 Task: Set the location for the organization "Mark56771" to the United States of America.
Action: Mouse moved to (1197, 99)
Screenshot: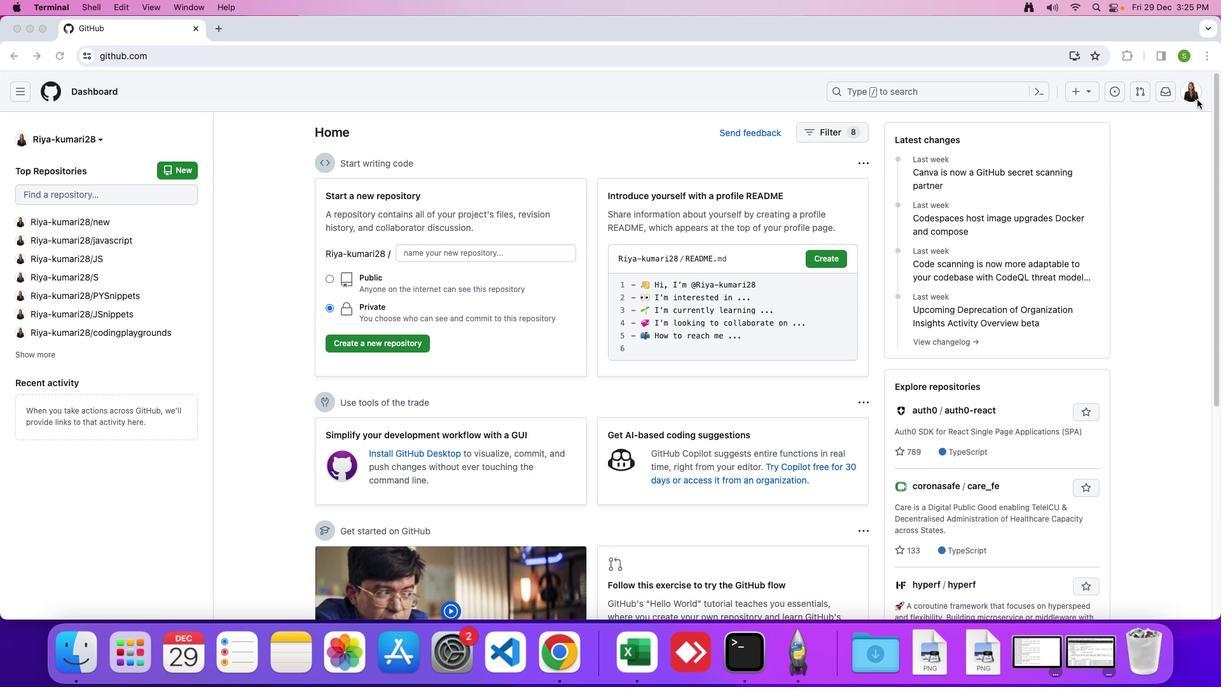 
Action: Mouse pressed left at (1197, 99)
Screenshot: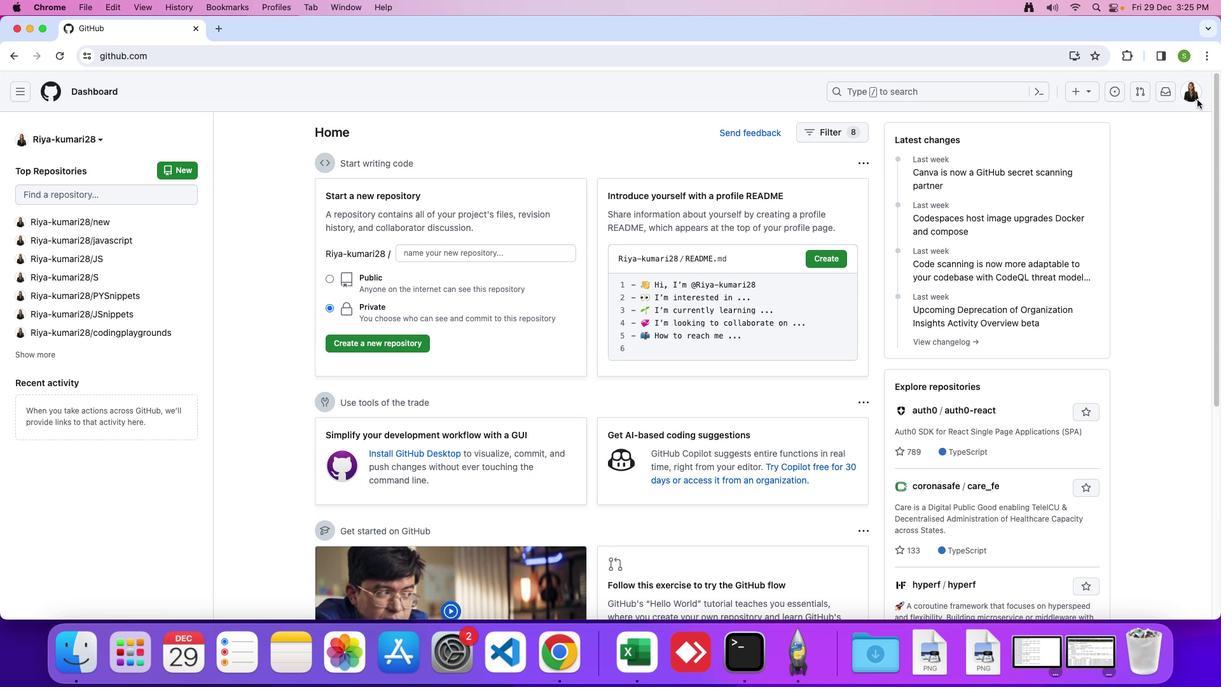 
Action: Mouse moved to (1194, 98)
Screenshot: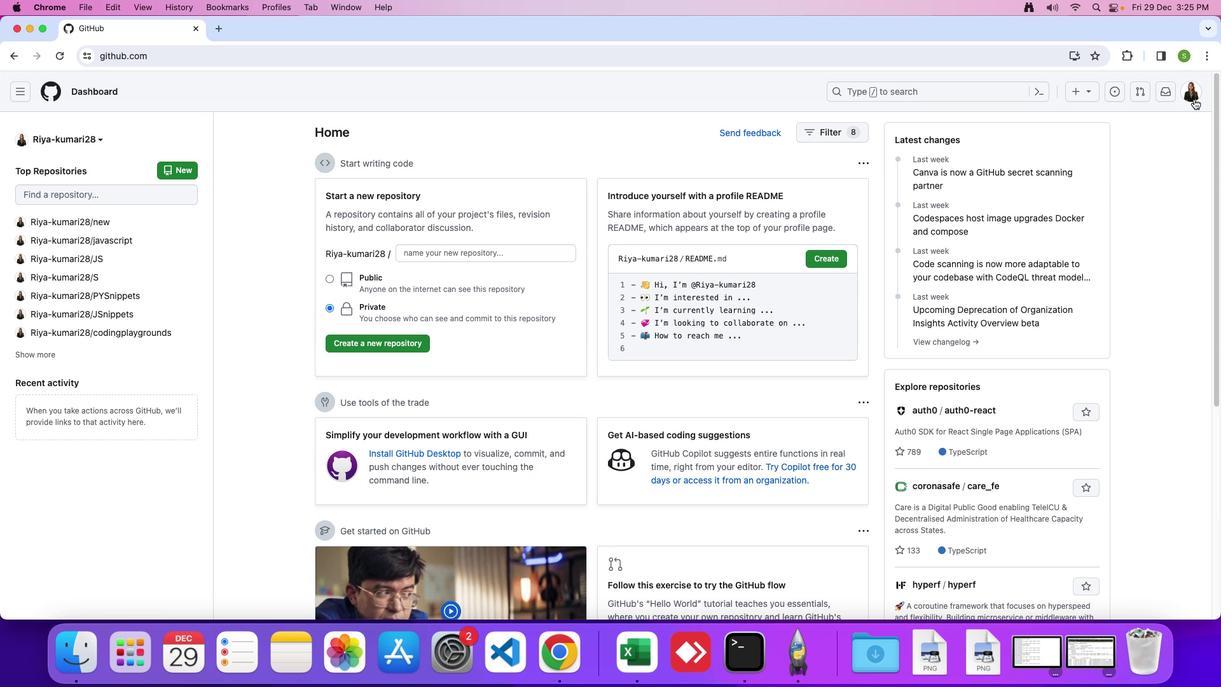
Action: Mouse pressed left at (1194, 98)
Screenshot: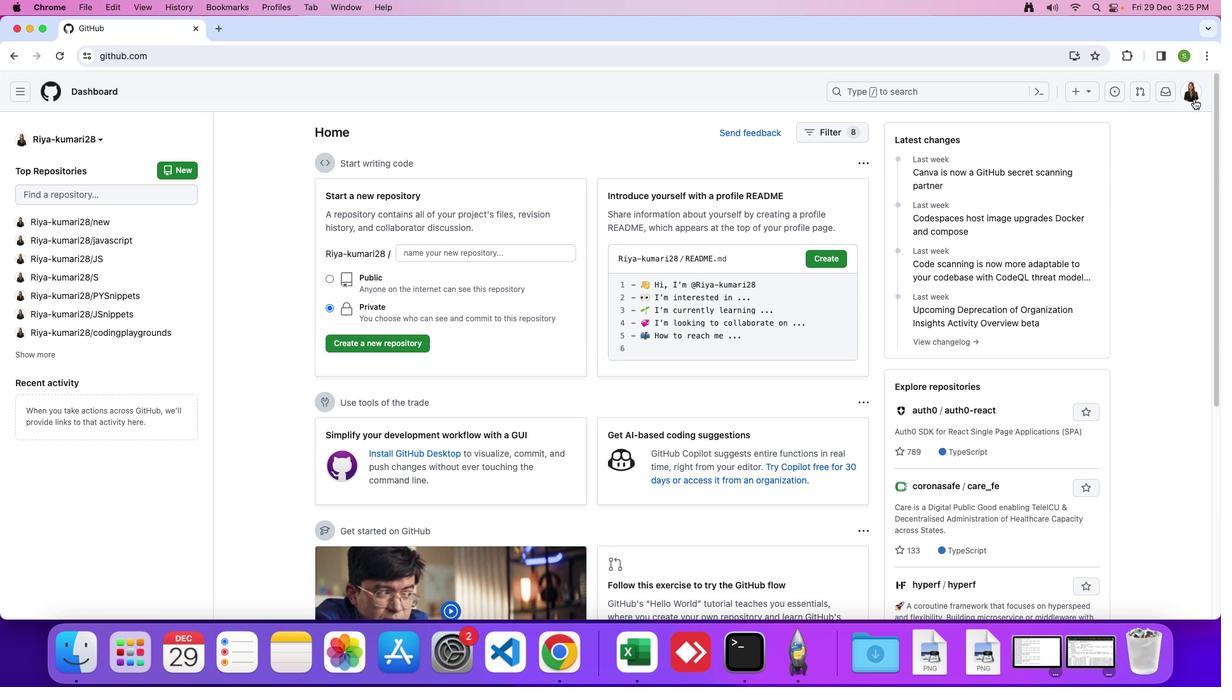 
Action: Mouse moved to (1112, 244)
Screenshot: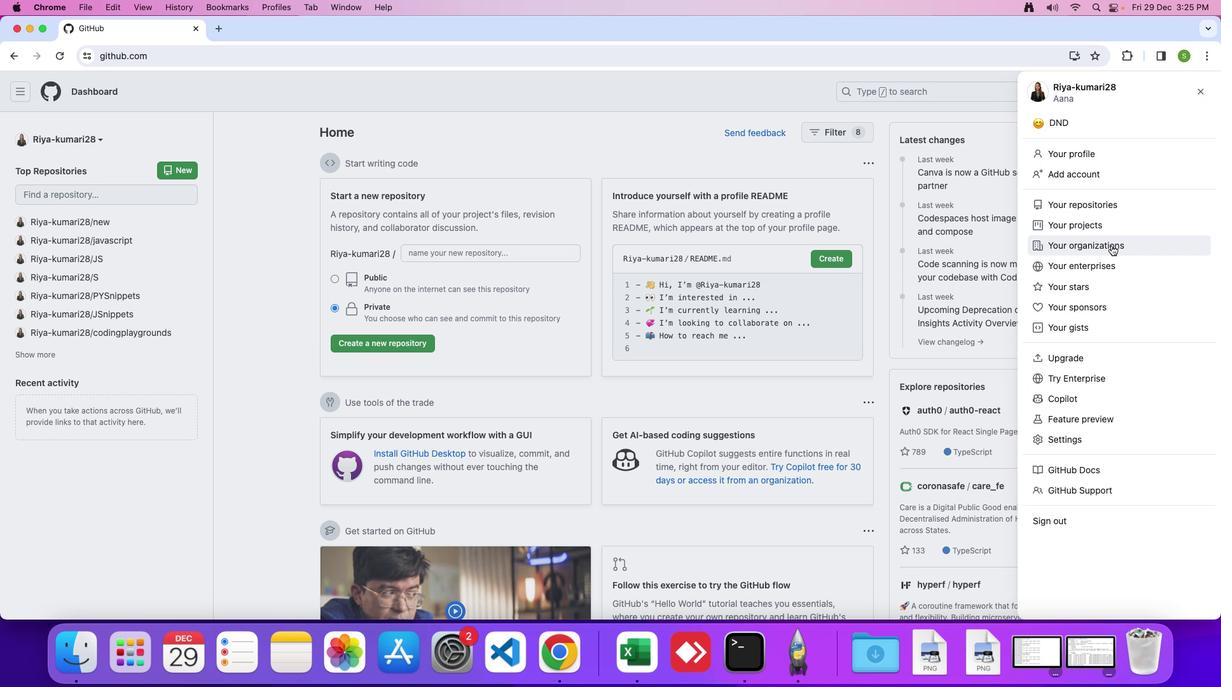 
Action: Mouse pressed left at (1112, 244)
Screenshot: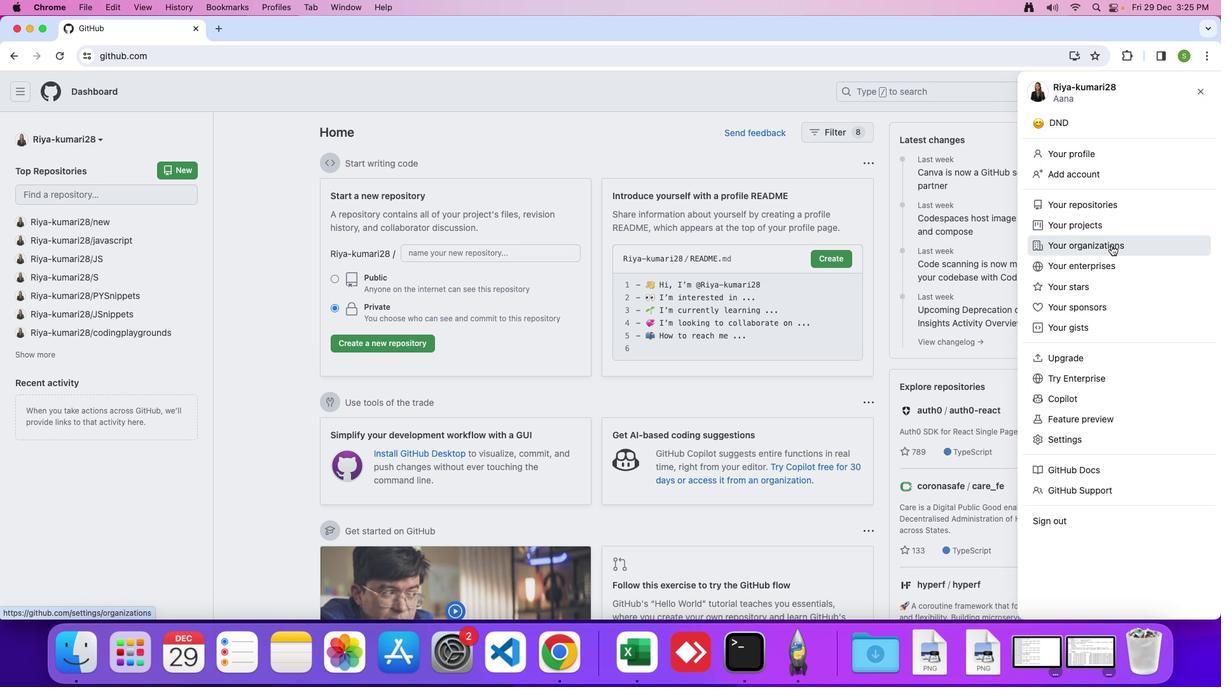 
Action: Mouse moved to (925, 266)
Screenshot: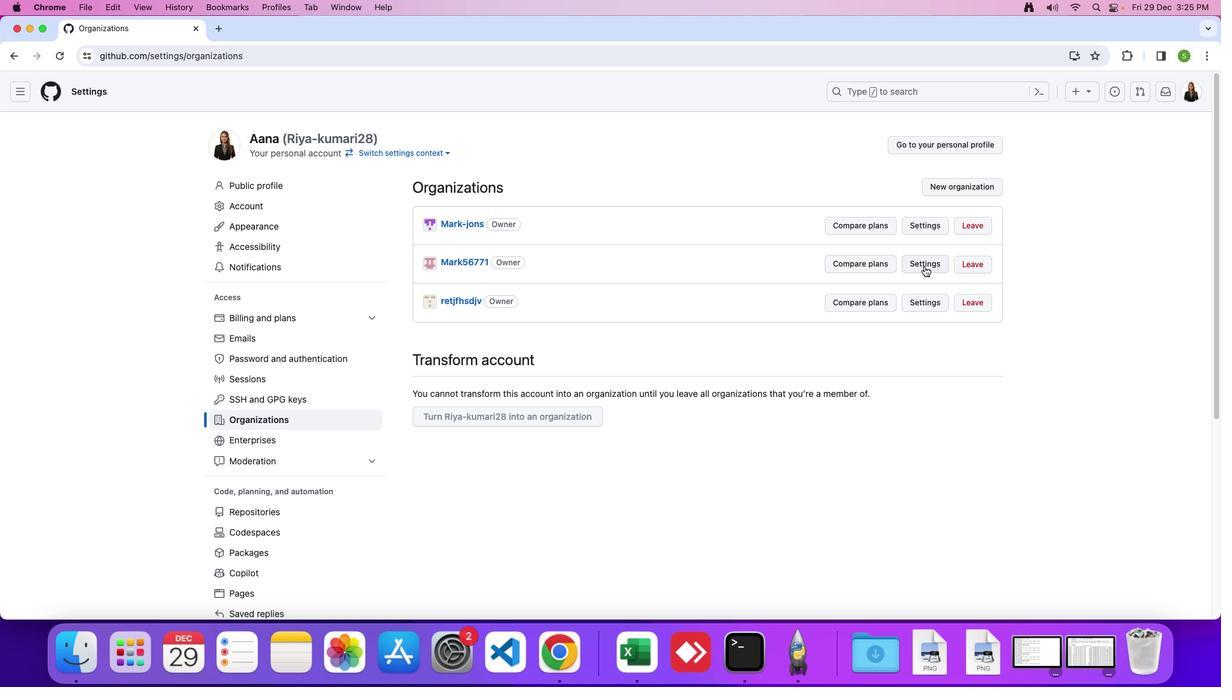 
Action: Mouse pressed left at (925, 266)
Screenshot: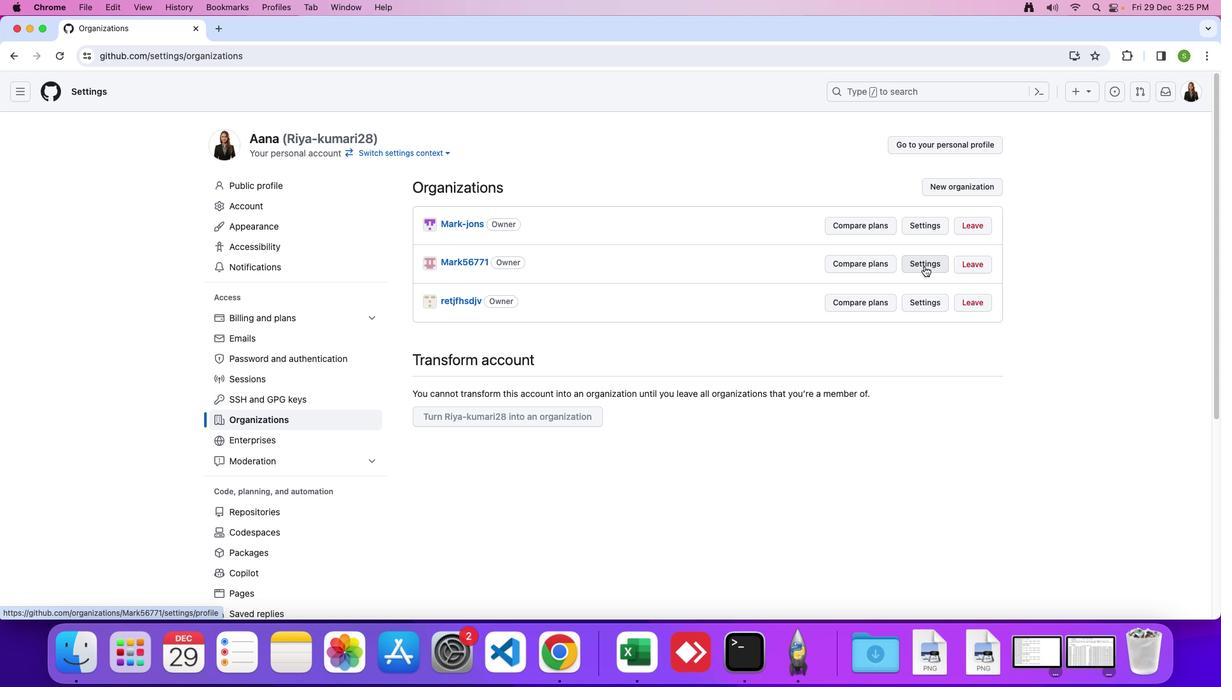 
Action: Mouse moved to (658, 375)
Screenshot: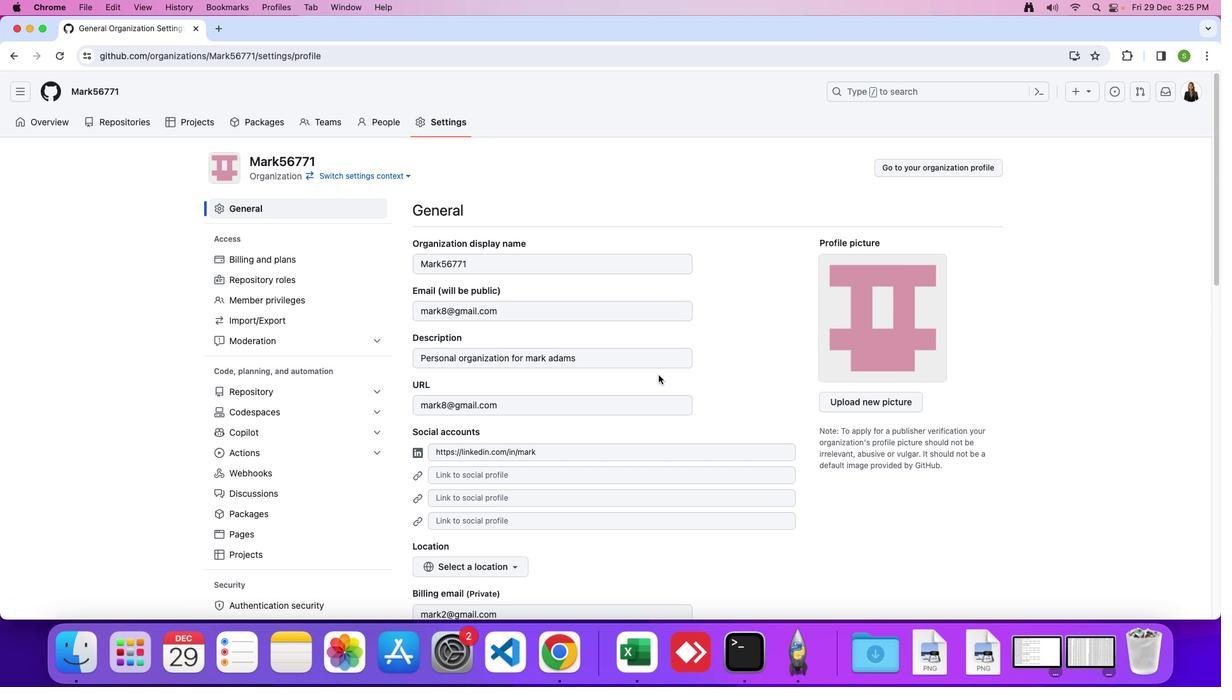 
Action: Mouse scrolled (658, 375) with delta (0, 0)
Screenshot: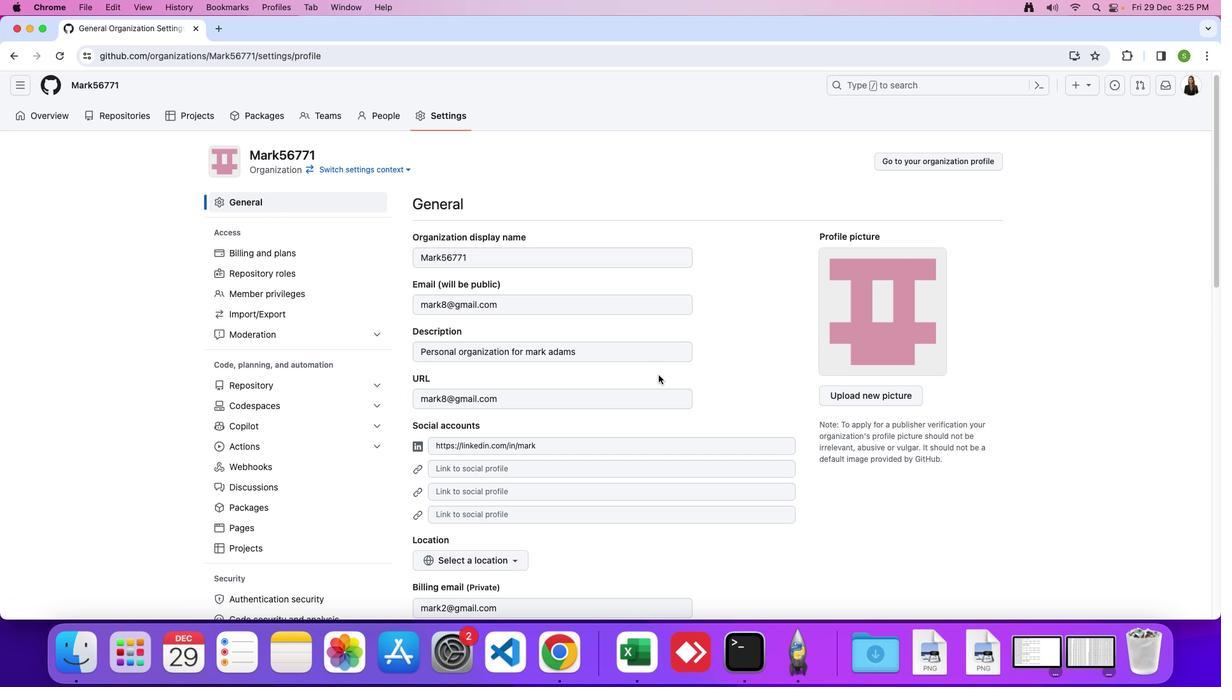 
Action: Mouse scrolled (658, 375) with delta (0, 0)
Screenshot: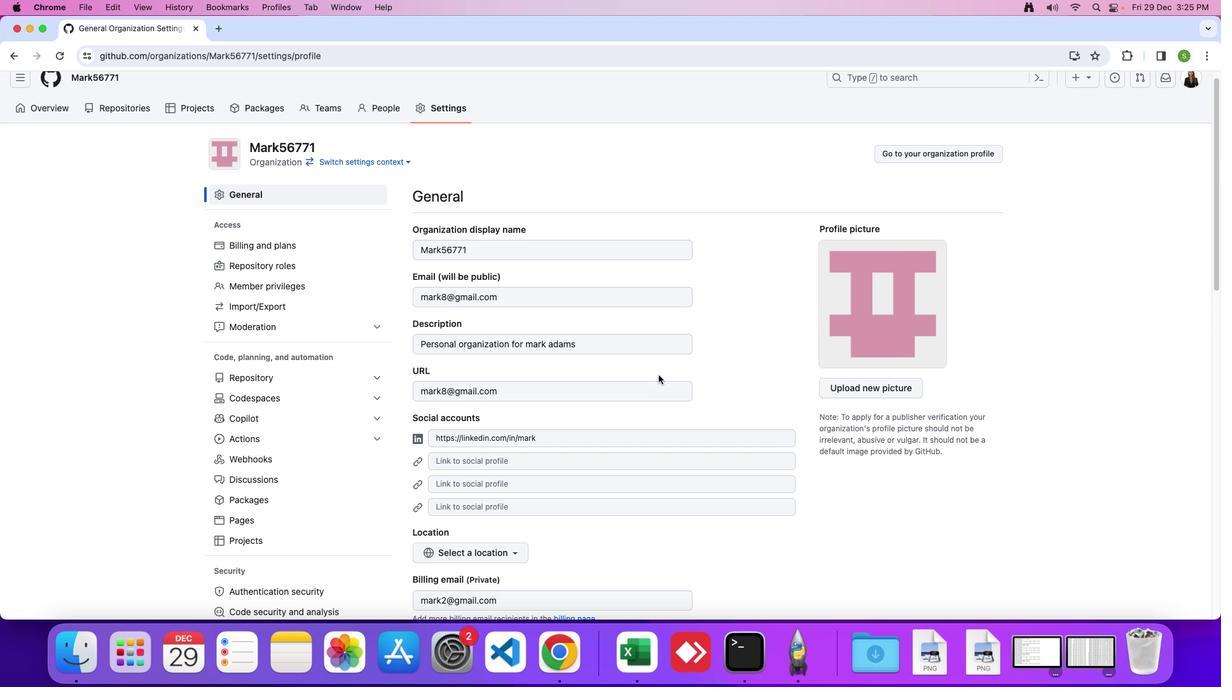 
Action: Mouse scrolled (658, 375) with delta (0, -1)
Screenshot: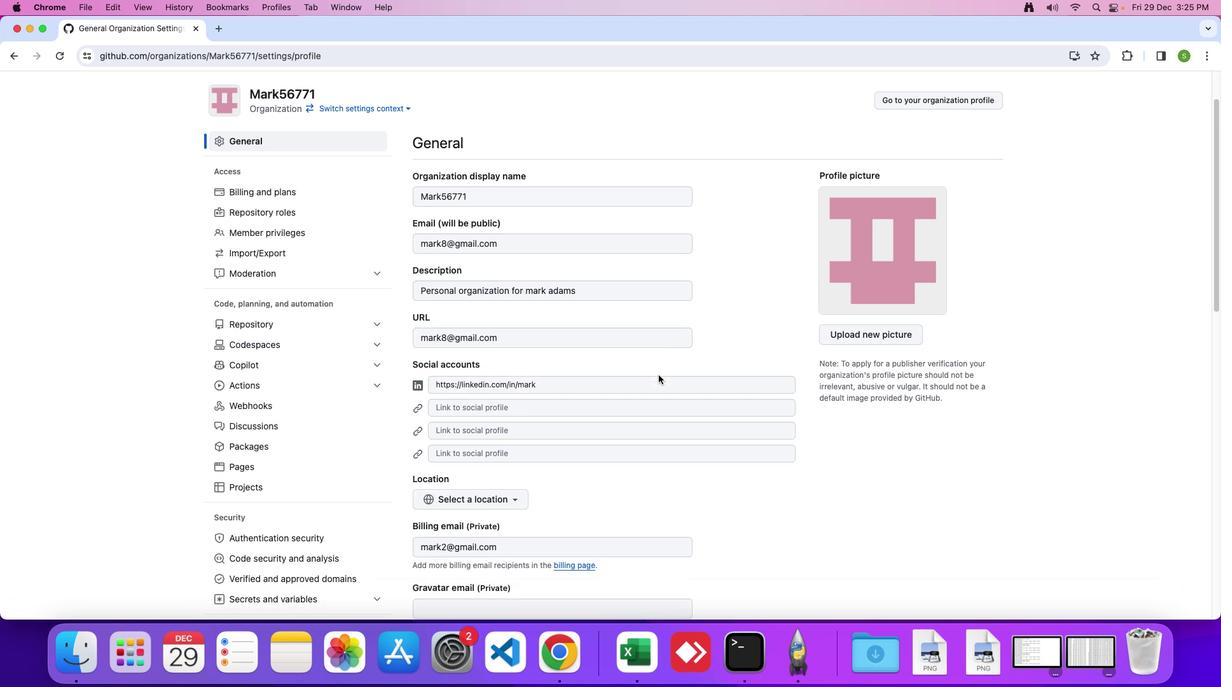 
Action: Mouse scrolled (658, 375) with delta (0, 0)
Screenshot: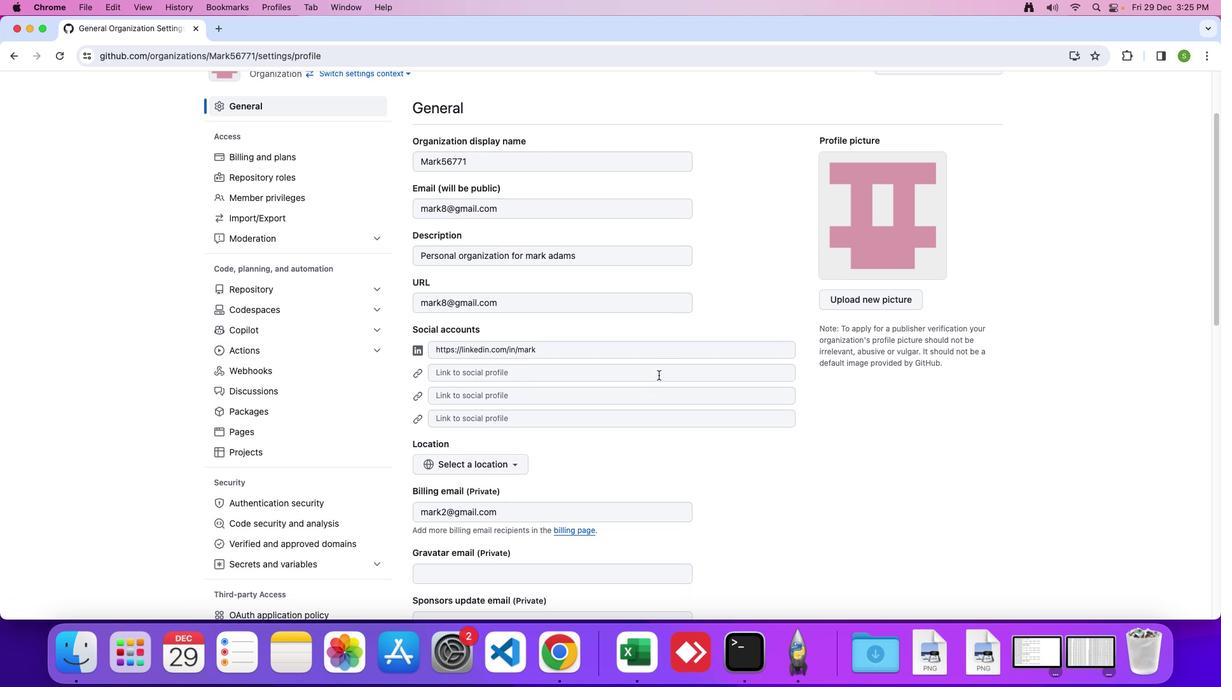 
Action: Mouse scrolled (658, 375) with delta (0, 0)
Screenshot: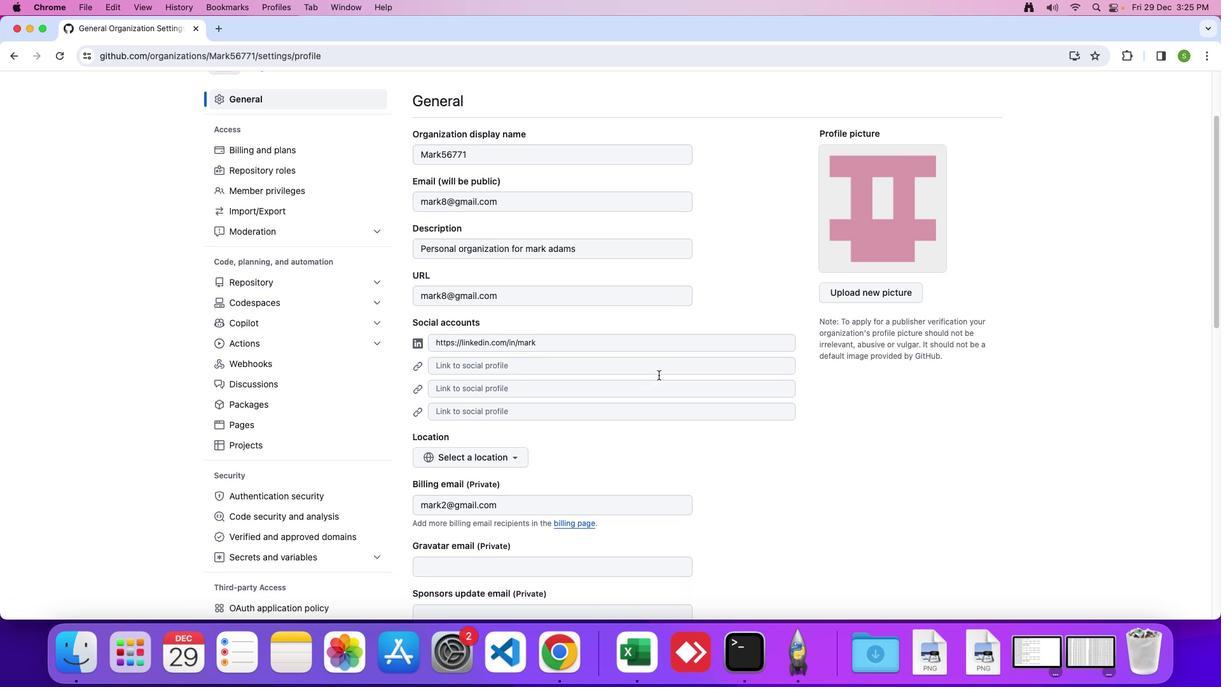 
Action: Mouse scrolled (658, 375) with delta (0, -1)
Screenshot: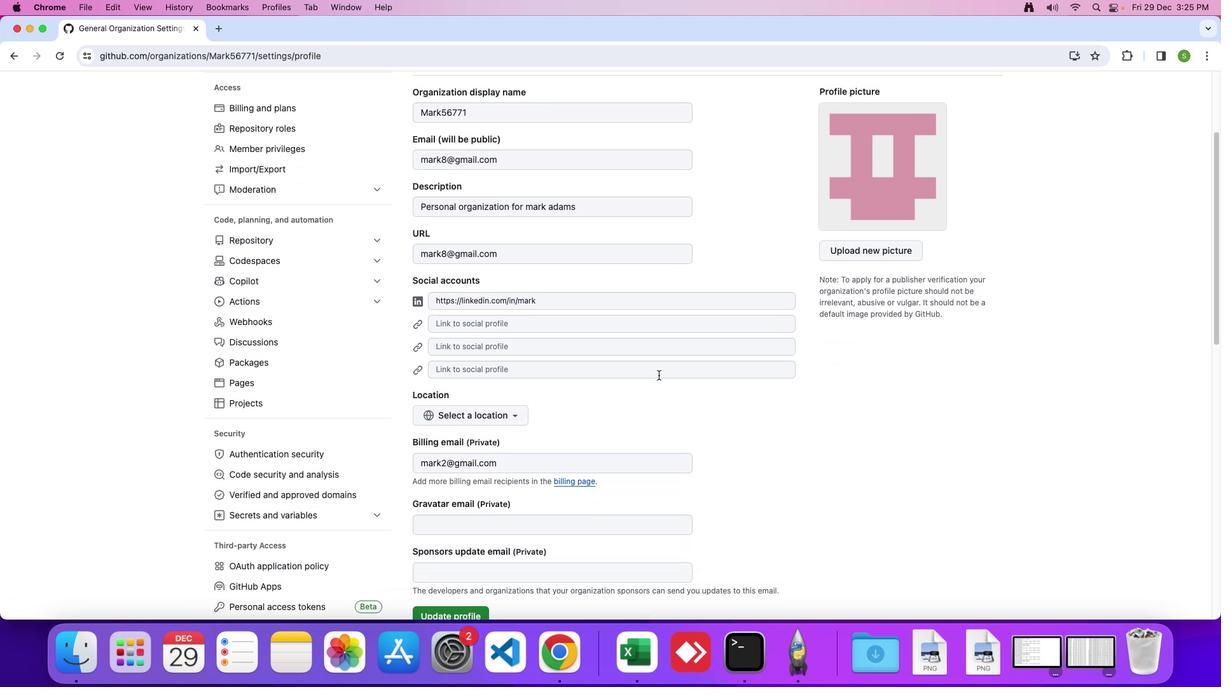 
Action: Mouse scrolled (658, 375) with delta (0, 0)
Screenshot: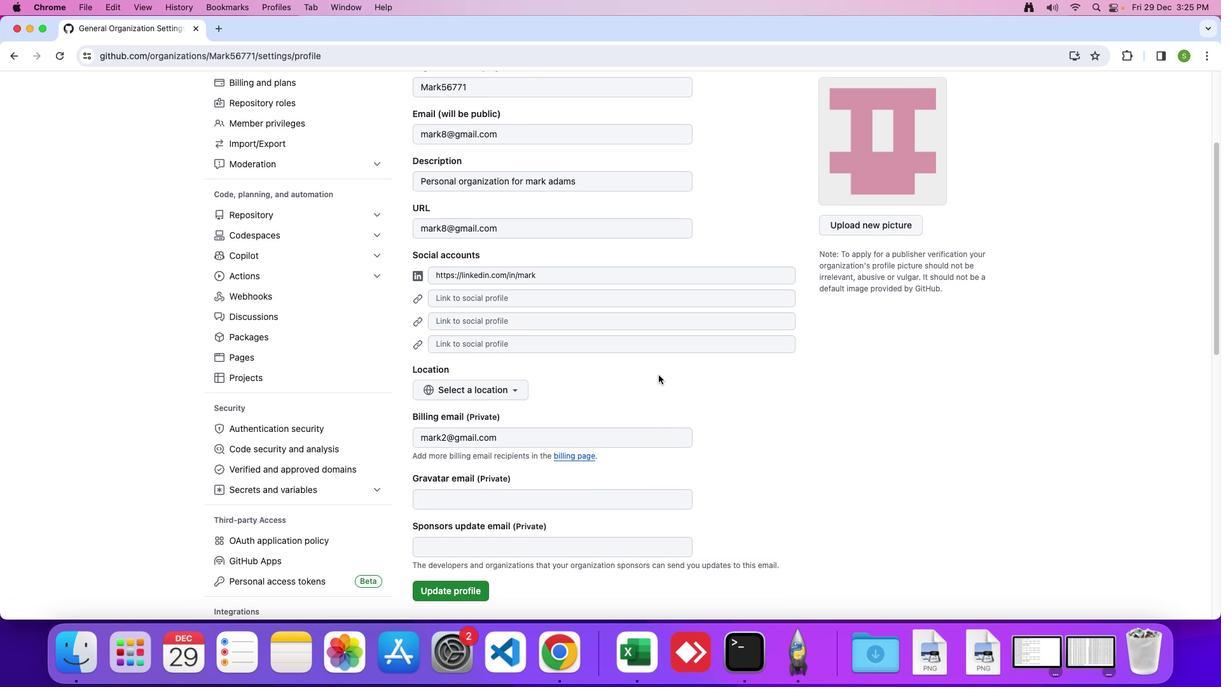 
Action: Mouse scrolled (658, 375) with delta (0, 0)
Screenshot: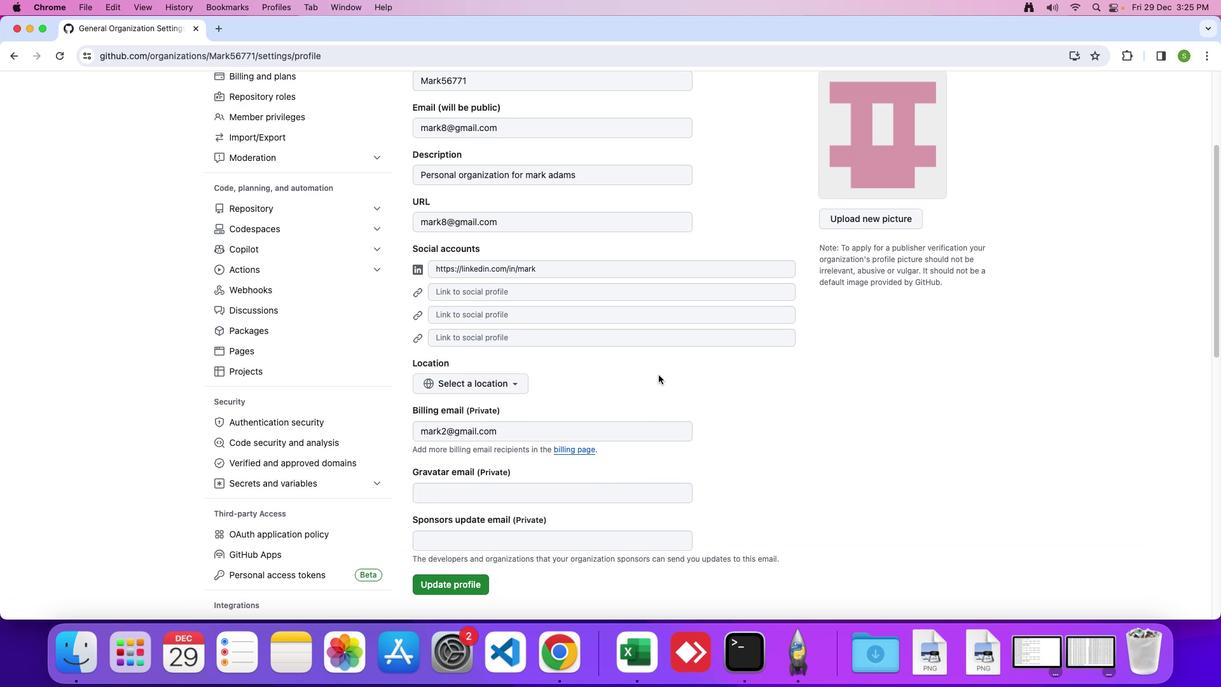 
Action: Mouse moved to (505, 378)
Screenshot: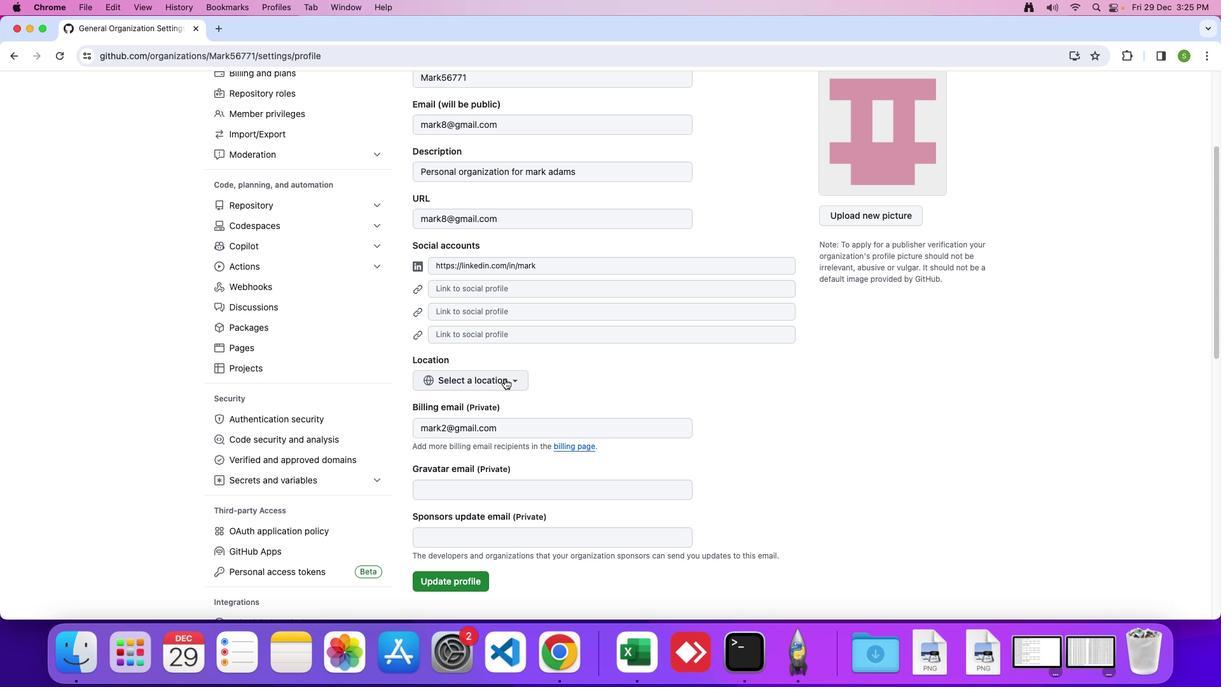 
Action: Mouse pressed left at (505, 378)
Screenshot: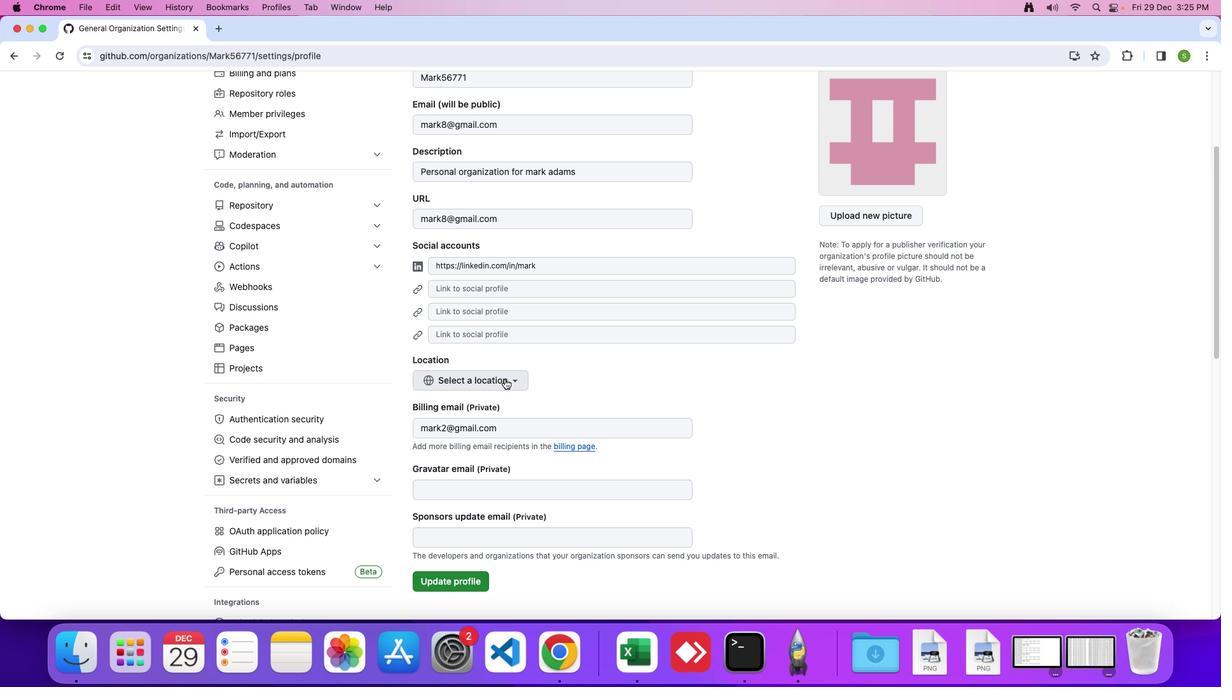 
Action: Mouse moved to (500, 447)
Screenshot: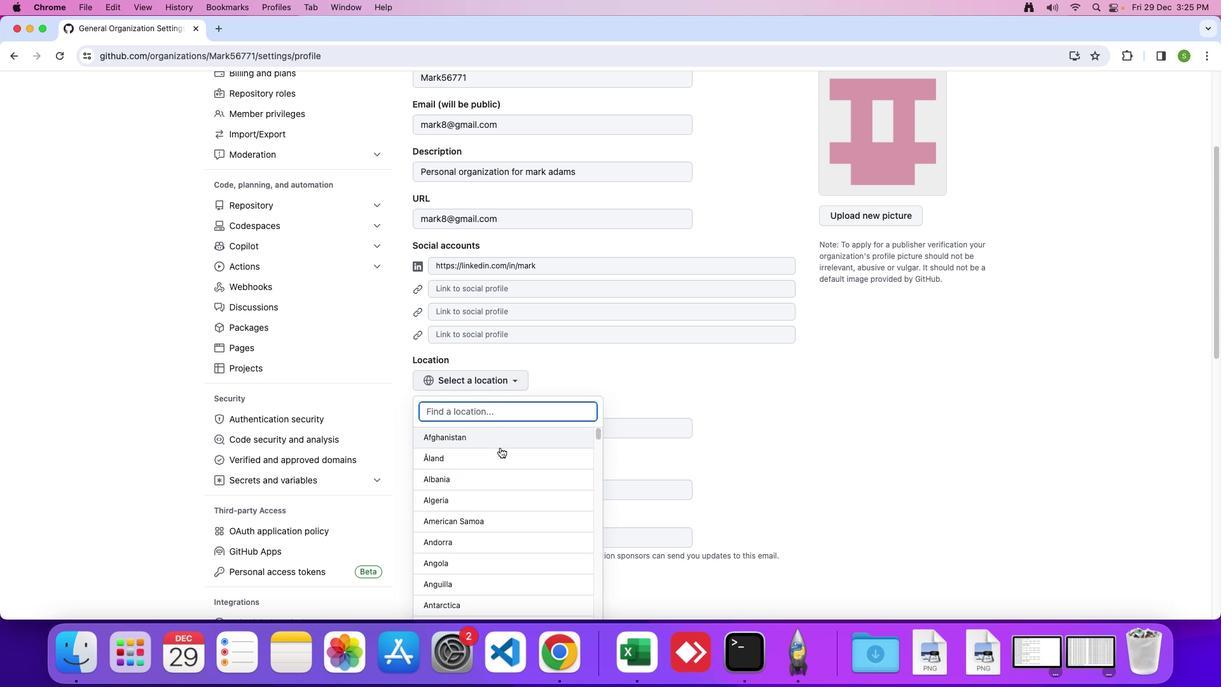 
Action: Mouse scrolled (500, 447) with delta (0, 0)
Screenshot: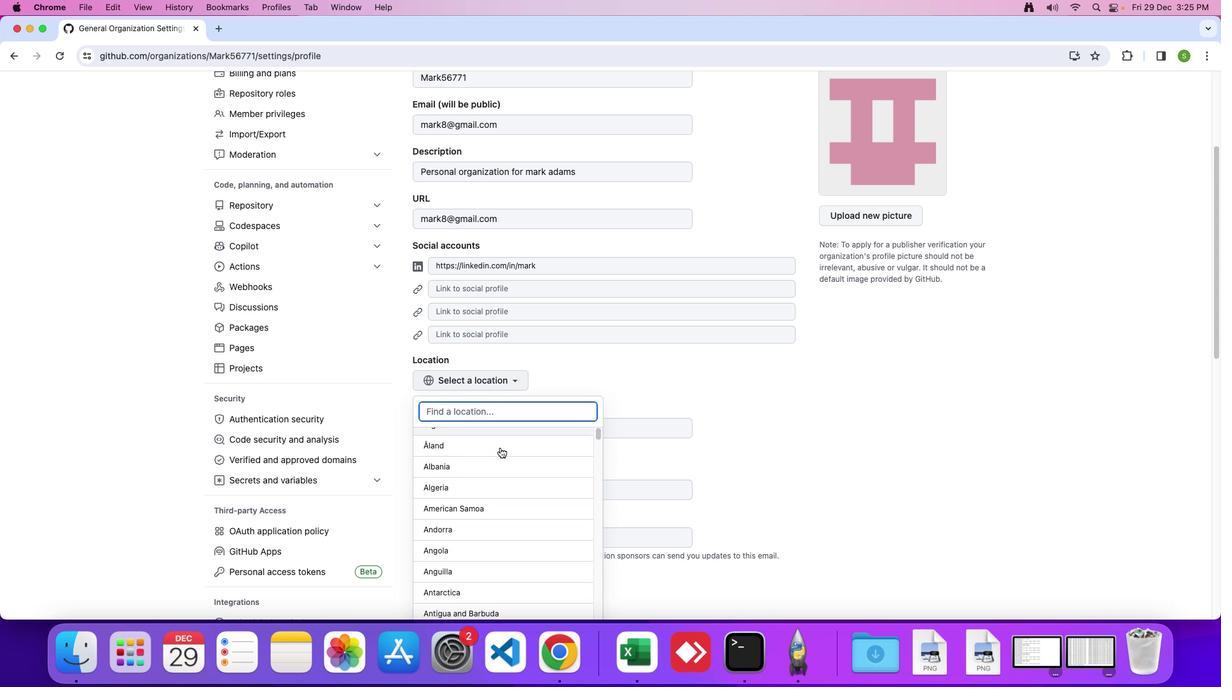 
Action: Mouse scrolled (500, 447) with delta (0, 0)
Screenshot: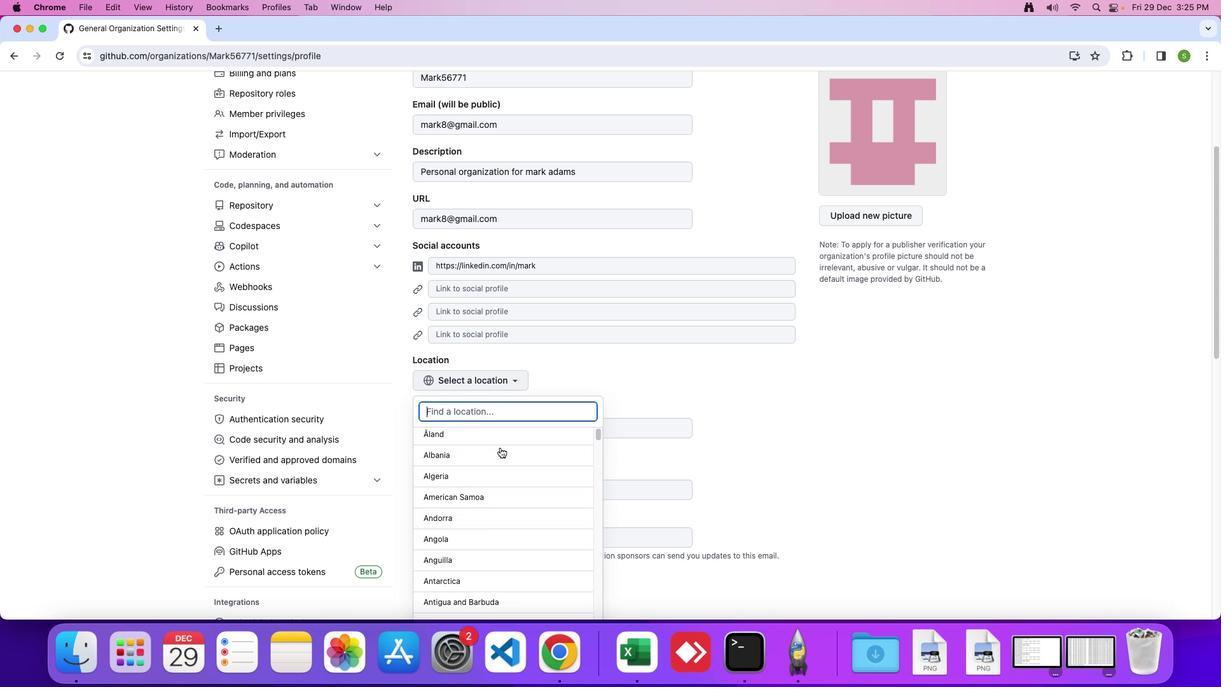 
Action: Mouse scrolled (500, 447) with delta (0, -1)
Screenshot: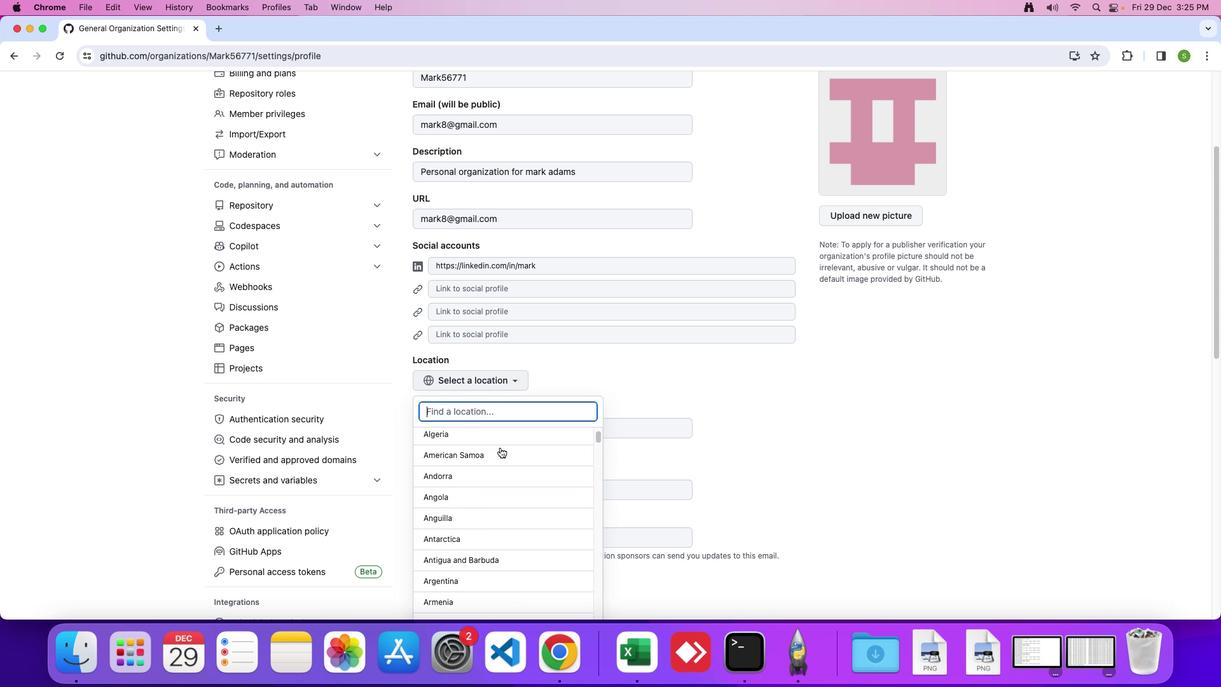
Action: Mouse scrolled (500, 447) with delta (0, 0)
Screenshot: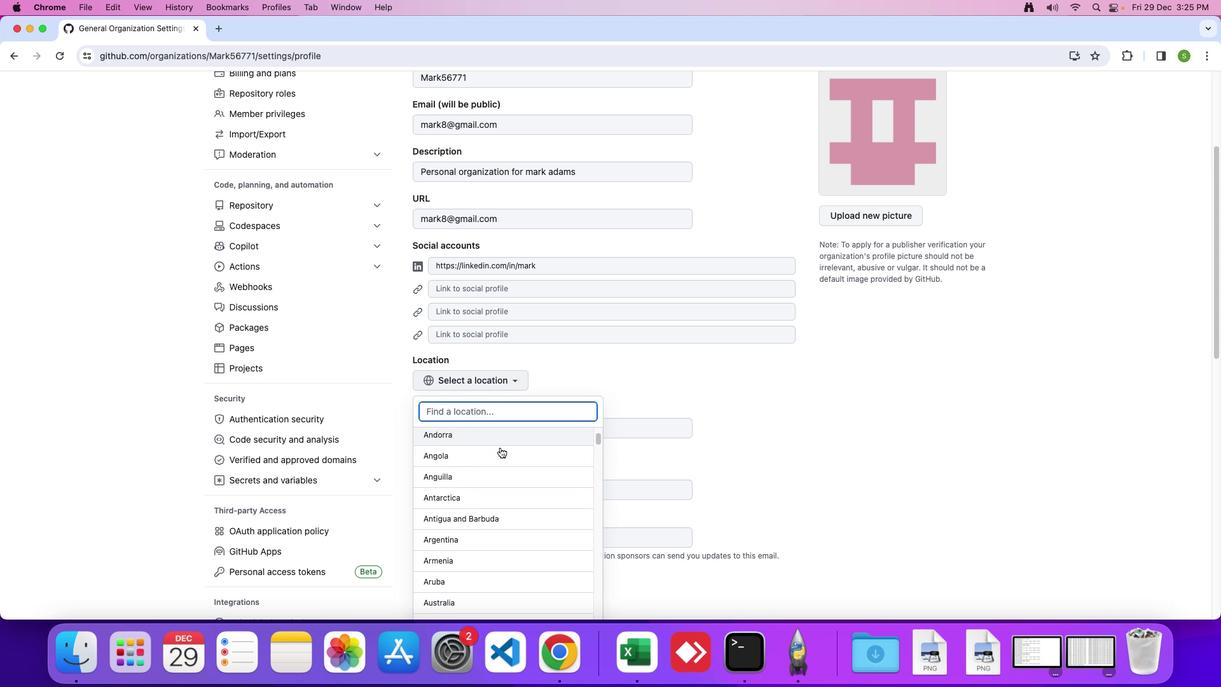 
Action: Mouse scrolled (500, 447) with delta (0, 0)
Screenshot: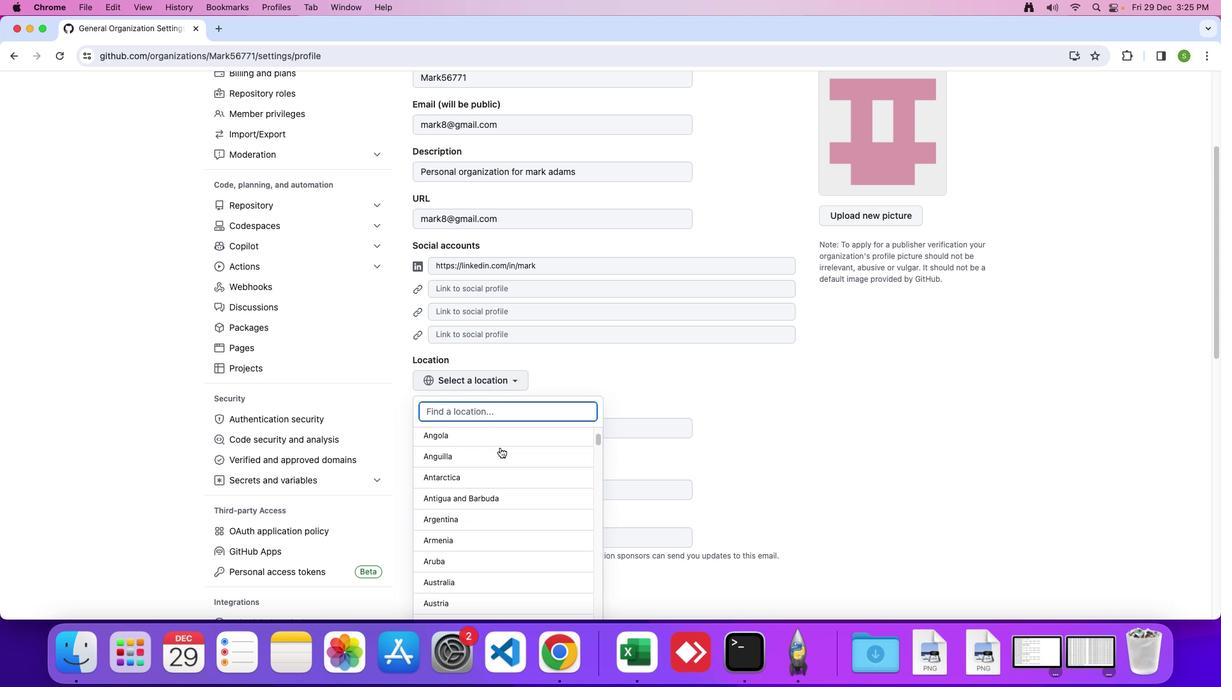 
Action: Mouse scrolled (500, 447) with delta (0, -1)
Screenshot: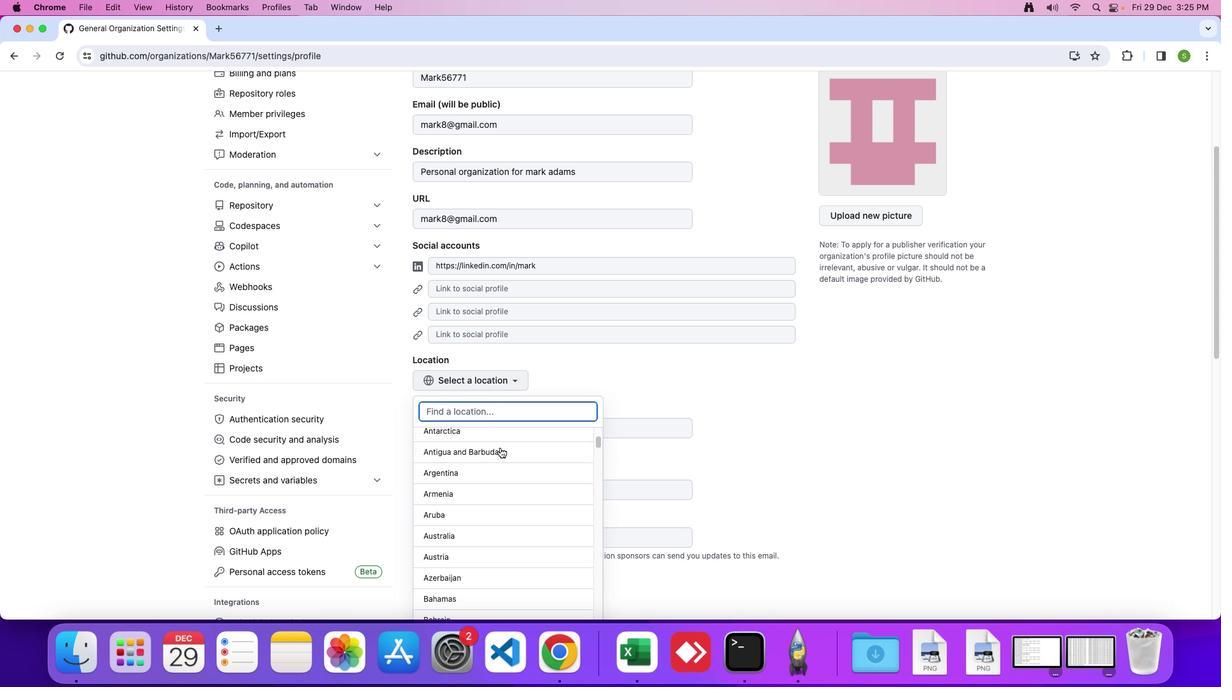 
Action: Mouse scrolled (500, 447) with delta (0, 0)
Screenshot: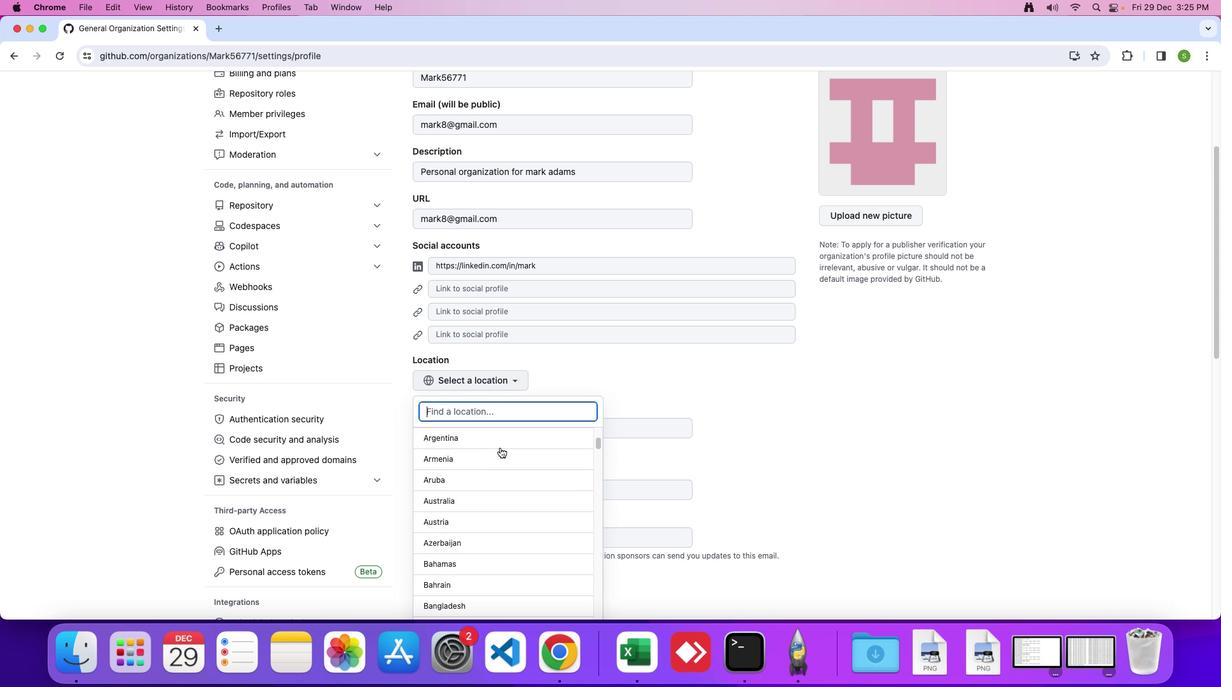 
Action: Mouse scrolled (500, 447) with delta (0, 0)
Screenshot: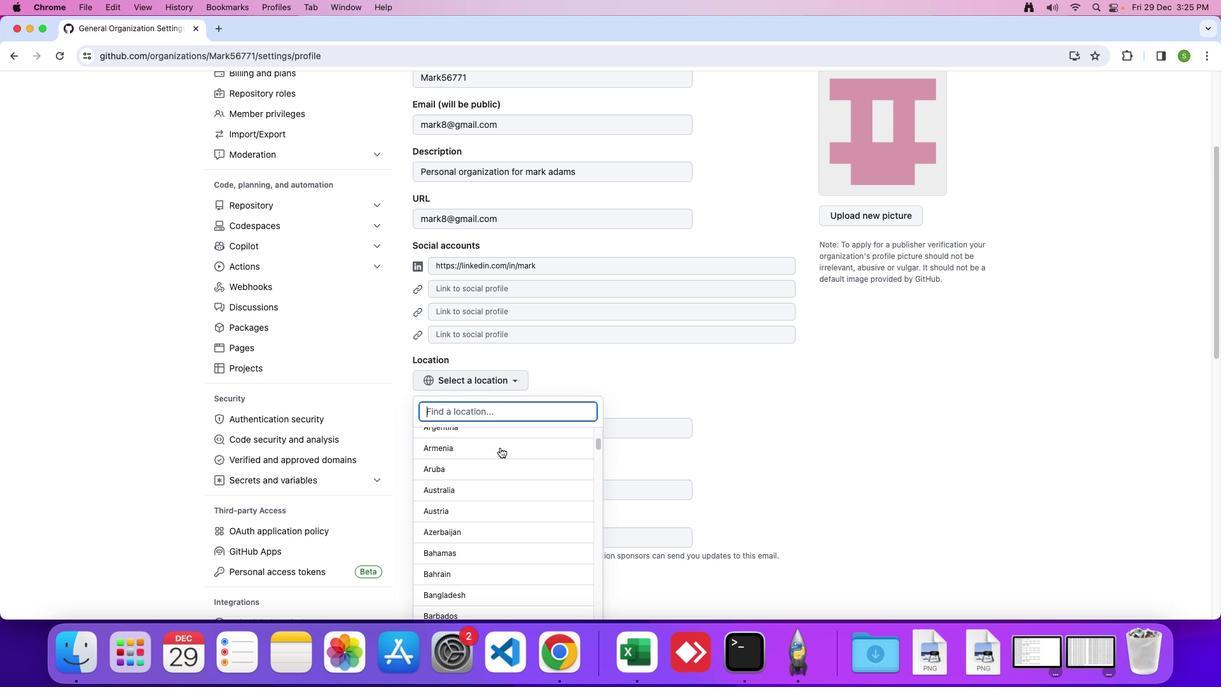 
Action: Mouse scrolled (500, 447) with delta (0, -1)
Screenshot: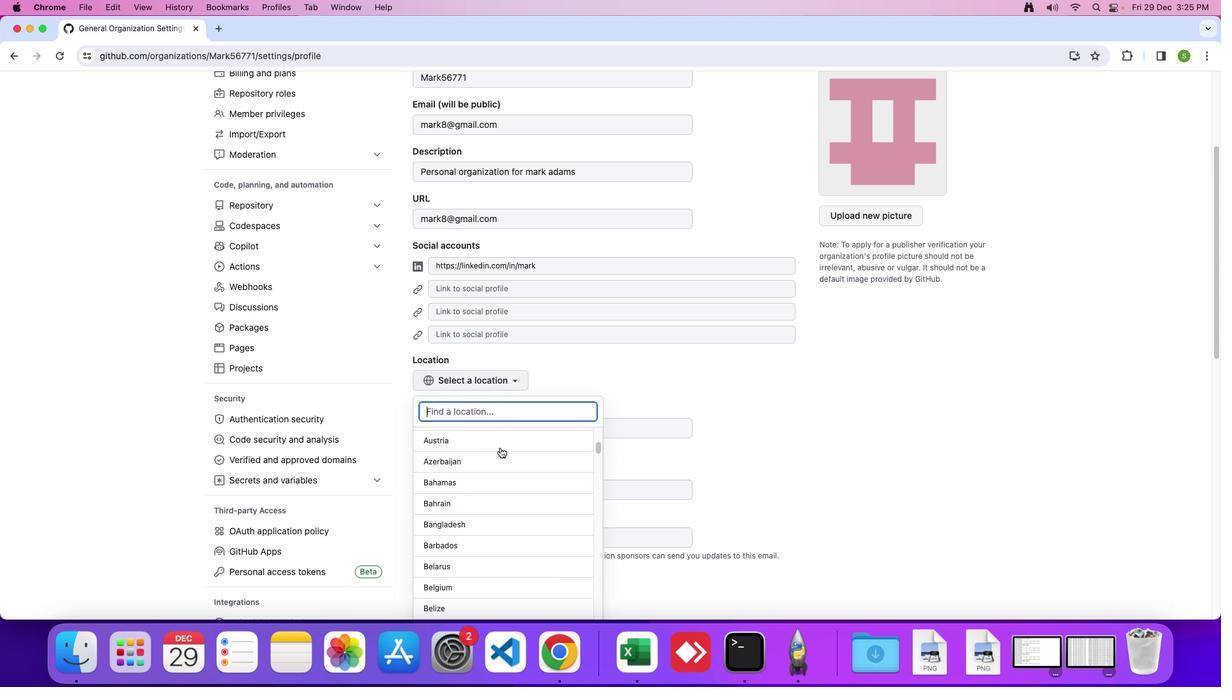 
Action: Mouse scrolled (500, 447) with delta (0, 0)
Screenshot: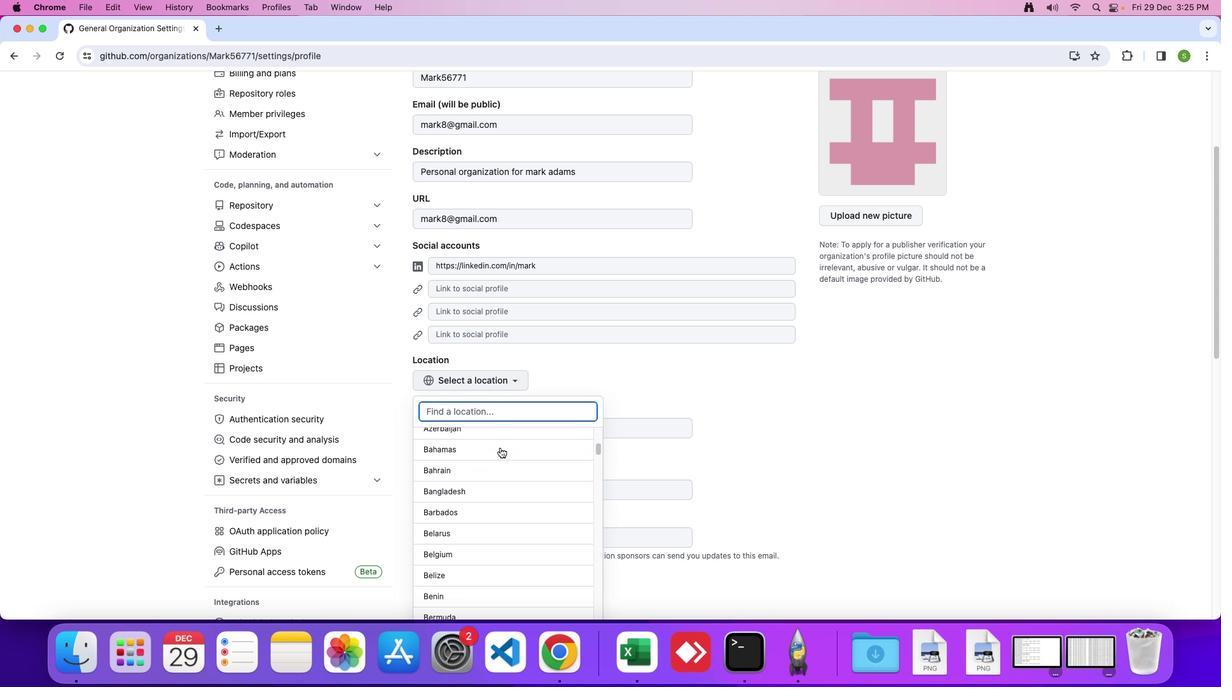 
Action: Mouse scrolled (500, 447) with delta (0, 0)
Screenshot: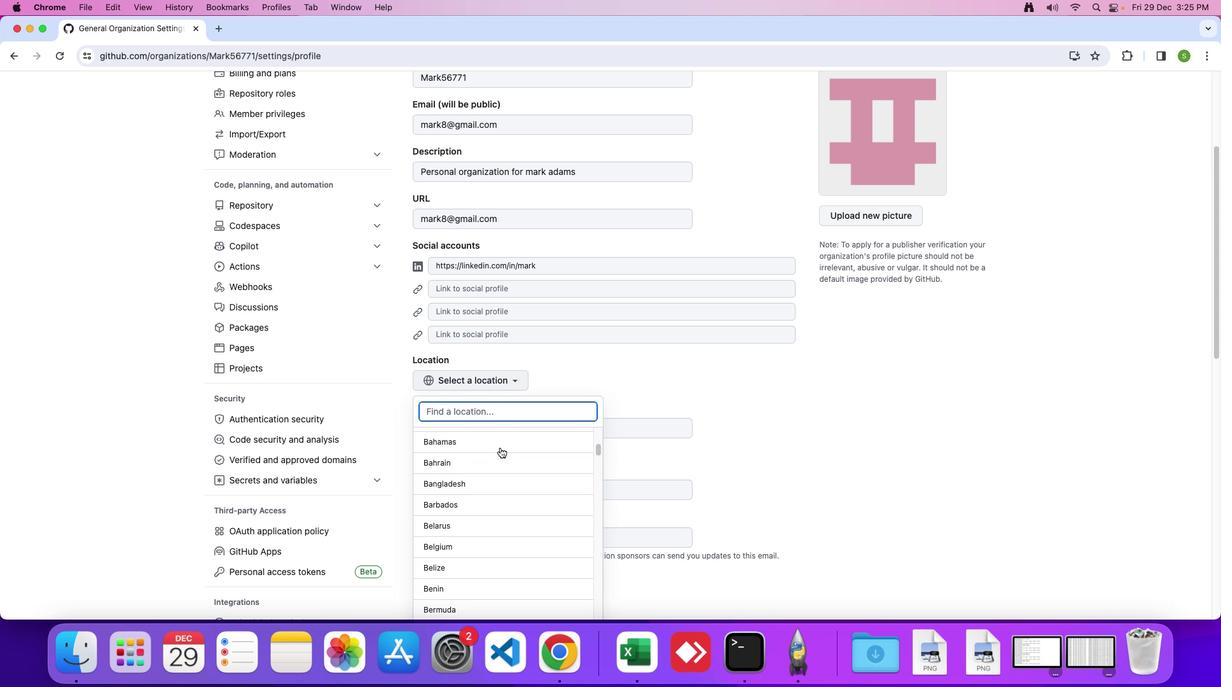 
Action: Mouse scrolled (500, 447) with delta (0, -1)
Screenshot: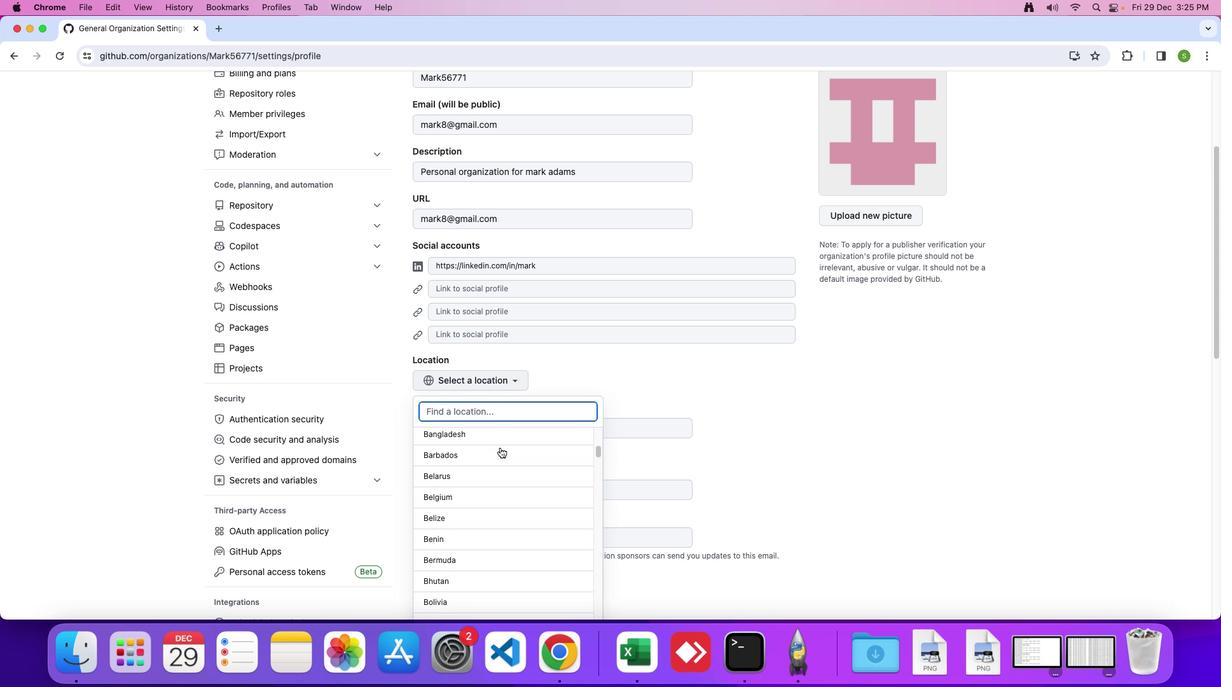 
Action: Mouse scrolled (500, 447) with delta (0, 0)
Screenshot: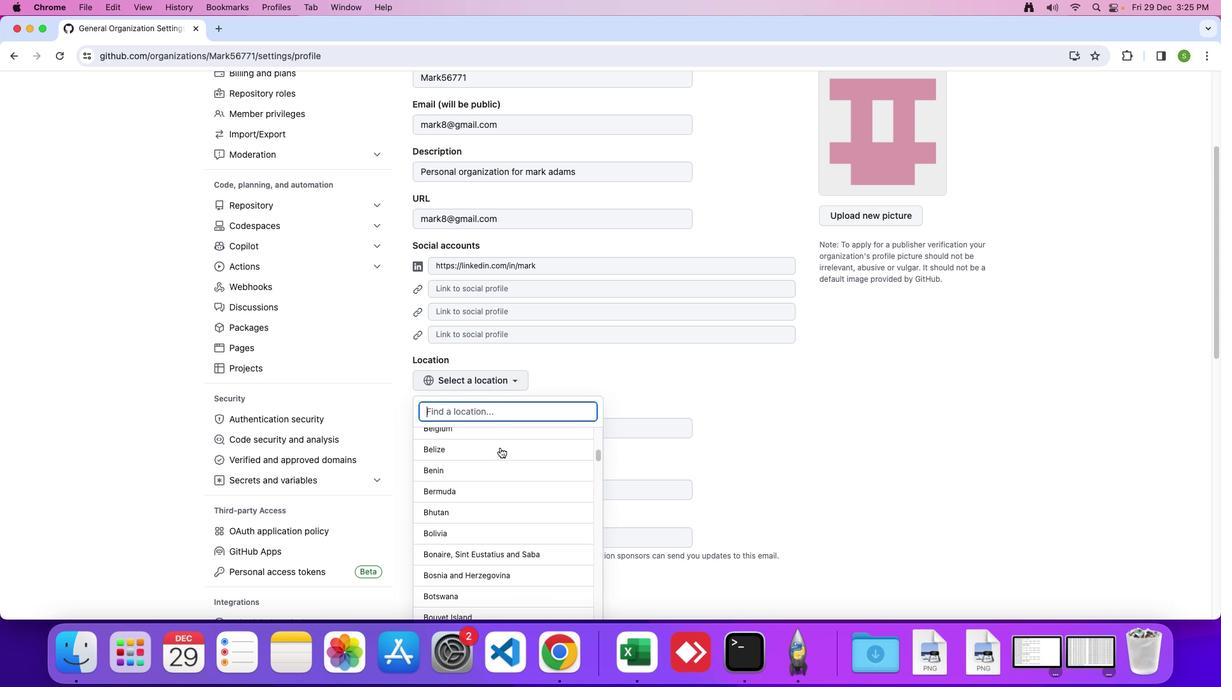 
Action: Mouse scrolled (500, 447) with delta (0, 0)
Screenshot: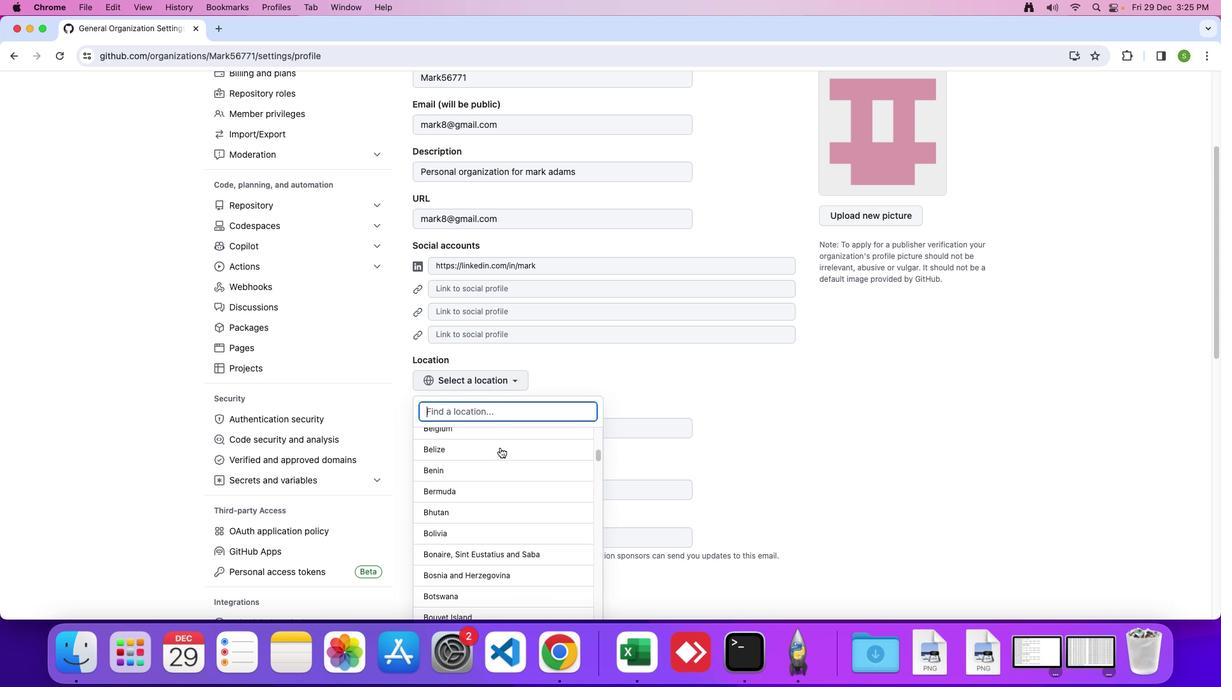 
Action: Mouse scrolled (500, 447) with delta (0, -1)
Screenshot: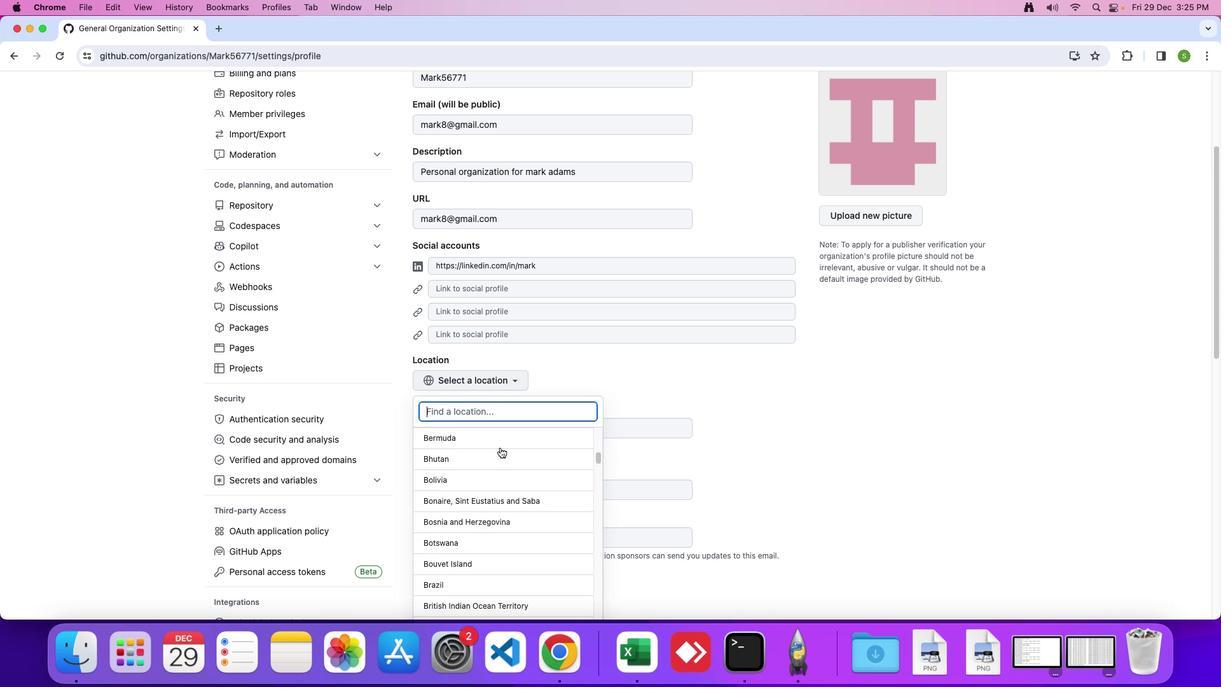 
Action: Mouse scrolled (500, 447) with delta (0, 0)
Screenshot: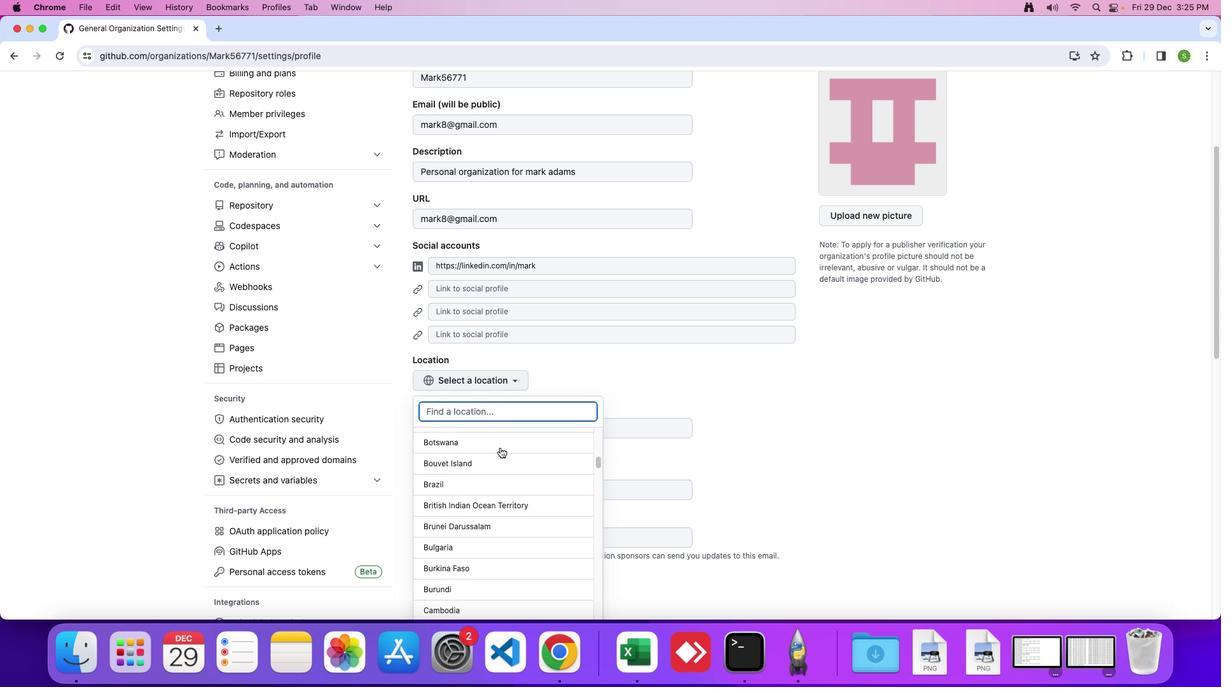 
Action: Mouse scrolled (500, 447) with delta (0, 0)
Screenshot: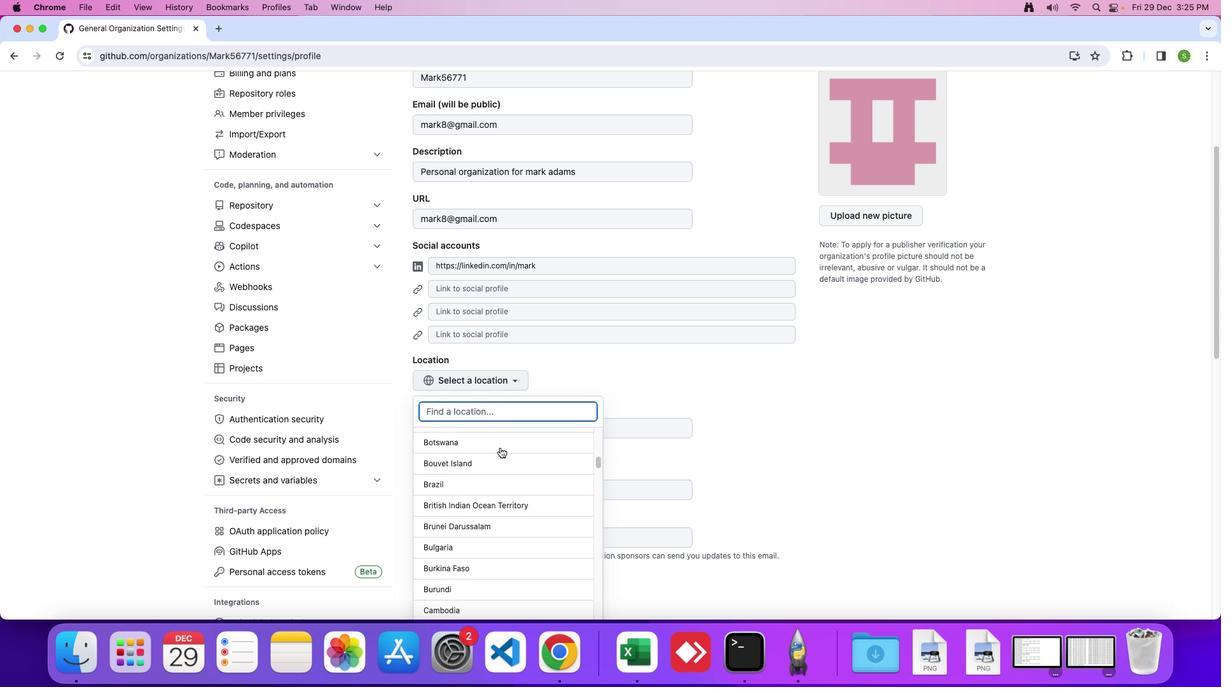
Action: Mouse scrolled (500, 447) with delta (0, -2)
Screenshot: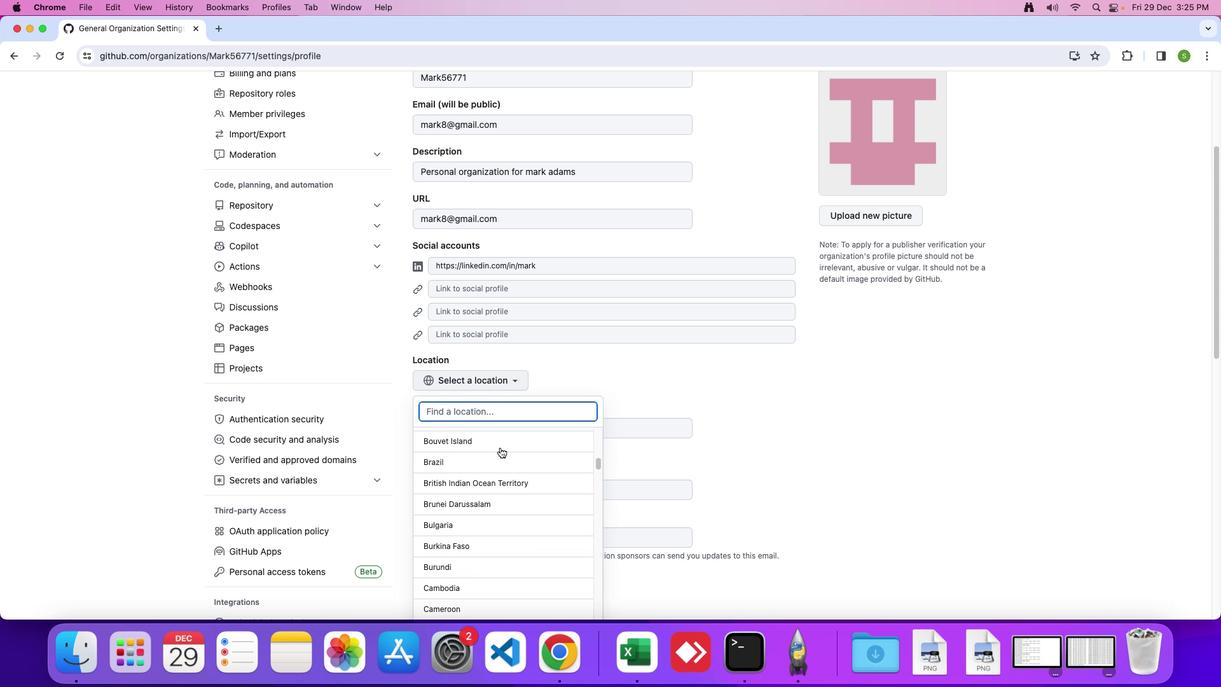 
Action: Mouse scrolled (500, 447) with delta (0, 0)
Screenshot: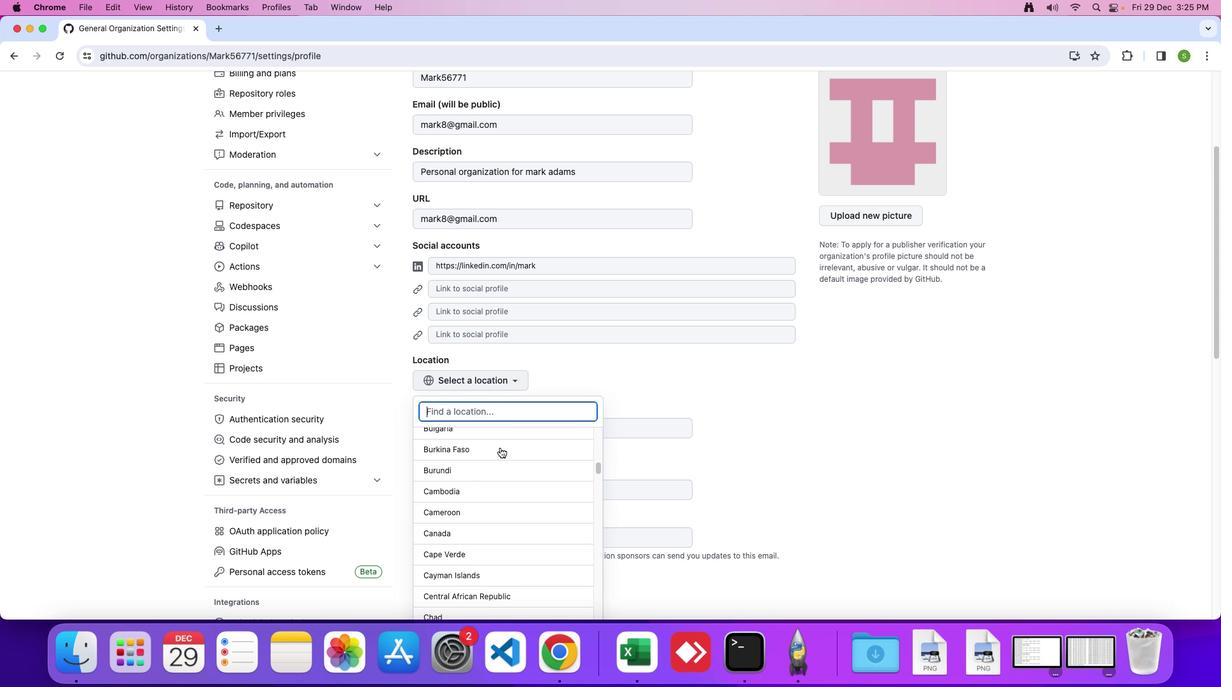 
Action: Mouse scrolled (500, 447) with delta (0, 0)
Screenshot: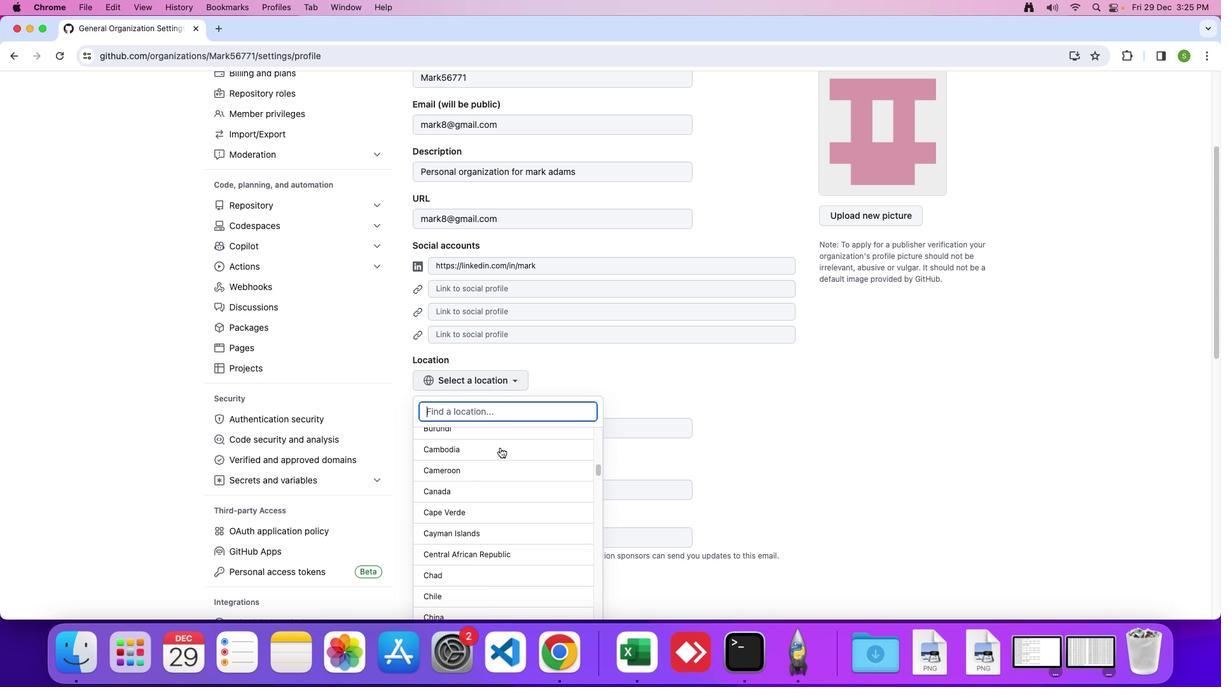 
Action: Mouse scrolled (500, 447) with delta (0, -2)
Screenshot: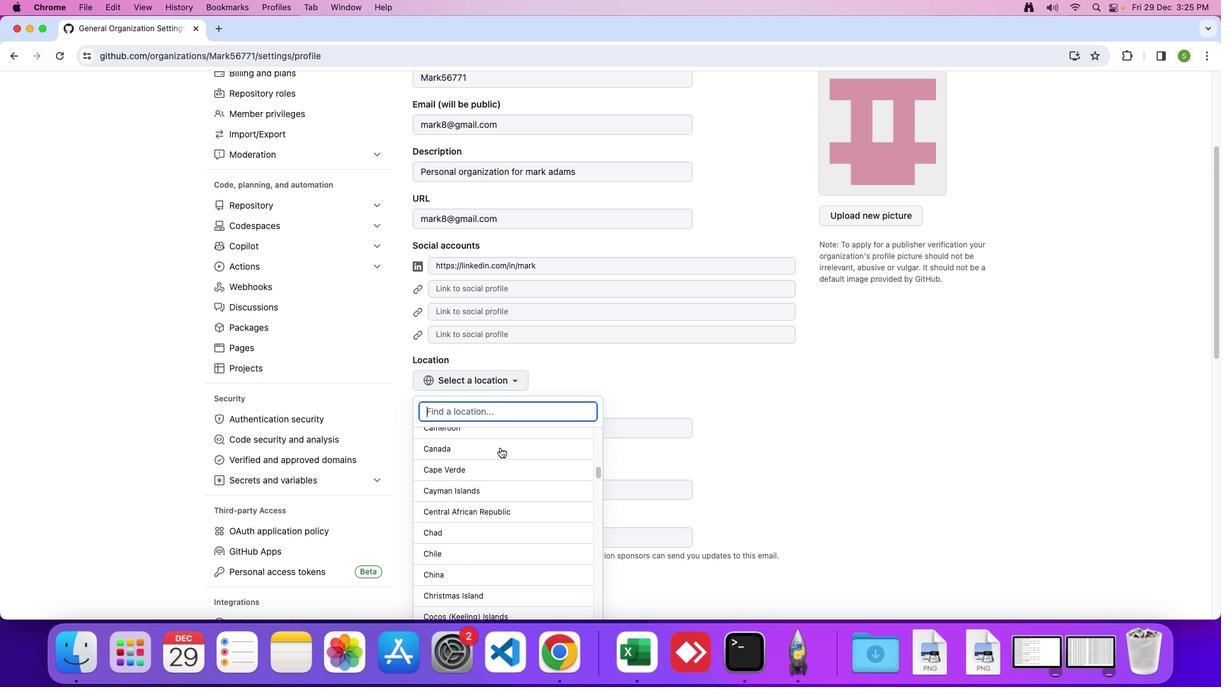 
Action: Mouse scrolled (500, 447) with delta (0, 0)
Screenshot: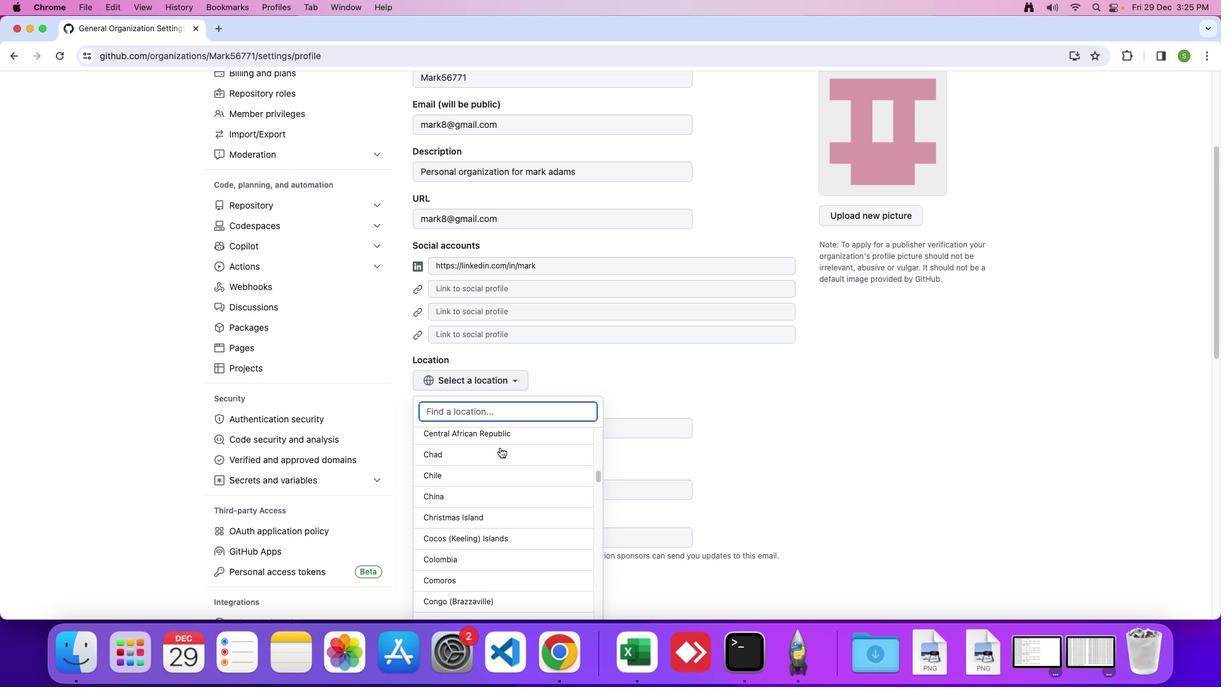 
Action: Mouse scrolled (500, 447) with delta (0, 0)
Screenshot: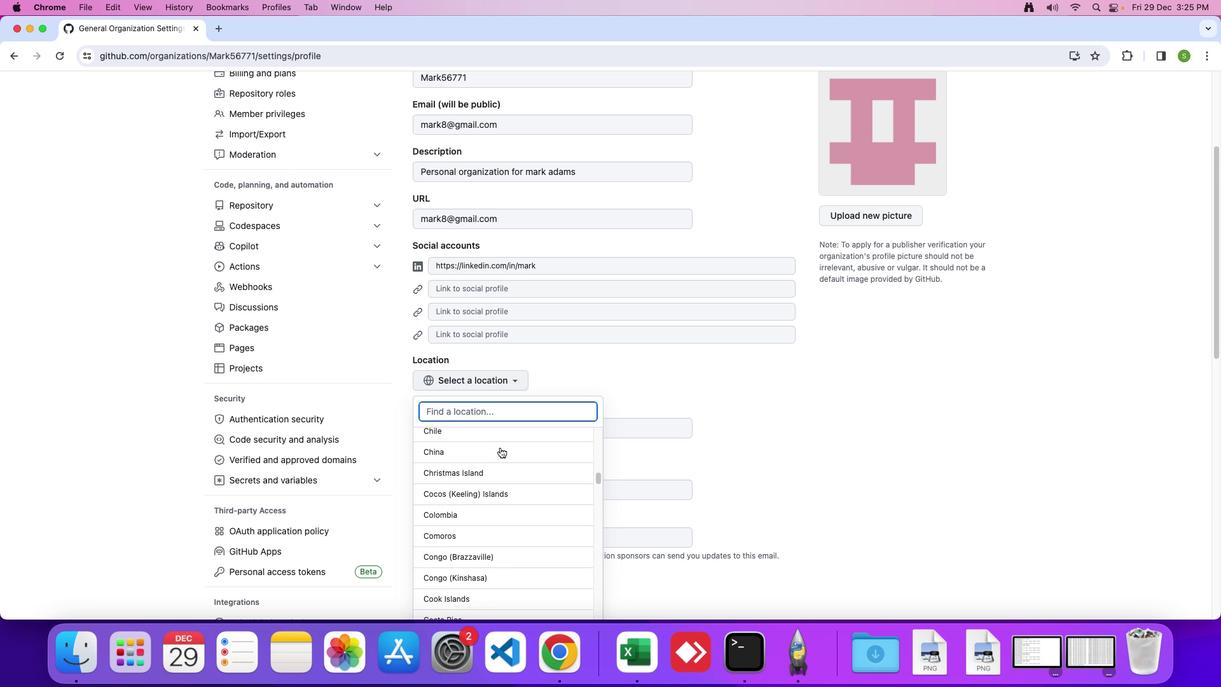 
Action: Mouse scrolled (500, 447) with delta (0, -2)
Screenshot: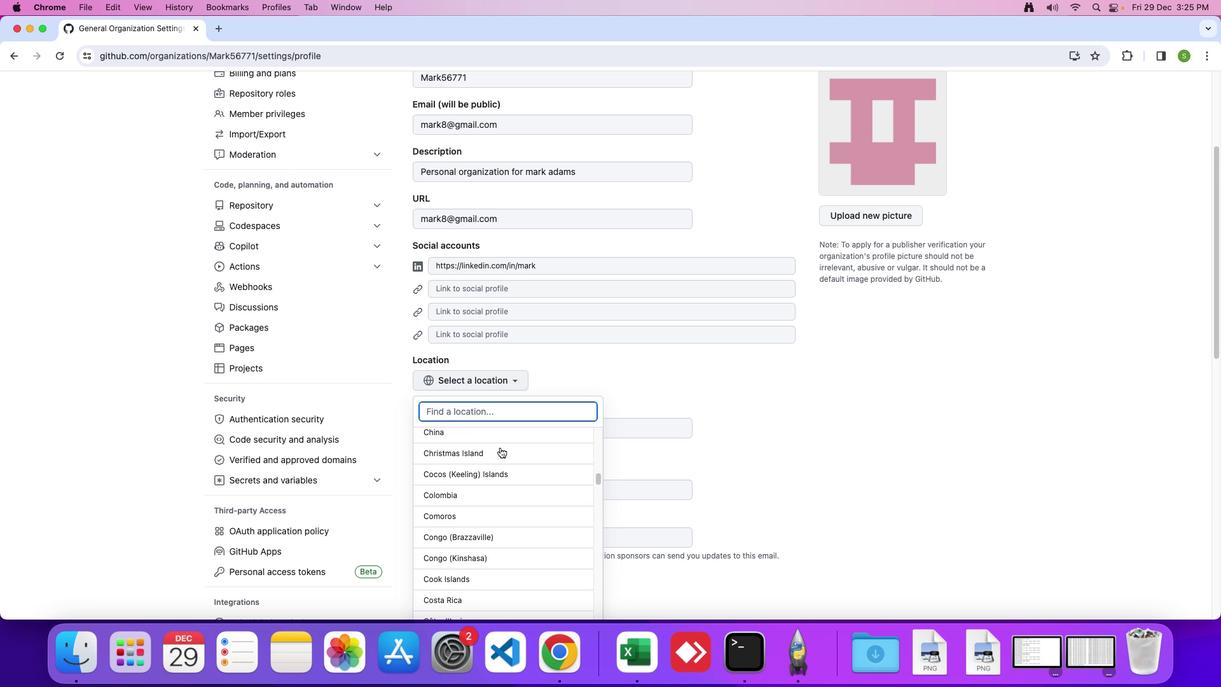 
Action: Mouse scrolled (500, 447) with delta (0, 0)
Screenshot: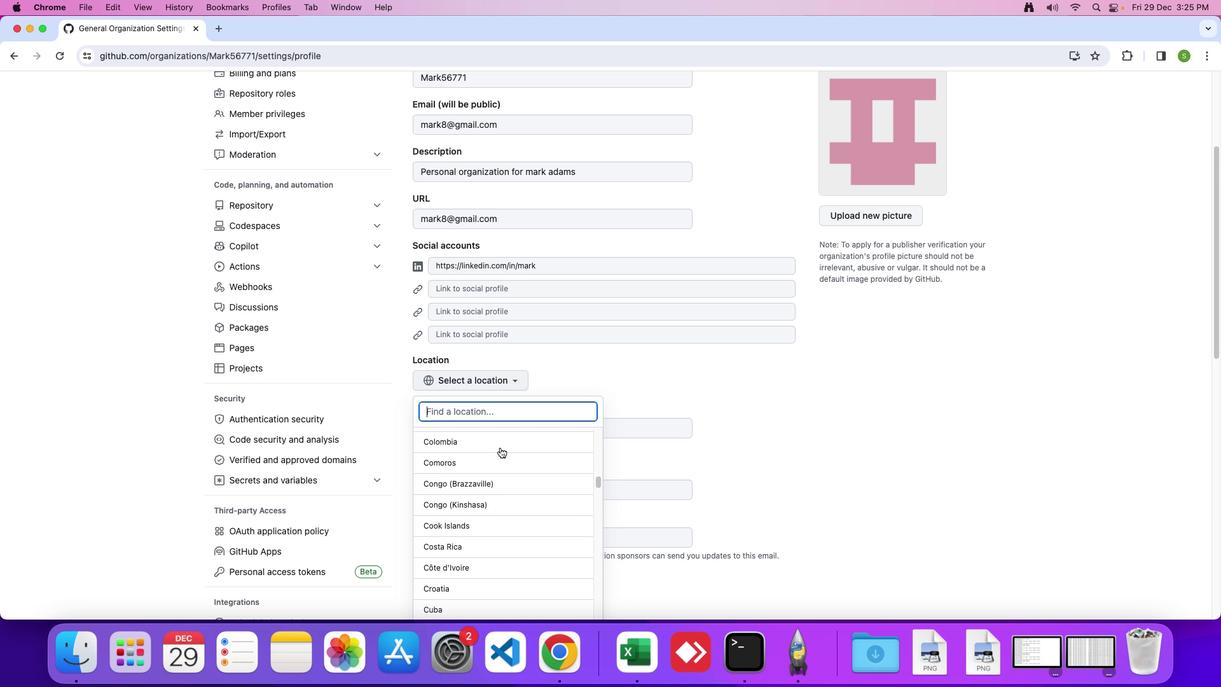 
Action: Mouse scrolled (500, 447) with delta (0, 0)
Screenshot: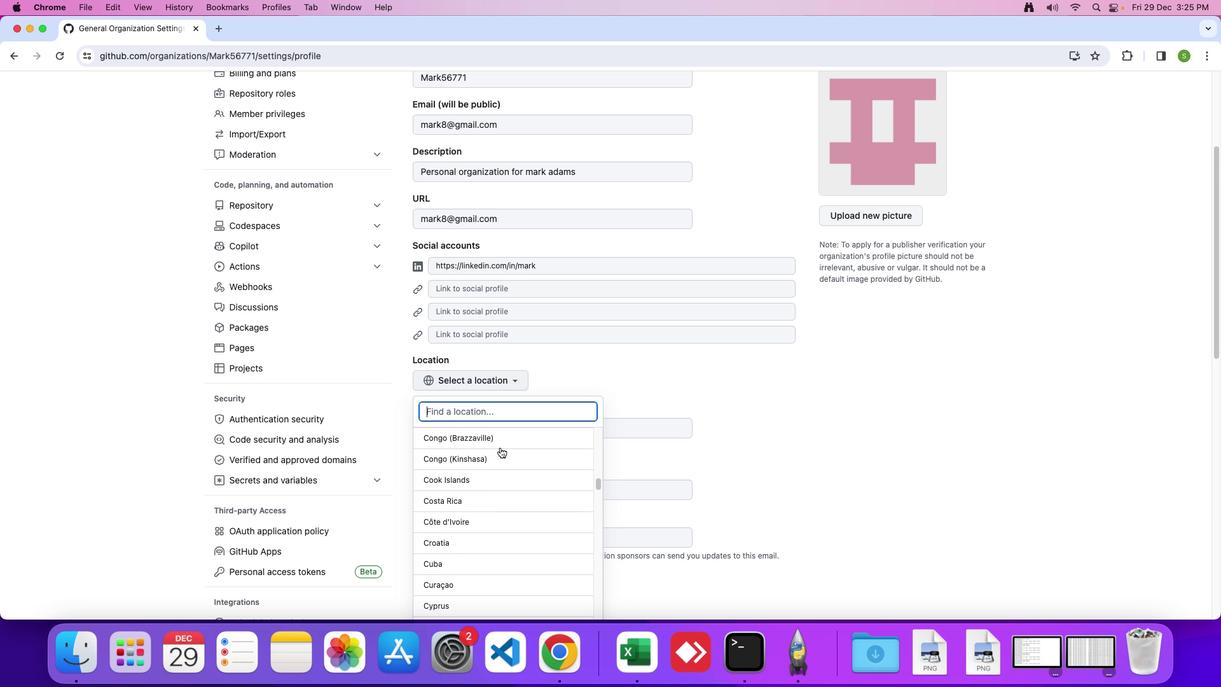 
Action: Mouse scrolled (500, 447) with delta (0, -2)
Screenshot: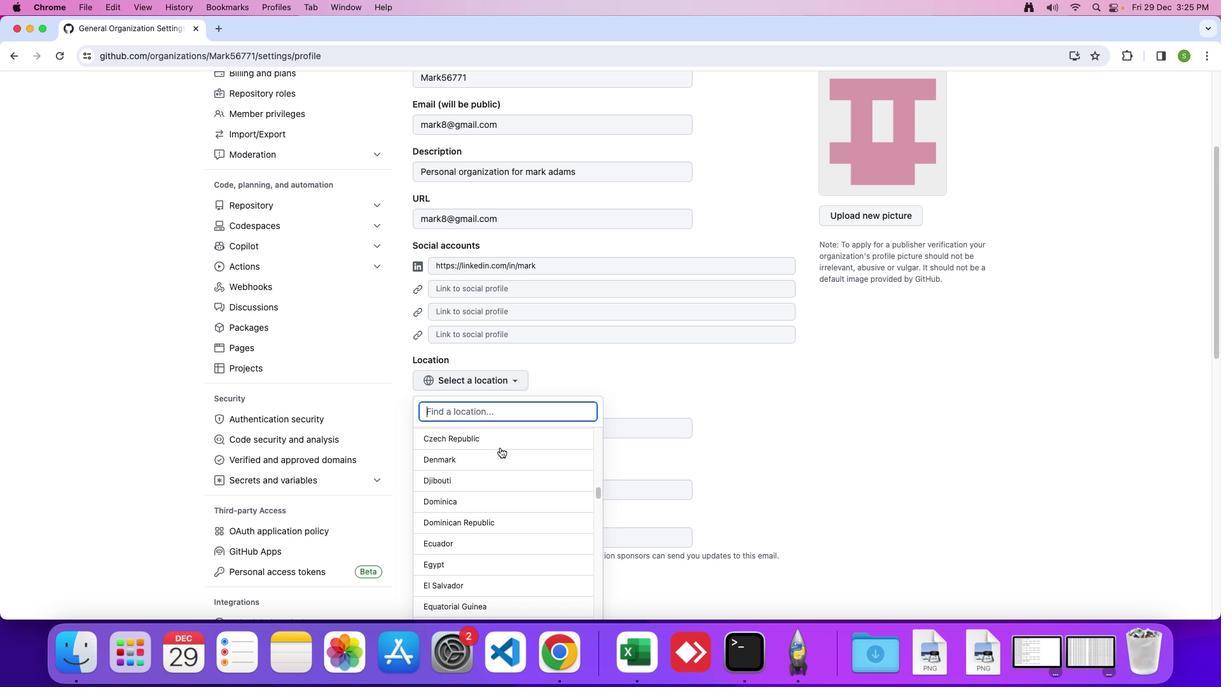 
Action: Mouse scrolled (500, 447) with delta (0, -3)
Screenshot: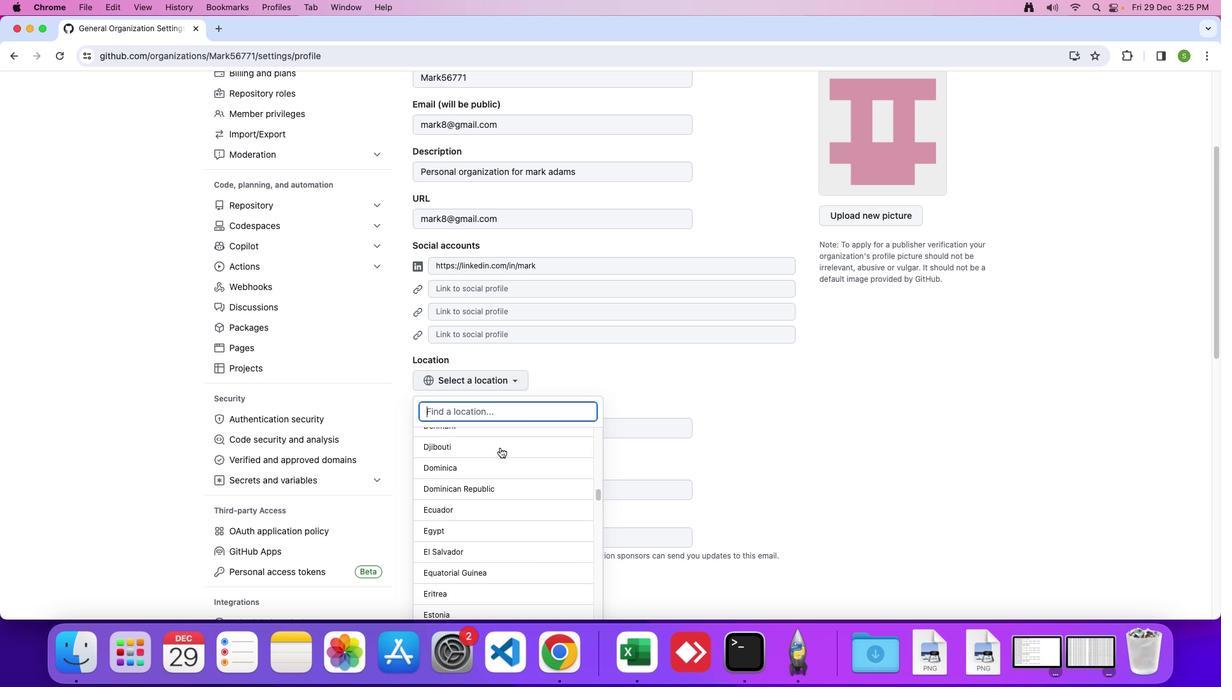 
Action: Mouse scrolled (500, 447) with delta (0, 0)
Screenshot: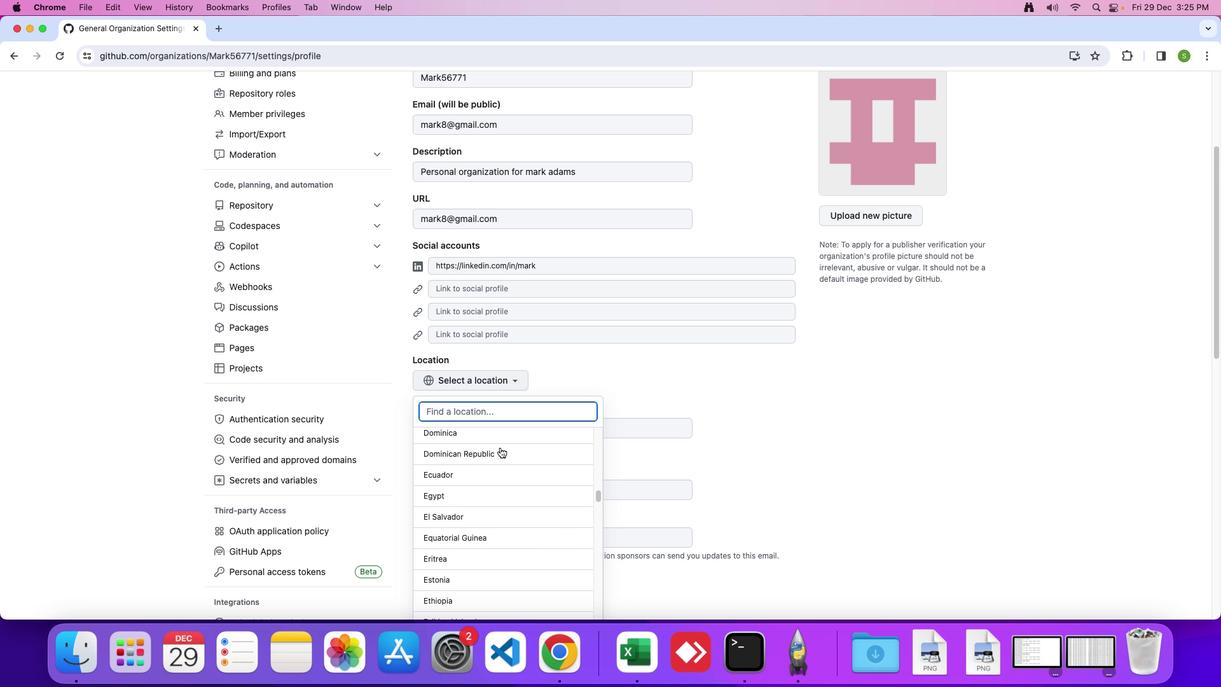 
Action: Mouse scrolled (500, 447) with delta (0, 0)
Screenshot: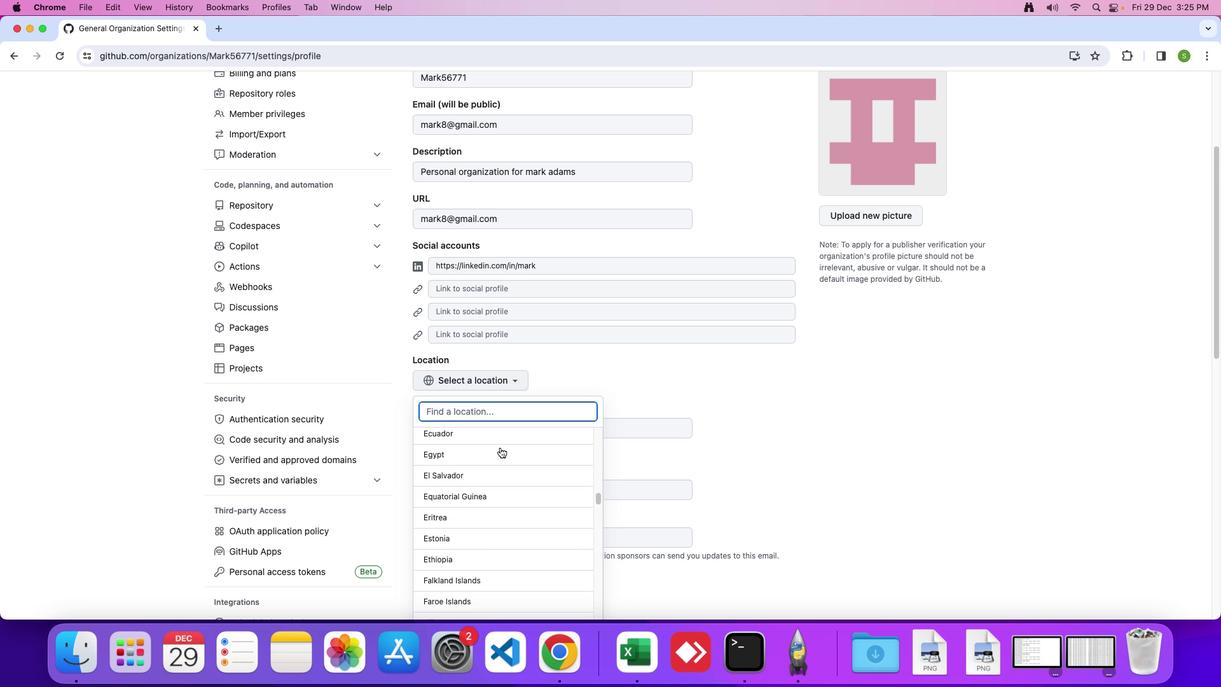 
Action: Mouse scrolled (500, 447) with delta (0, -2)
Screenshot: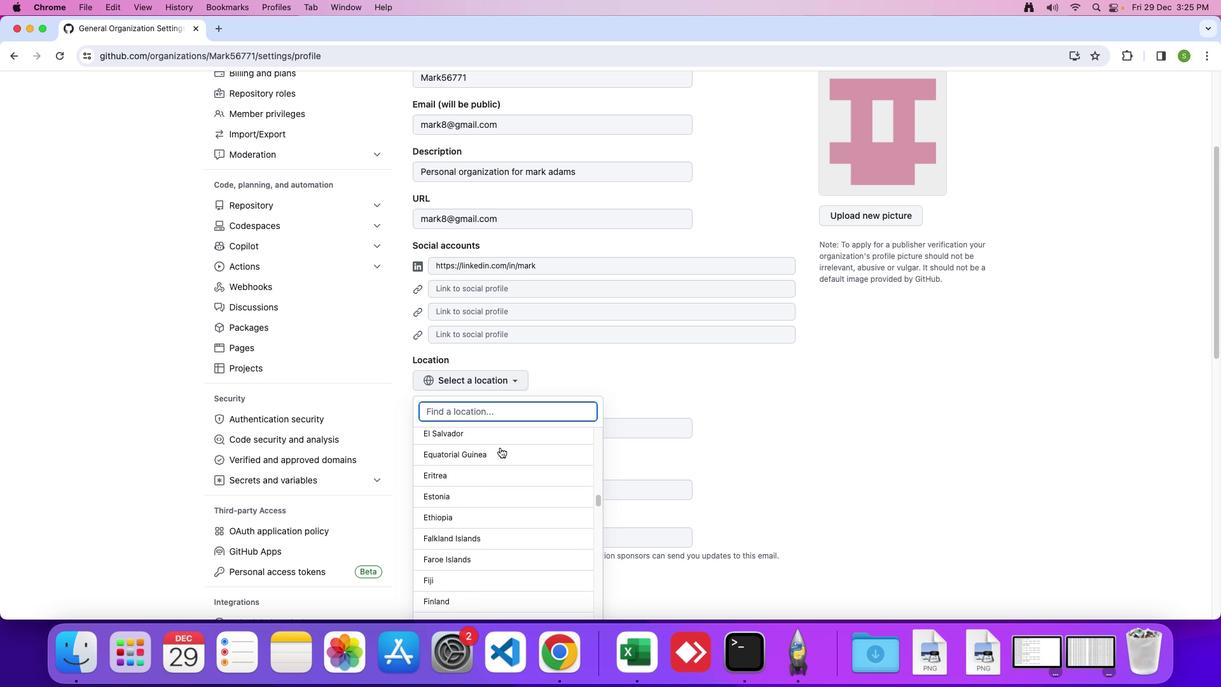 
Action: Mouse scrolled (500, 447) with delta (0, 0)
Screenshot: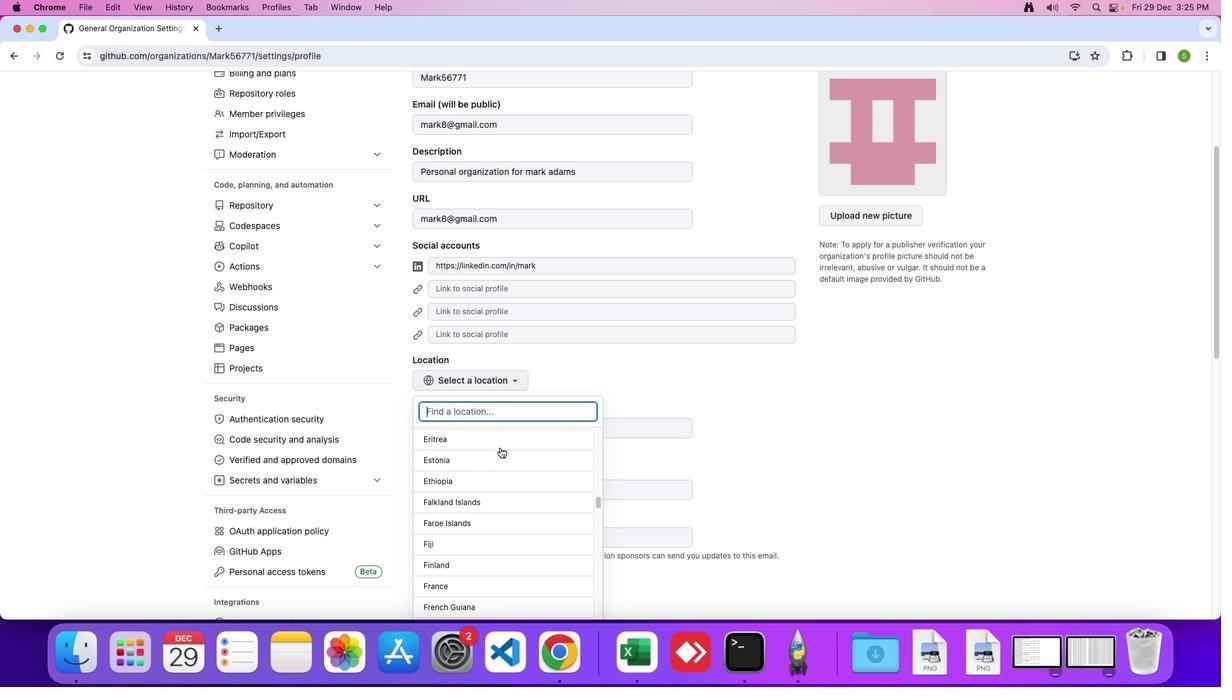 
Action: Mouse scrolled (500, 447) with delta (0, 0)
Screenshot: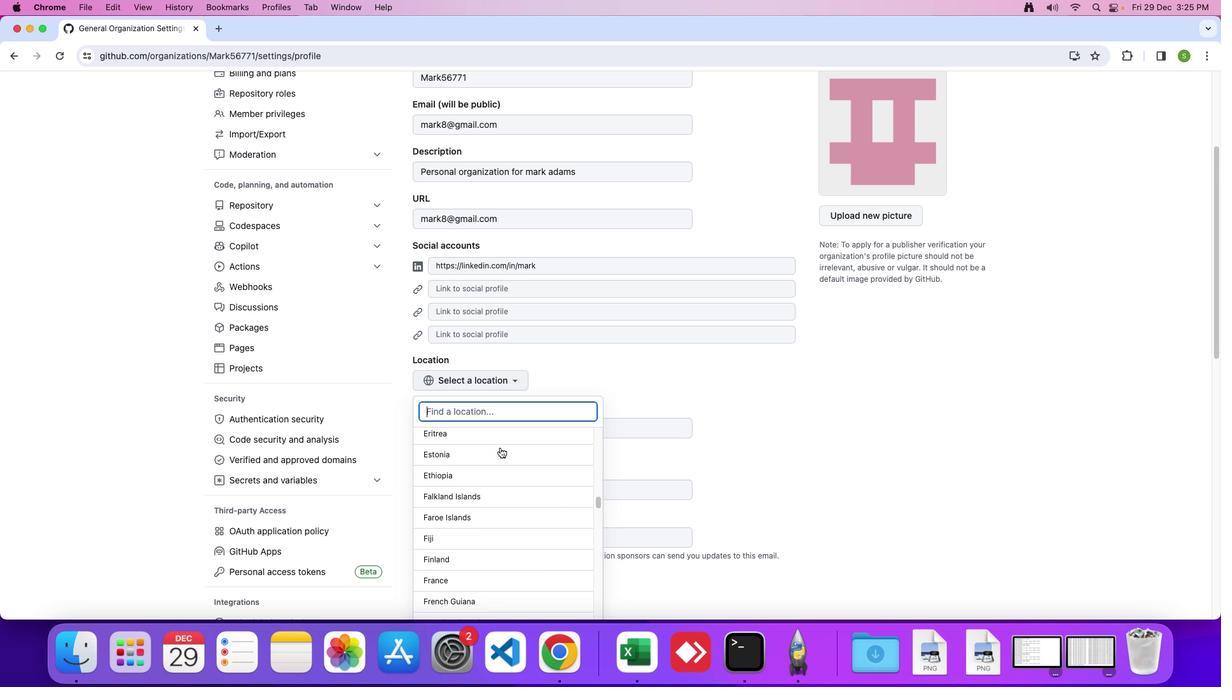 
Action: Mouse scrolled (500, 447) with delta (0, 0)
Screenshot: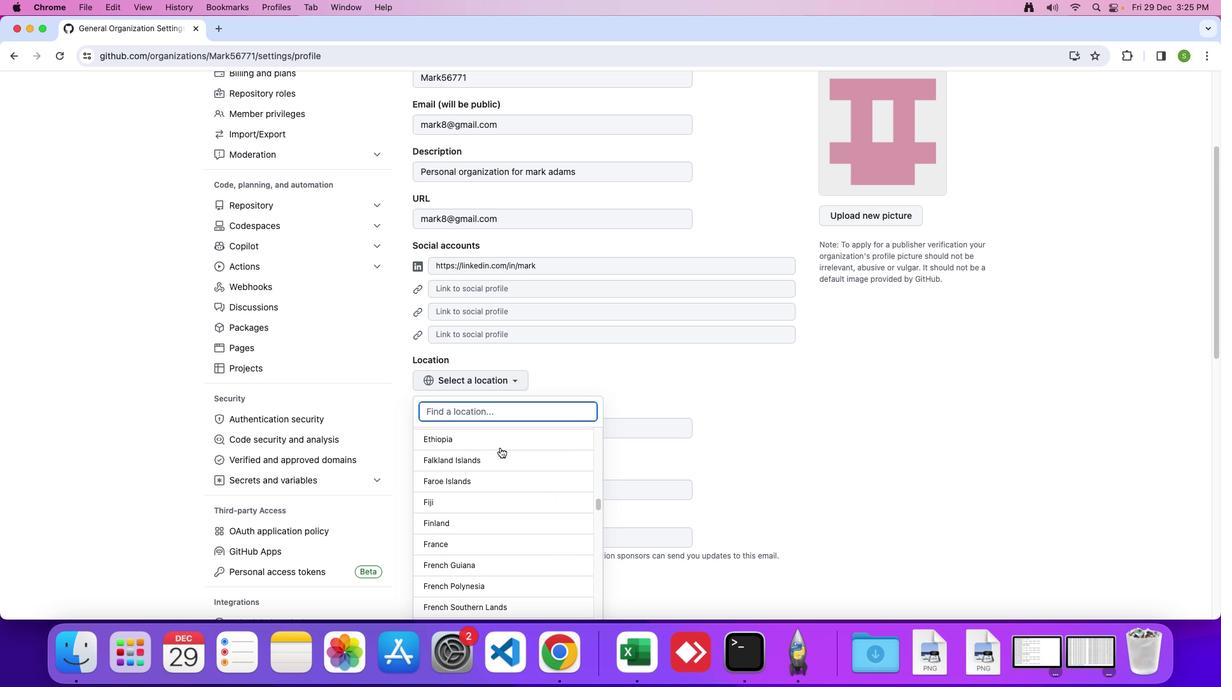 
Action: Mouse scrolled (500, 447) with delta (0, 0)
Screenshot: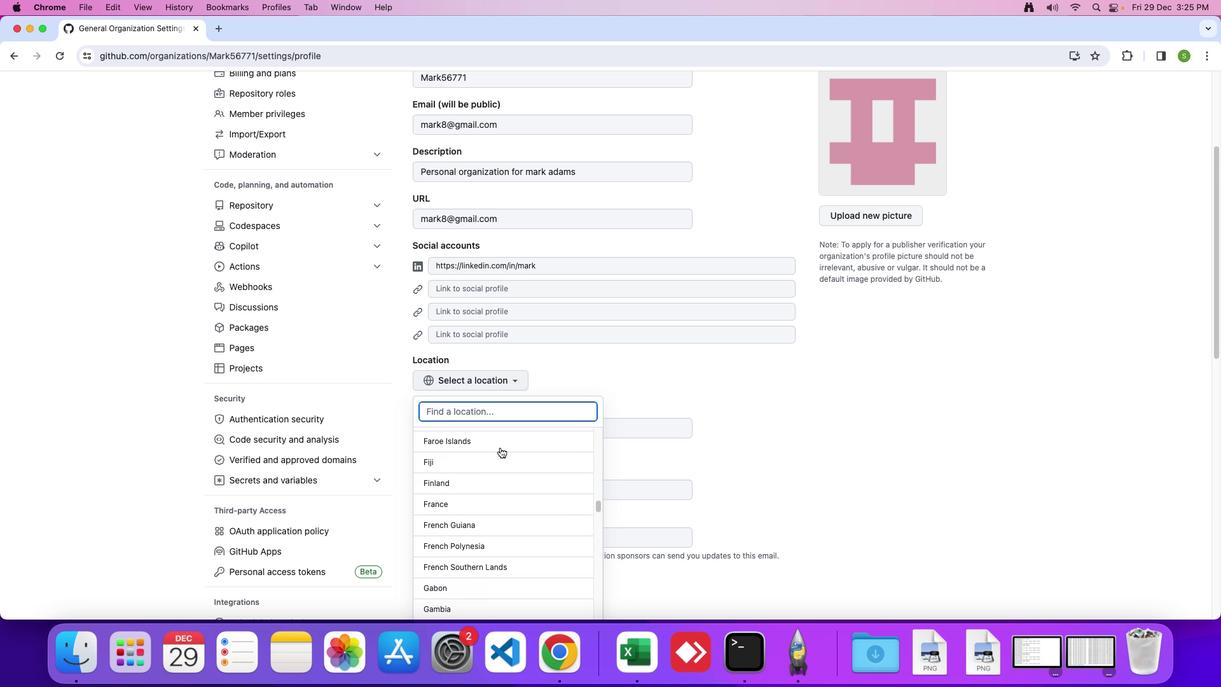 
Action: Mouse scrolled (500, 447) with delta (0, -2)
Screenshot: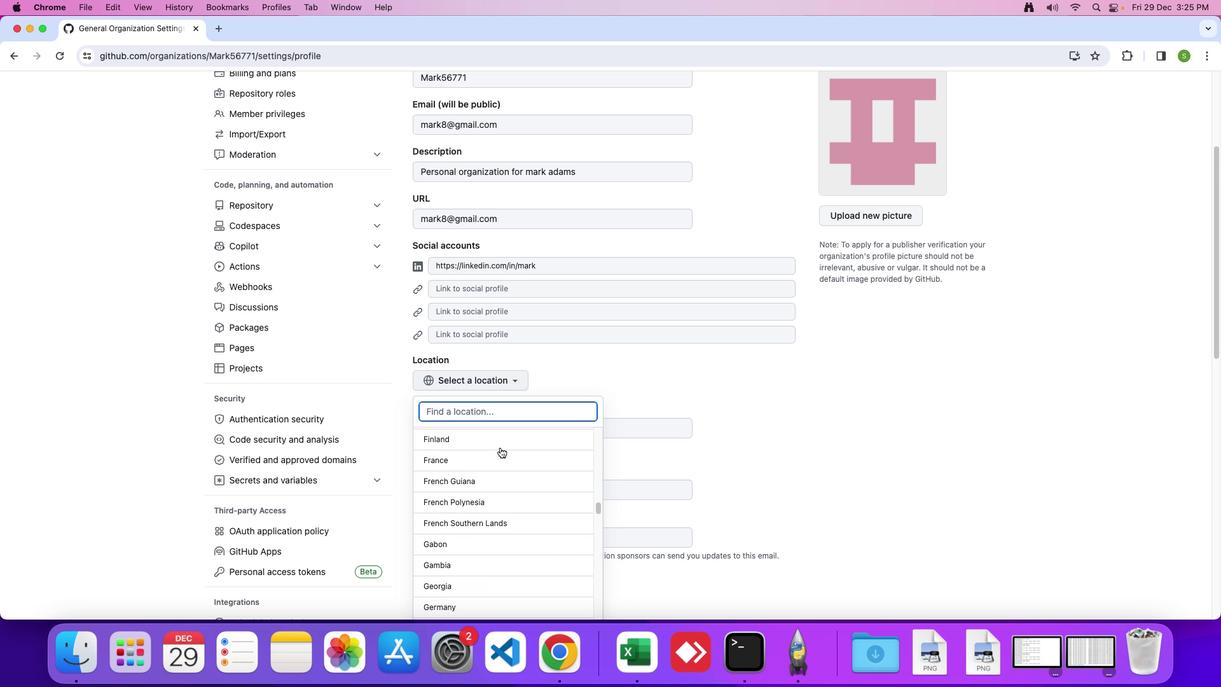 
Action: Mouse scrolled (500, 447) with delta (0, 0)
Screenshot: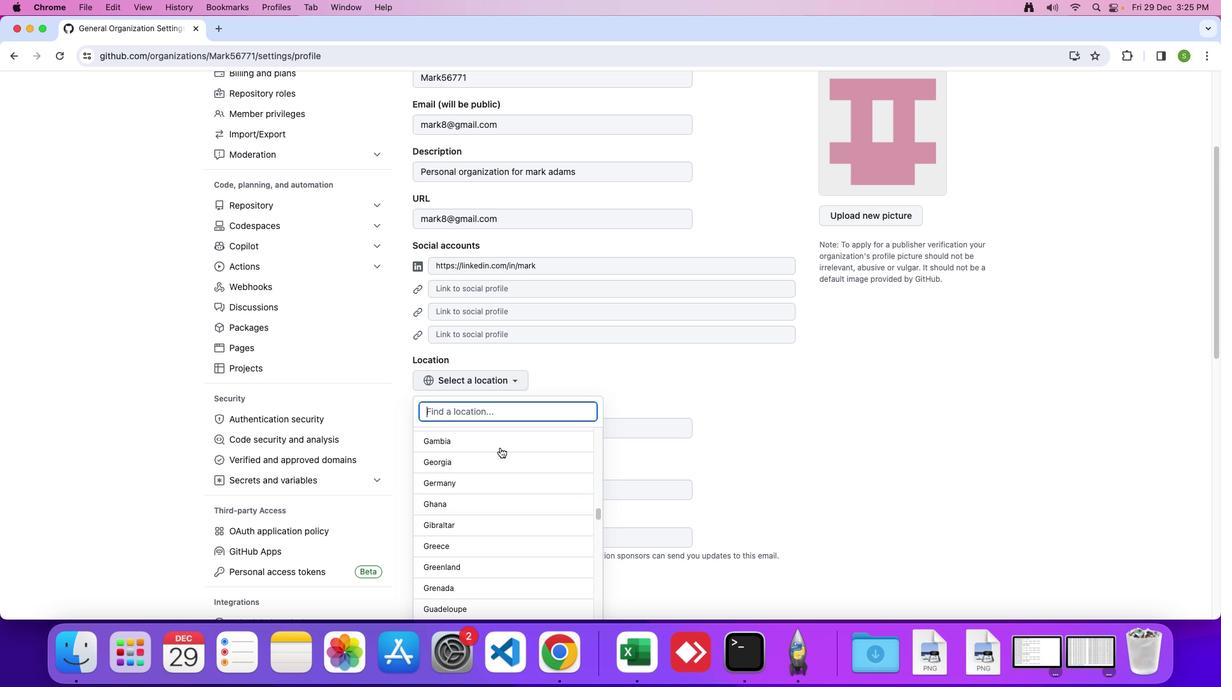 
Action: Mouse scrolled (500, 447) with delta (0, 0)
Screenshot: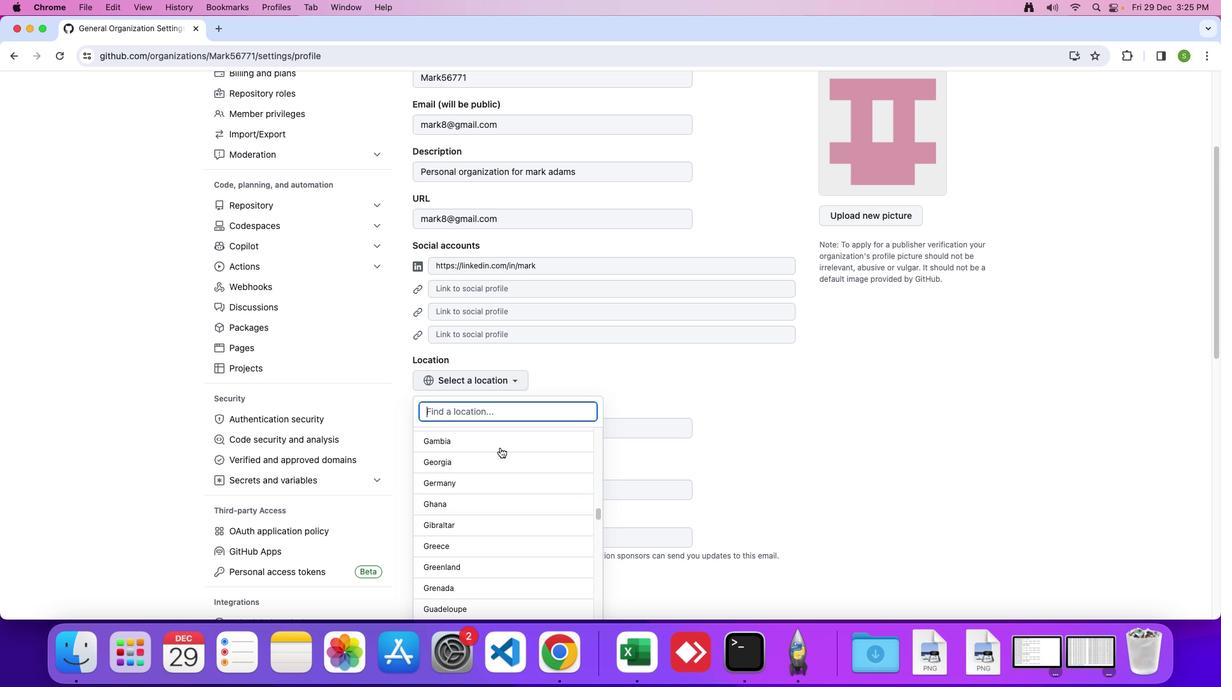 
Action: Mouse scrolled (500, 447) with delta (0, -2)
Screenshot: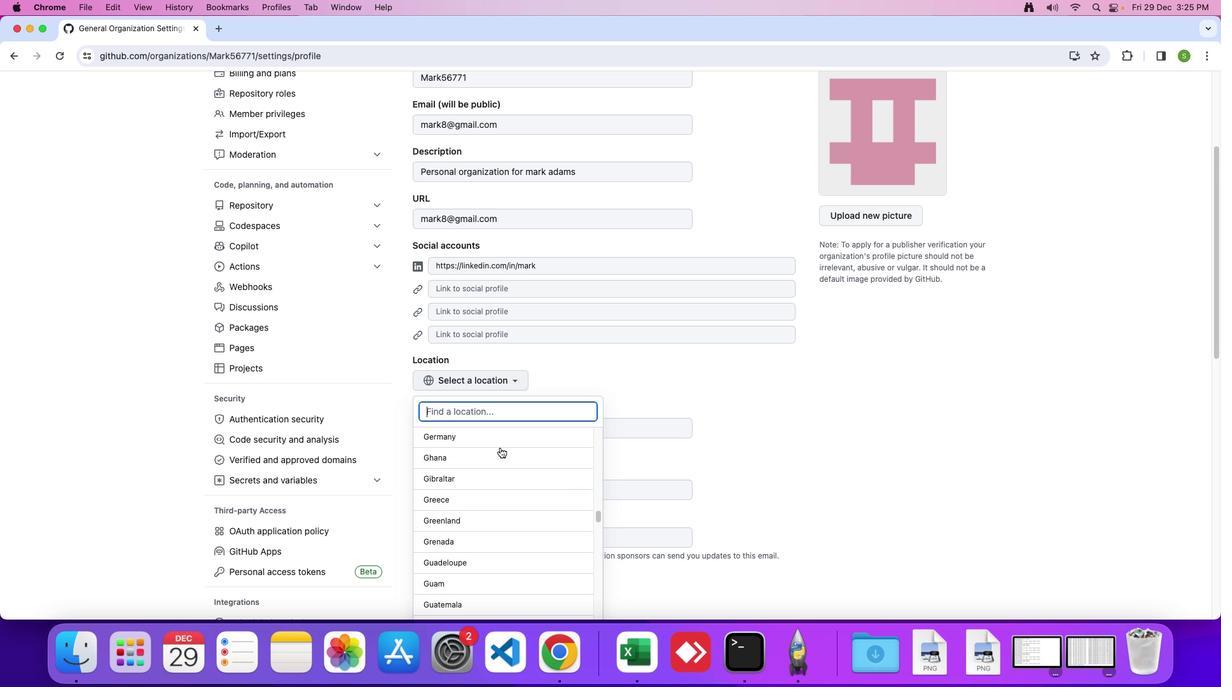 
Action: Mouse scrolled (500, 447) with delta (0, 0)
Screenshot: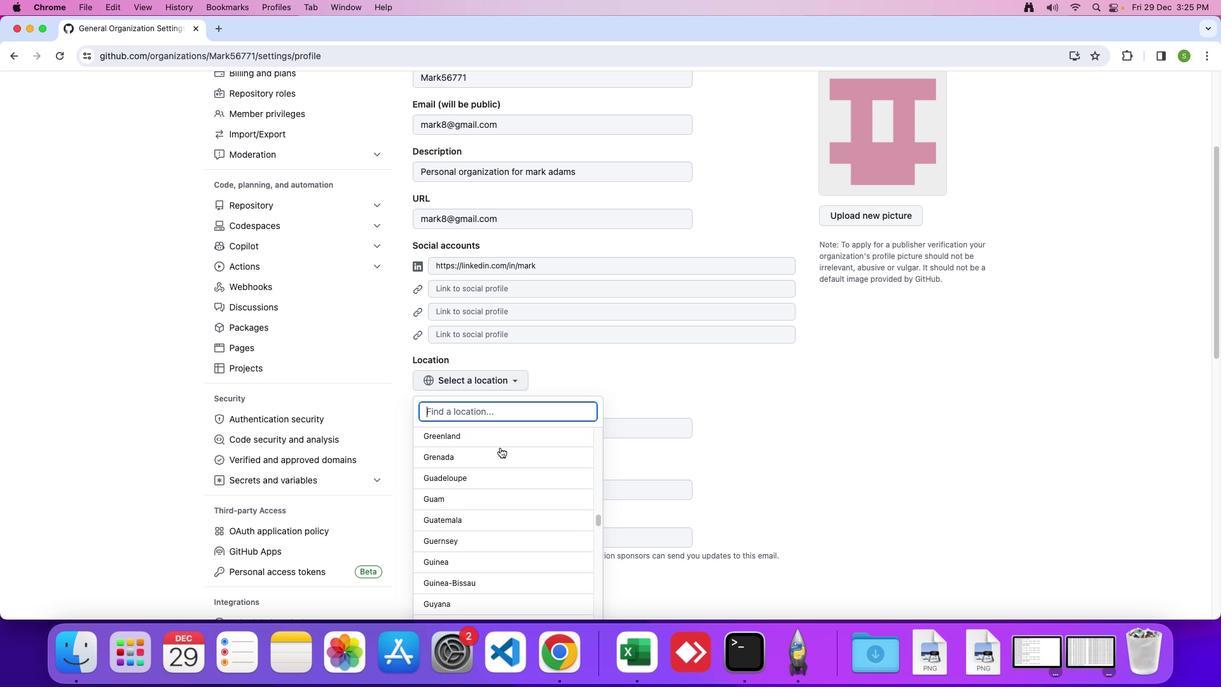 
Action: Mouse scrolled (500, 447) with delta (0, 0)
Screenshot: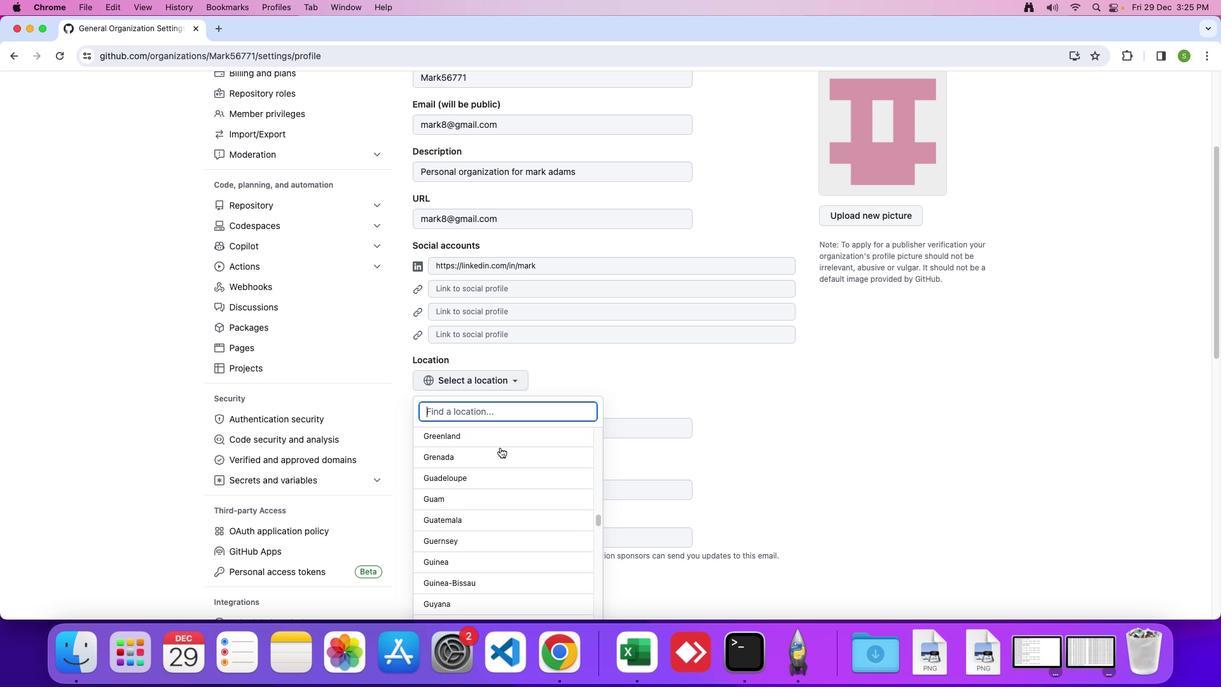 
Action: Mouse scrolled (500, 447) with delta (0, -2)
Screenshot: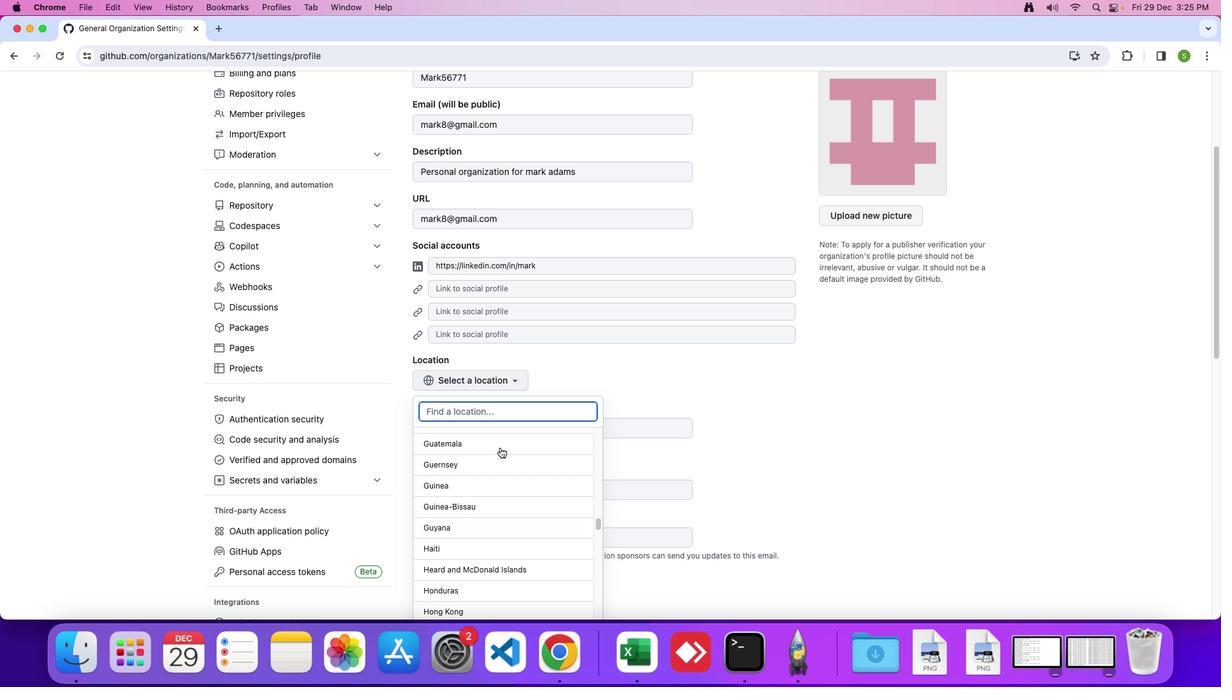 
Action: Mouse scrolled (500, 447) with delta (0, 0)
Screenshot: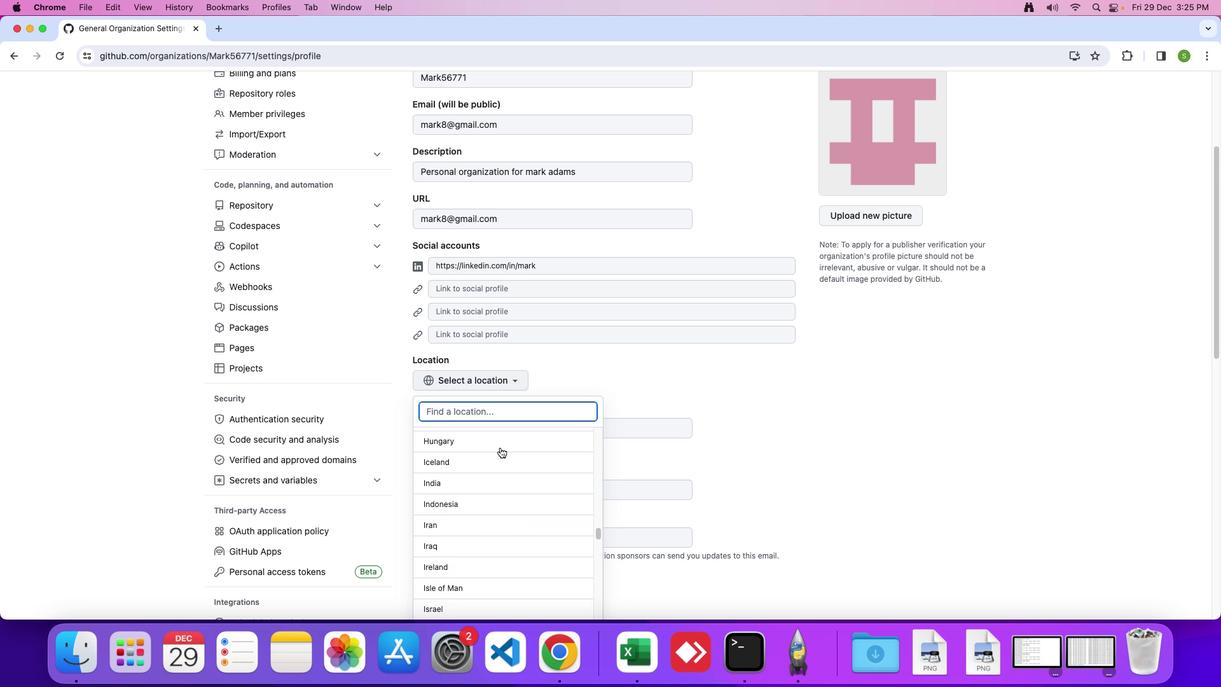 
Action: Mouse scrolled (500, 447) with delta (0, 0)
Screenshot: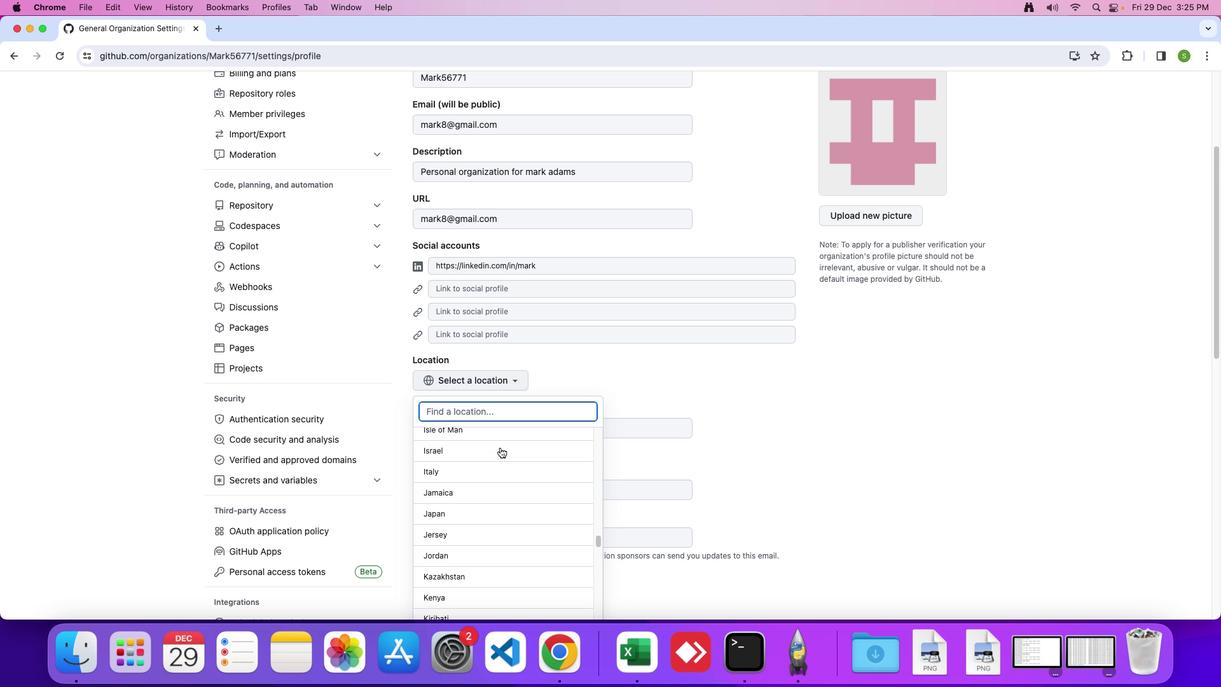 
Action: Mouse scrolled (500, 447) with delta (0, -3)
Screenshot: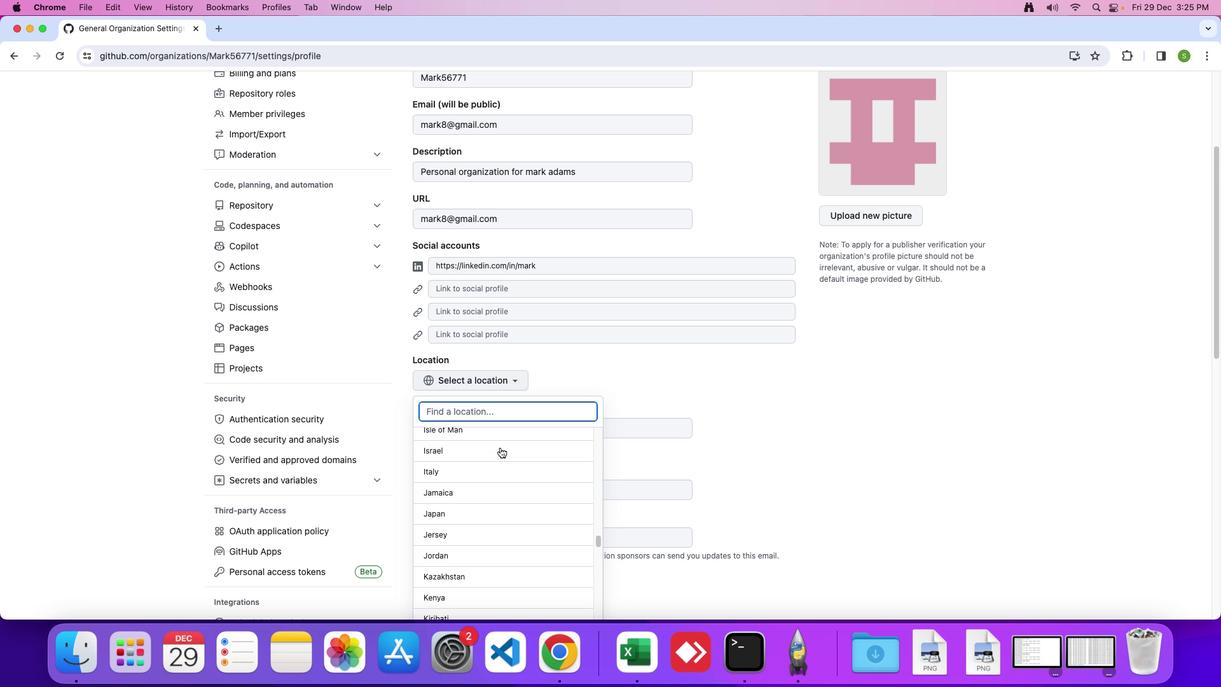 
Action: Mouse scrolled (500, 447) with delta (0, -4)
Screenshot: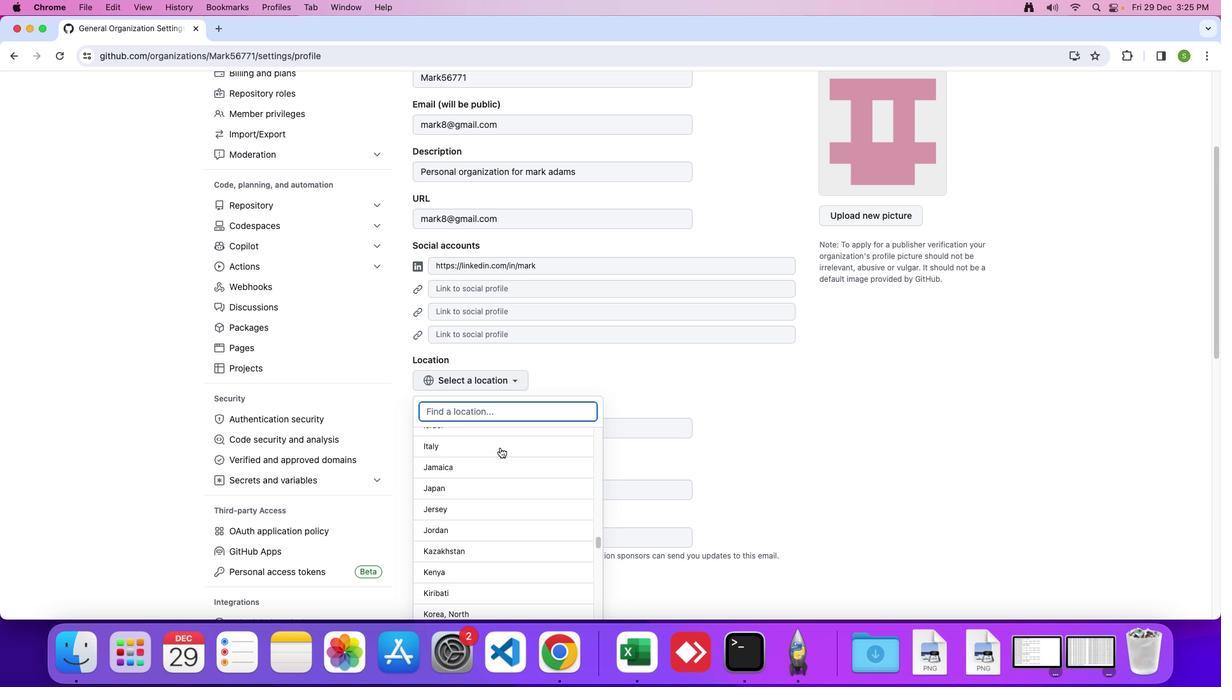 
Action: Mouse scrolled (500, 447) with delta (0, 0)
Screenshot: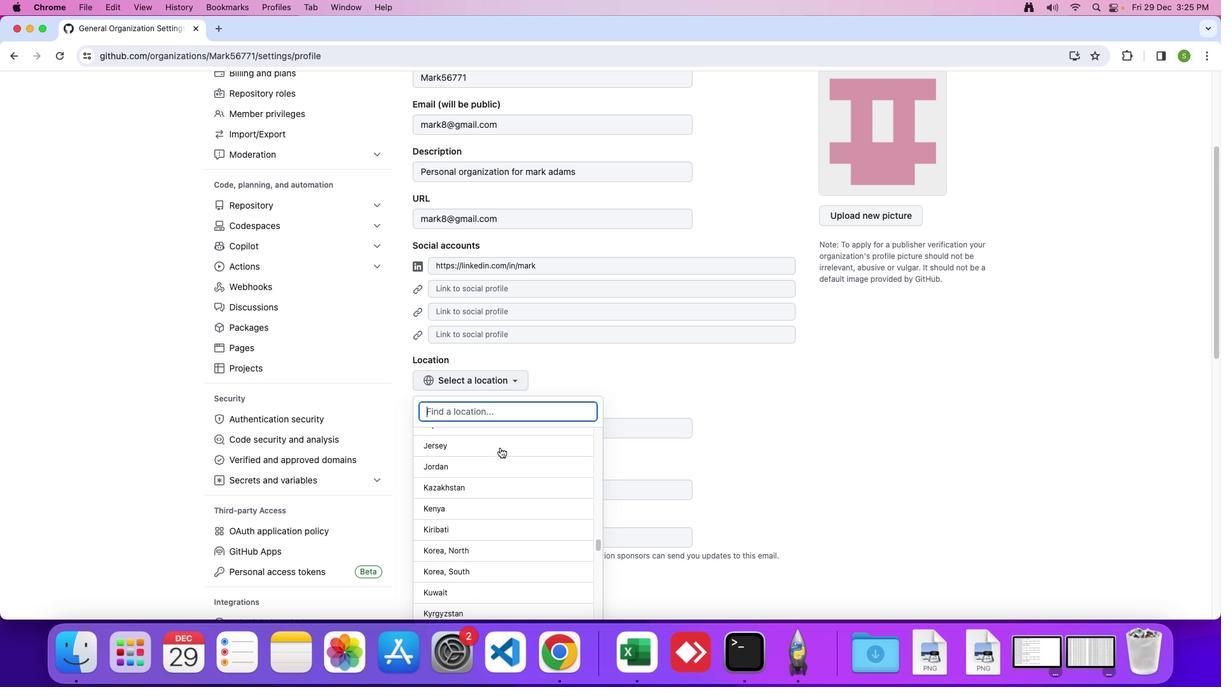 
Action: Mouse scrolled (500, 447) with delta (0, 0)
Screenshot: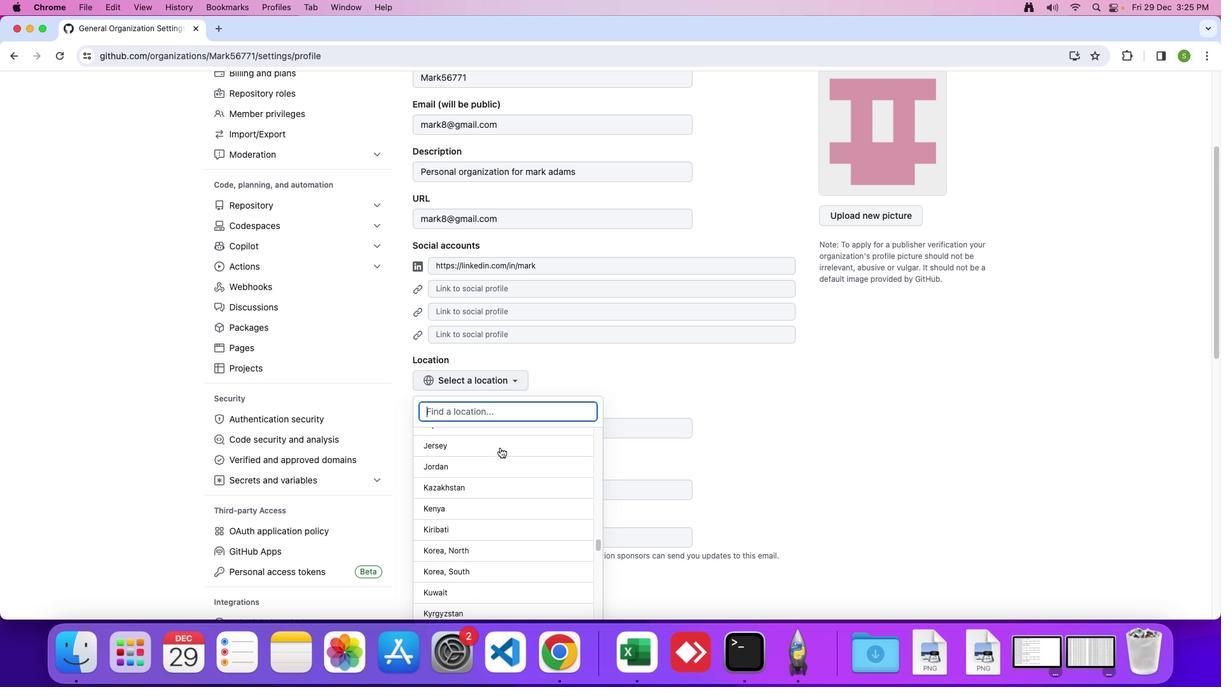 
Action: Mouse scrolled (500, 447) with delta (0, -2)
Screenshot: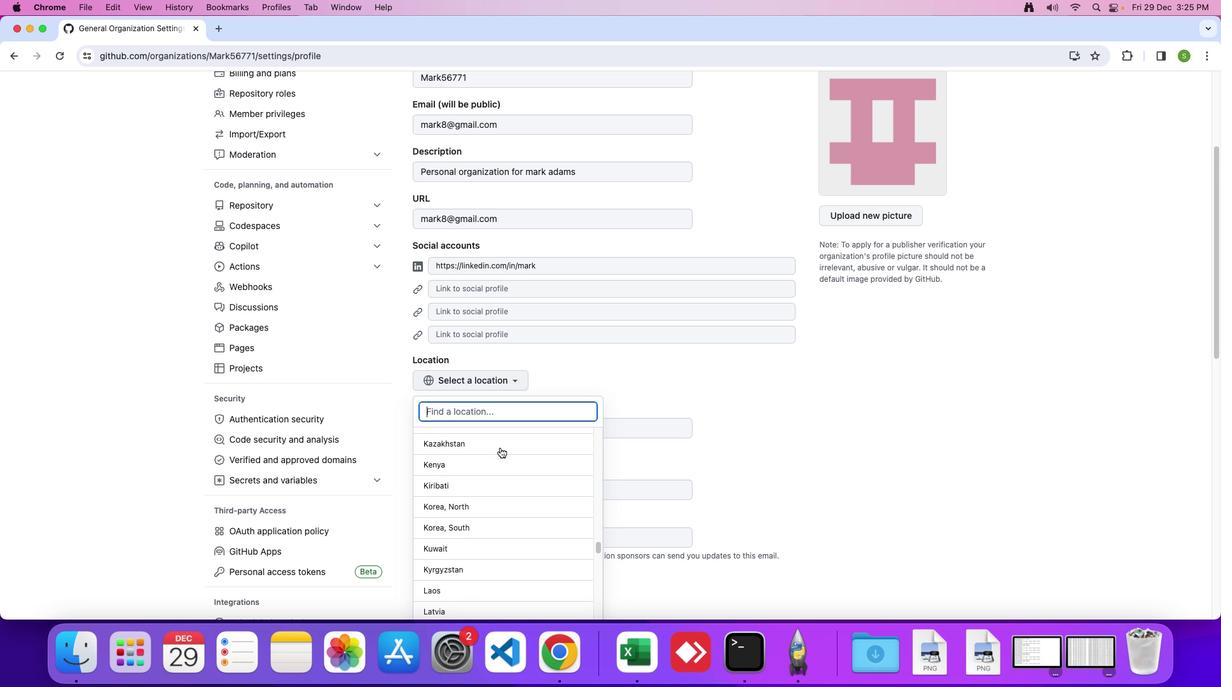 
Action: Mouse scrolled (500, 447) with delta (0, 0)
Screenshot: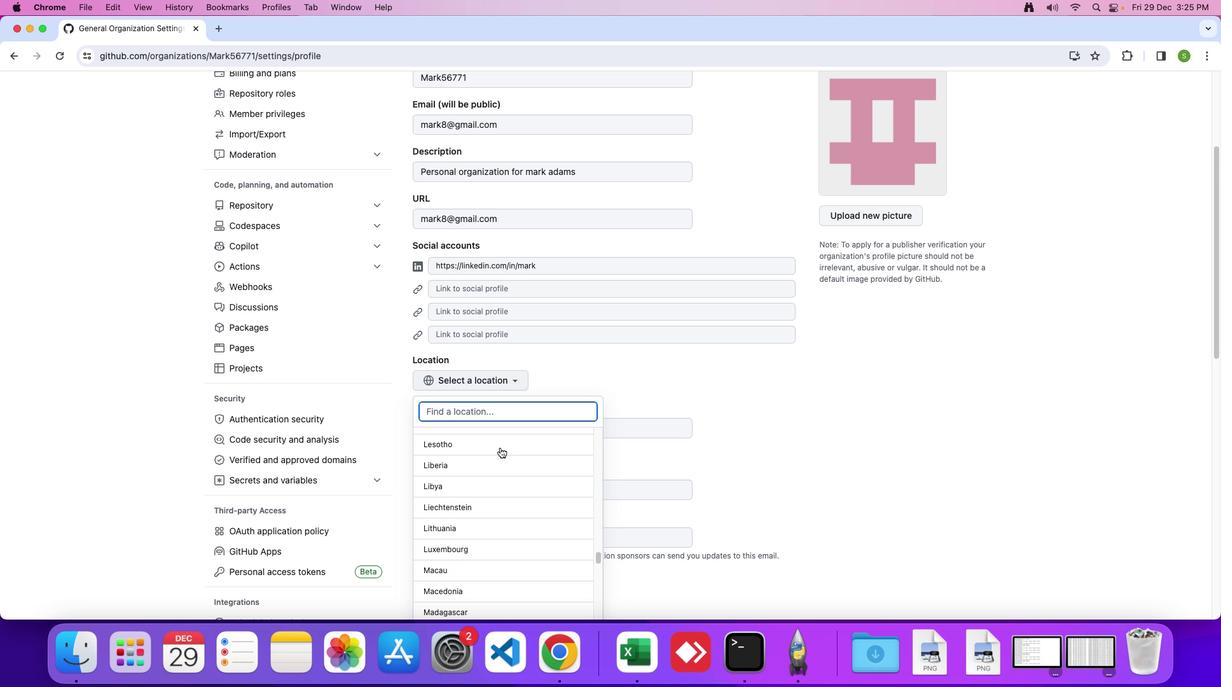 
Action: Mouse scrolled (500, 447) with delta (0, 0)
Screenshot: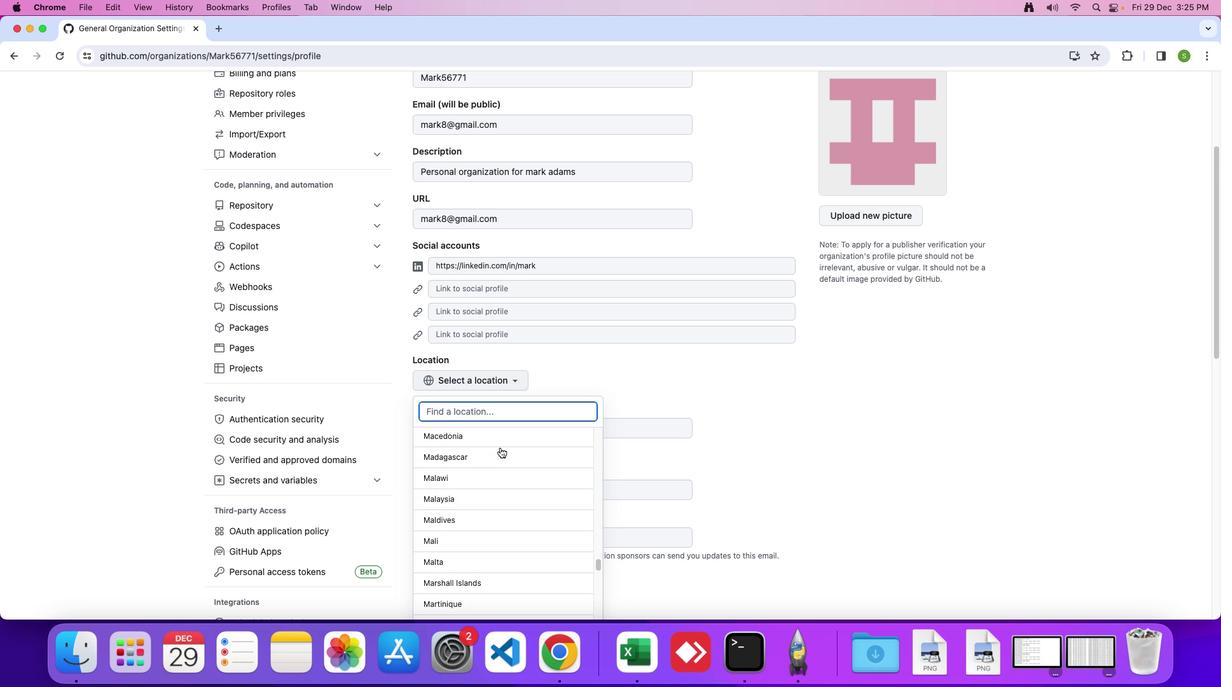 
Action: Mouse scrolled (500, 447) with delta (0, -3)
Screenshot: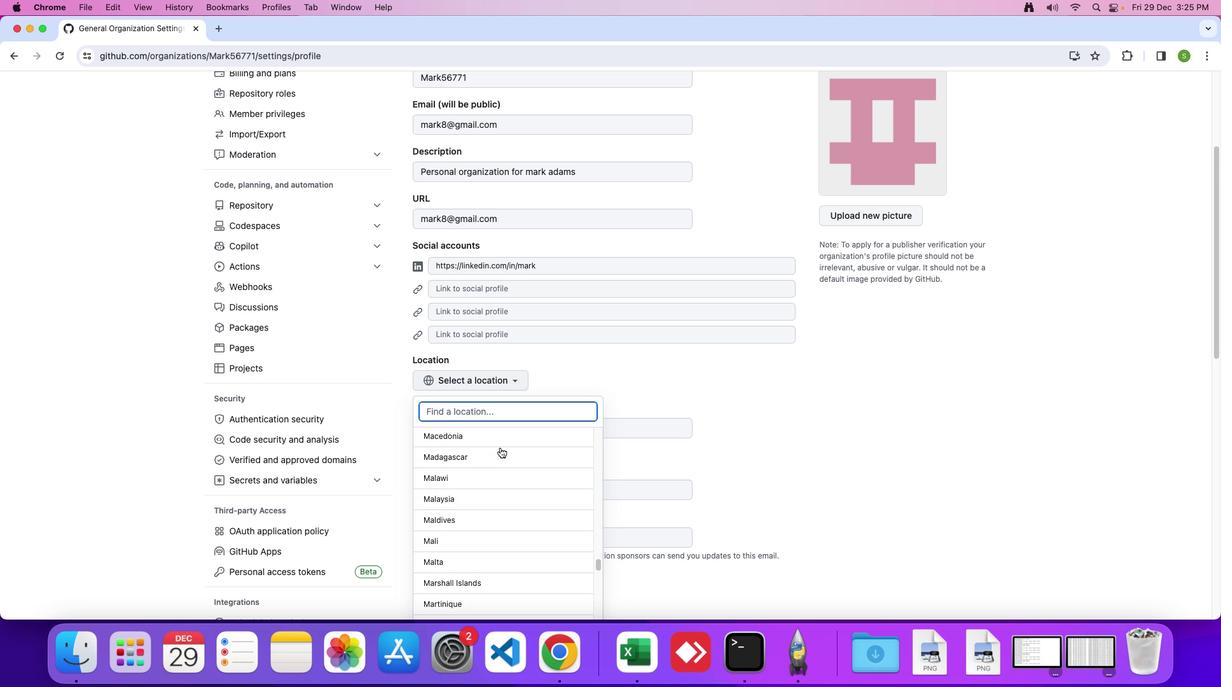 
Action: Mouse scrolled (500, 447) with delta (0, -4)
Screenshot: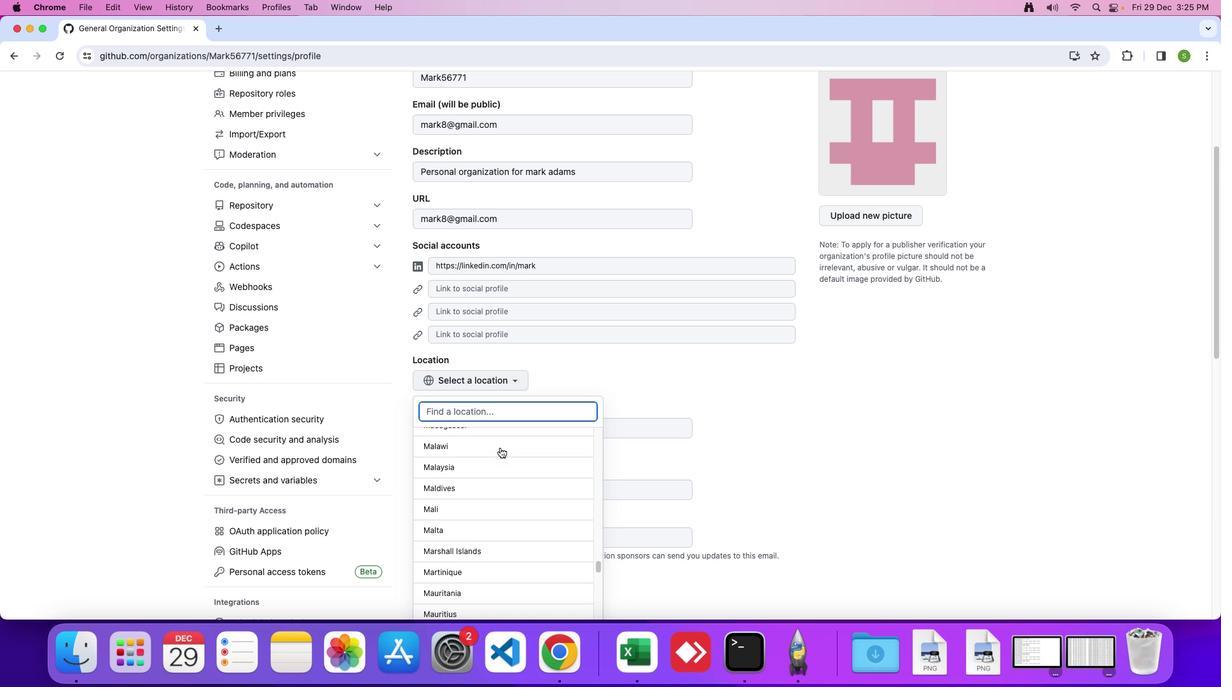 
Action: Mouse scrolled (500, 447) with delta (0, 0)
Screenshot: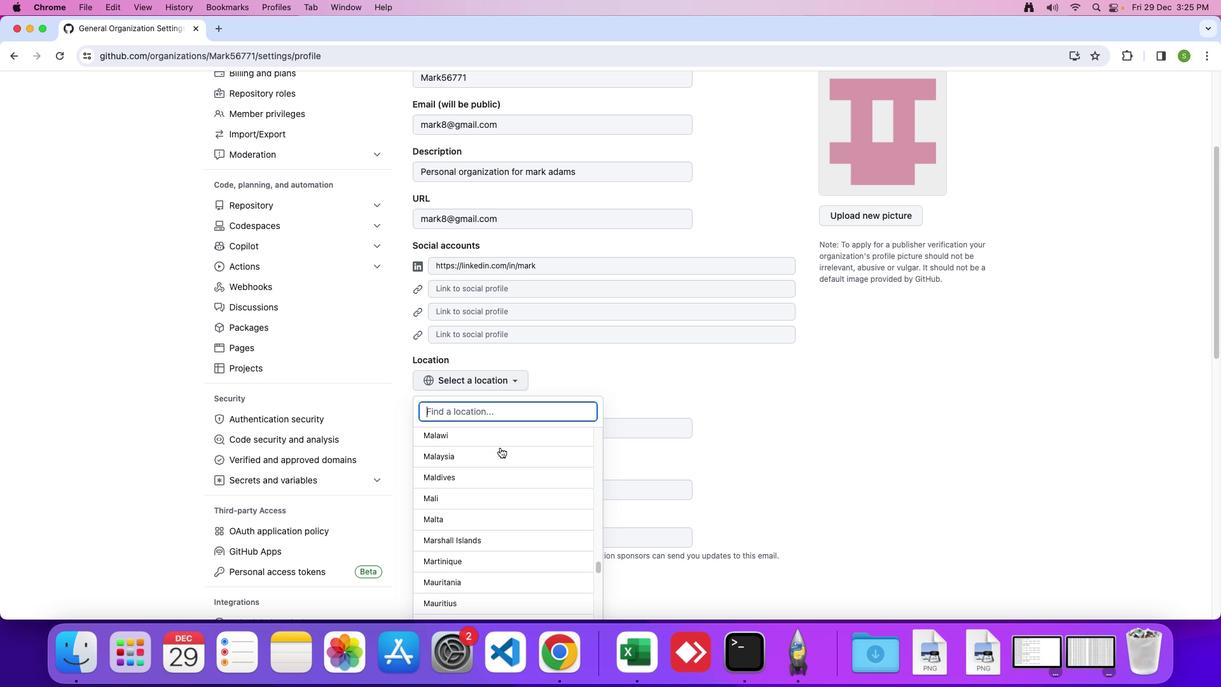 
Action: Mouse scrolled (500, 447) with delta (0, 0)
Screenshot: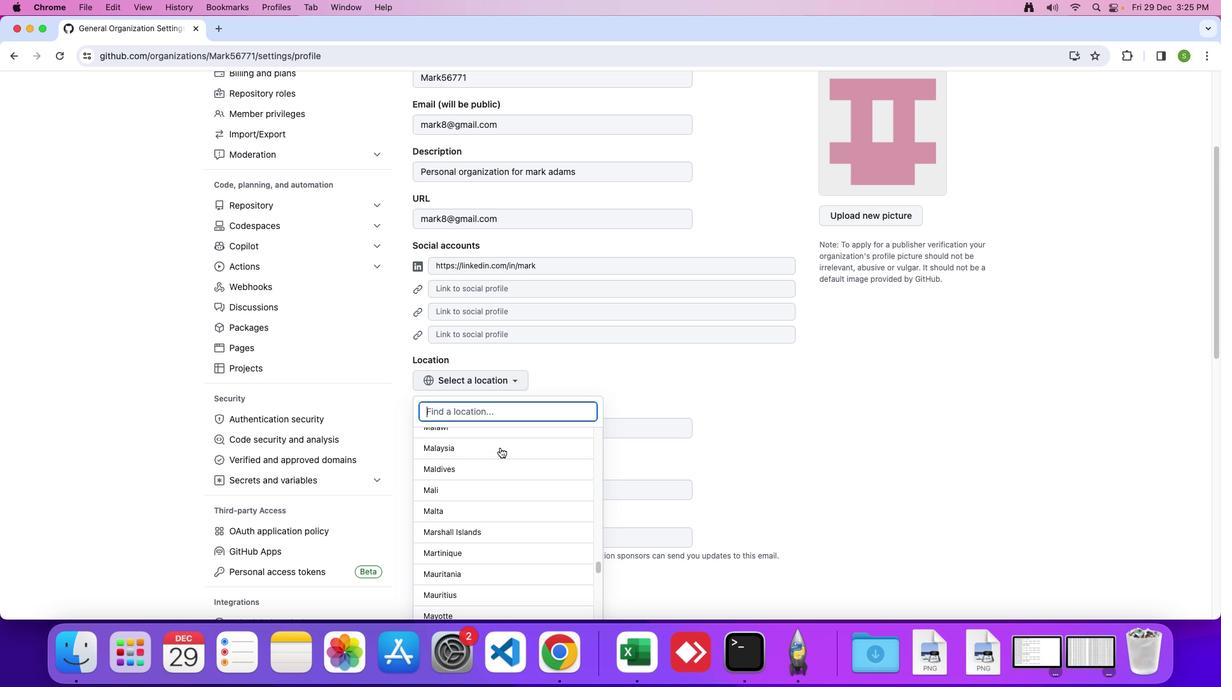 
Action: Mouse scrolled (500, 447) with delta (0, 0)
Screenshot: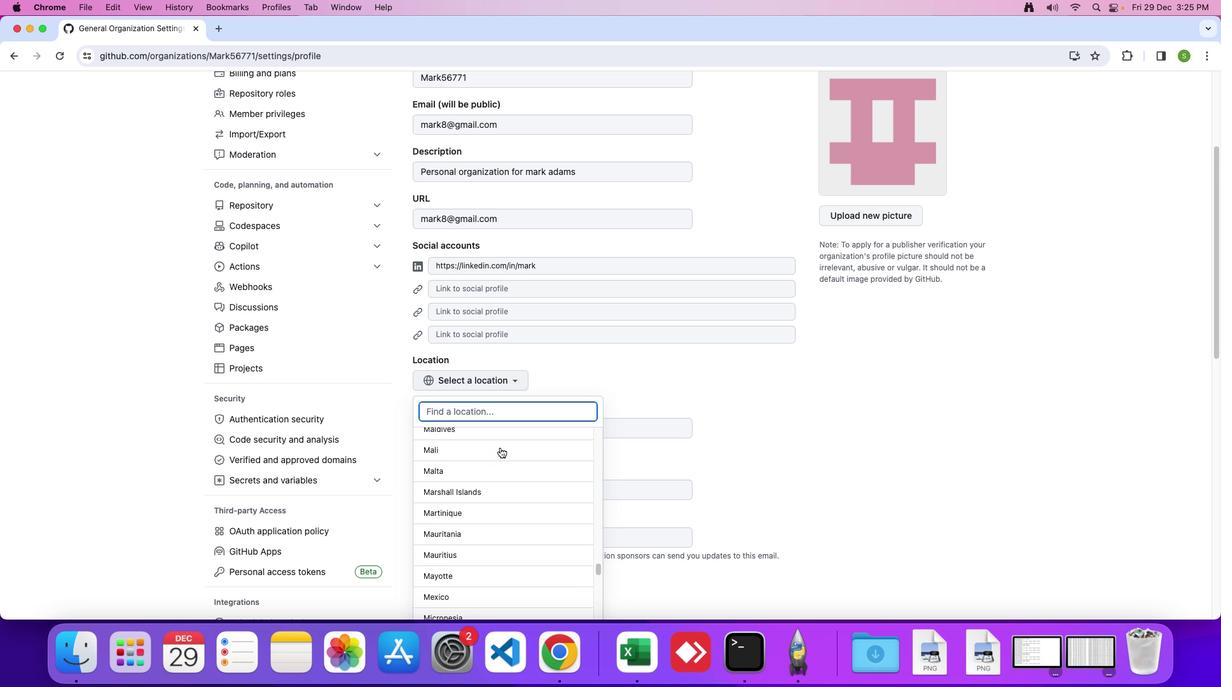 
Action: Mouse scrolled (500, 447) with delta (0, 0)
Screenshot: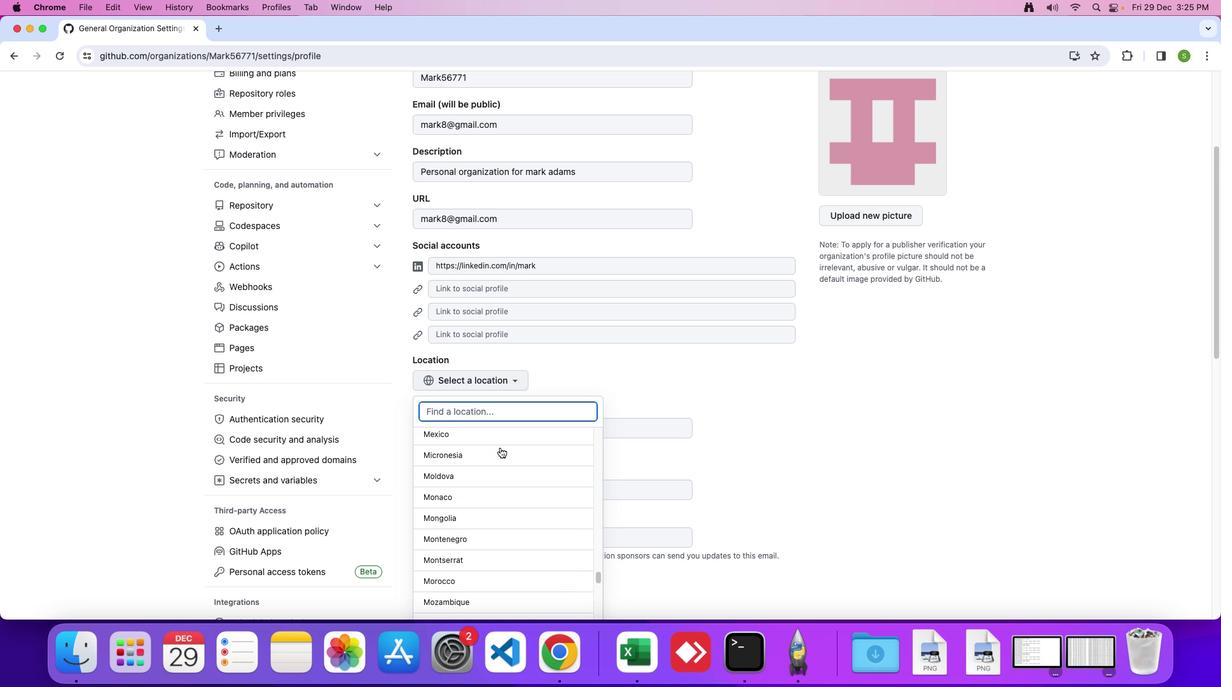 
Action: Mouse scrolled (500, 447) with delta (0, -2)
Screenshot: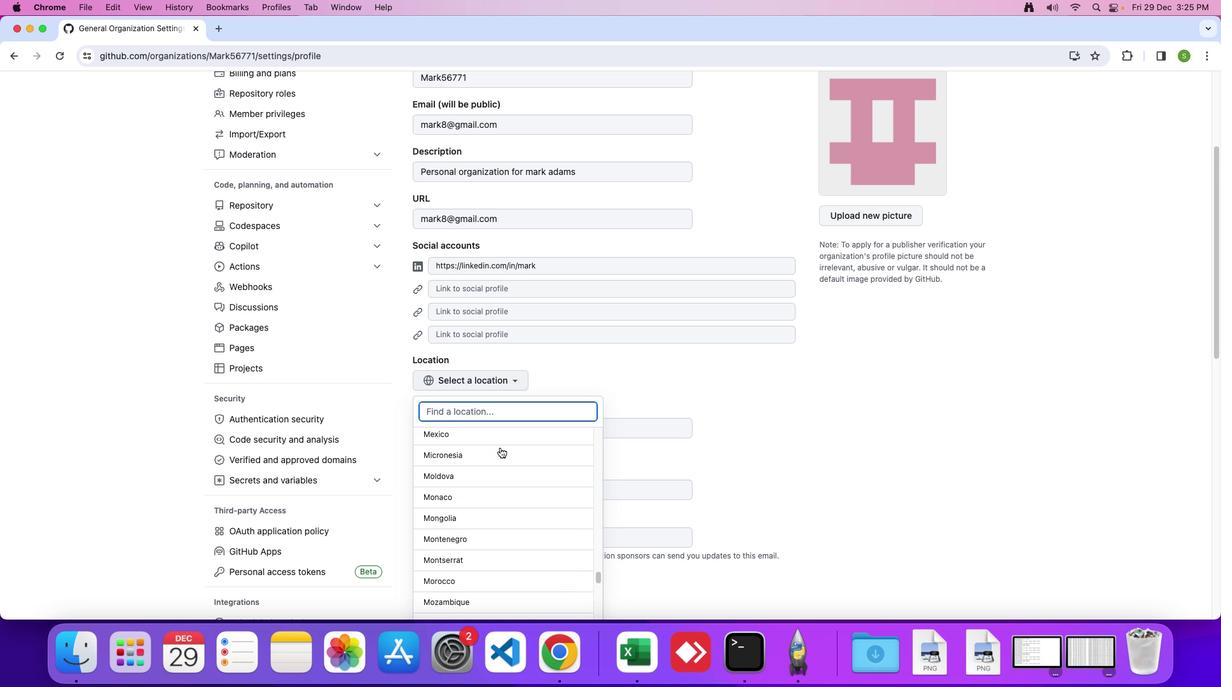 
Action: Mouse scrolled (500, 447) with delta (0, -3)
Screenshot: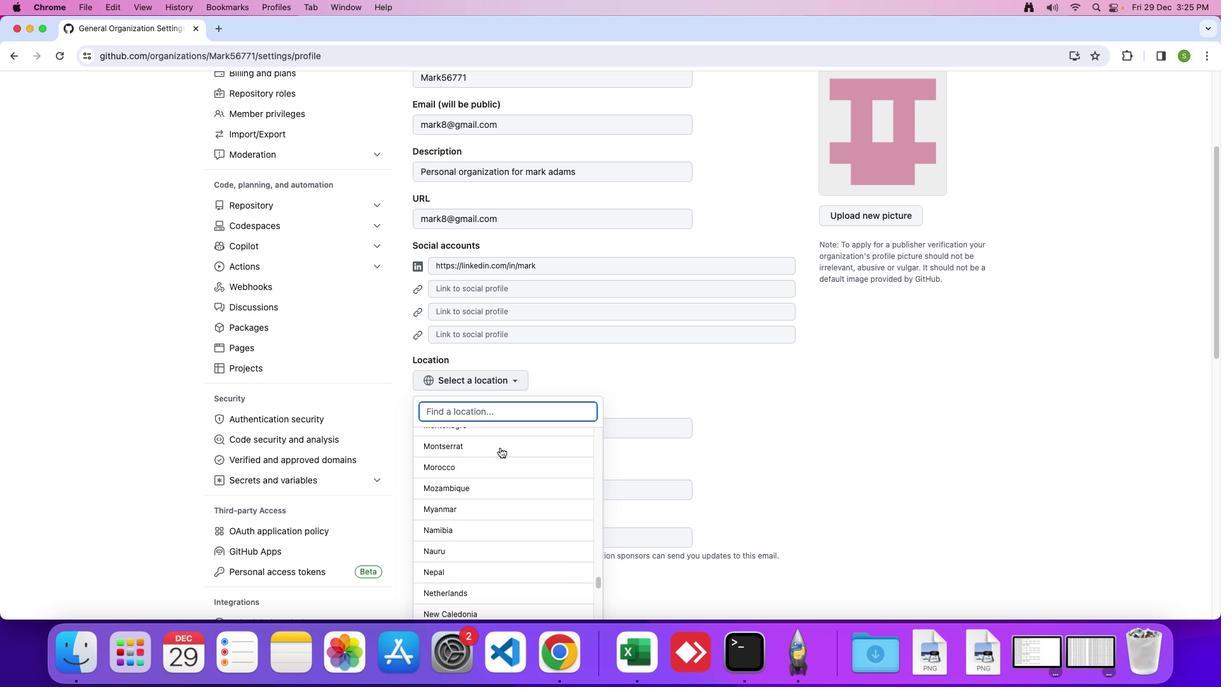 
Action: Mouse scrolled (500, 447) with delta (0, 0)
Screenshot: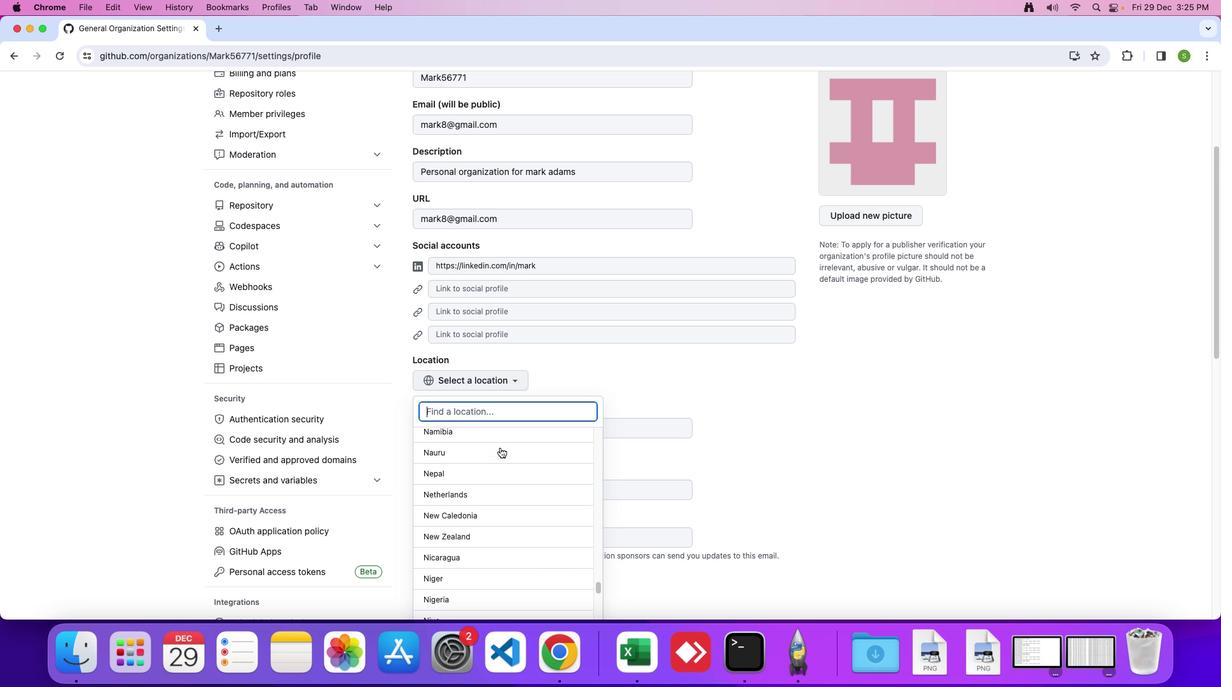 
Action: Mouse scrolled (500, 447) with delta (0, 0)
Screenshot: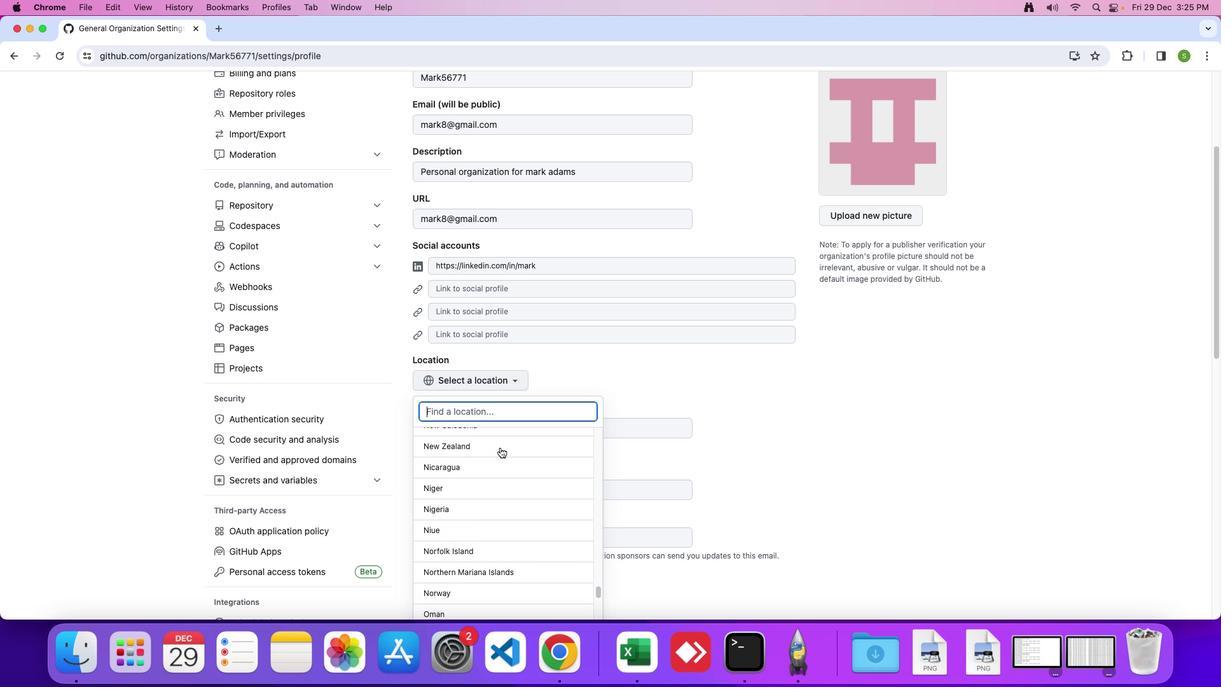
Action: Mouse scrolled (500, 447) with delta (0, -3)
Screenshot: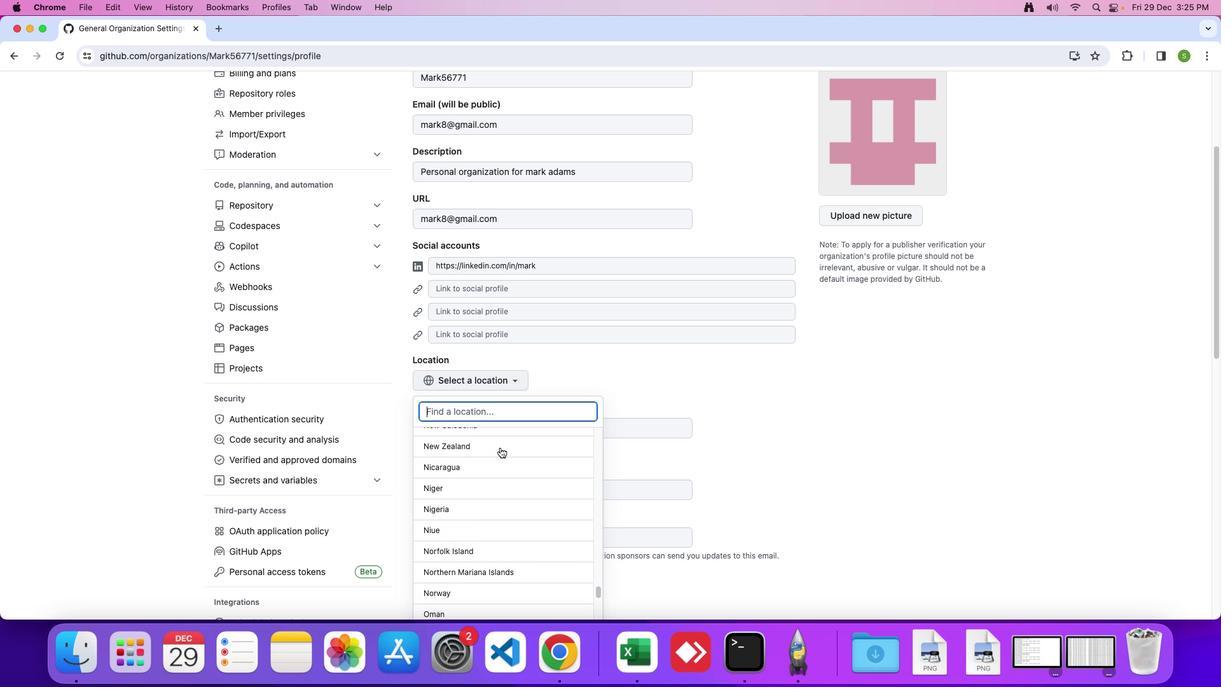 
Action: Mouse scrolled (500, 447) with delta (0, -3)
Screenshot: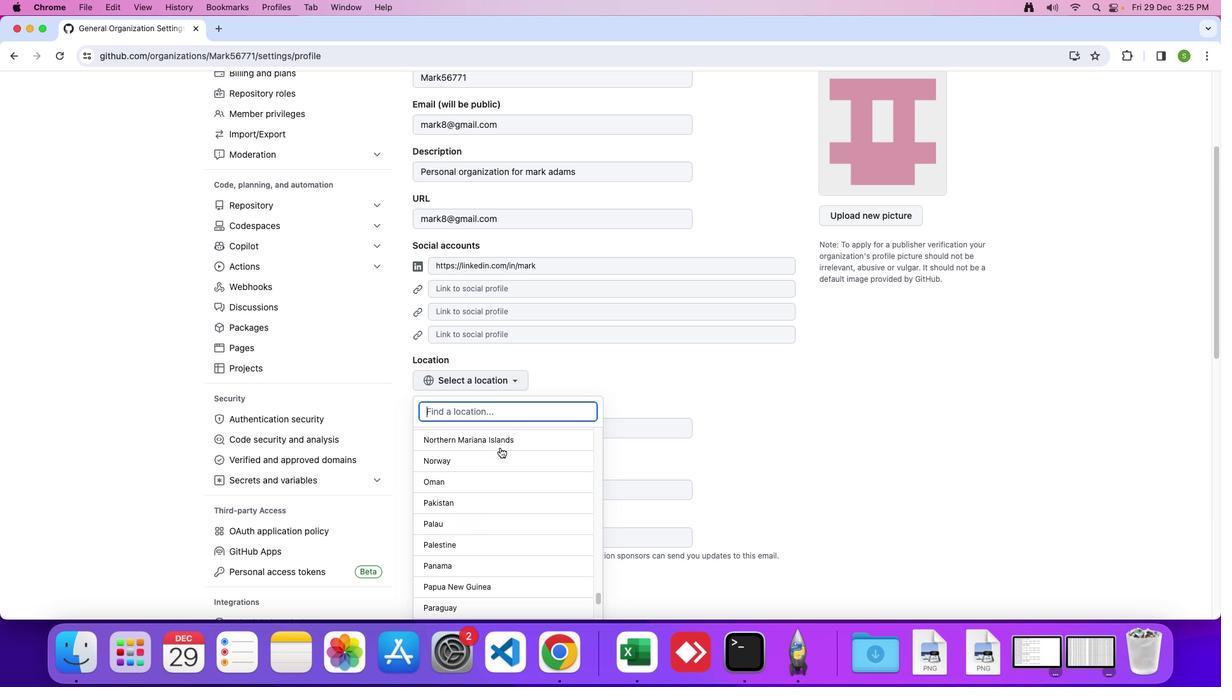 
Action: Mouse scrolled (500, 447) with delta (0, 0)
Screenshot: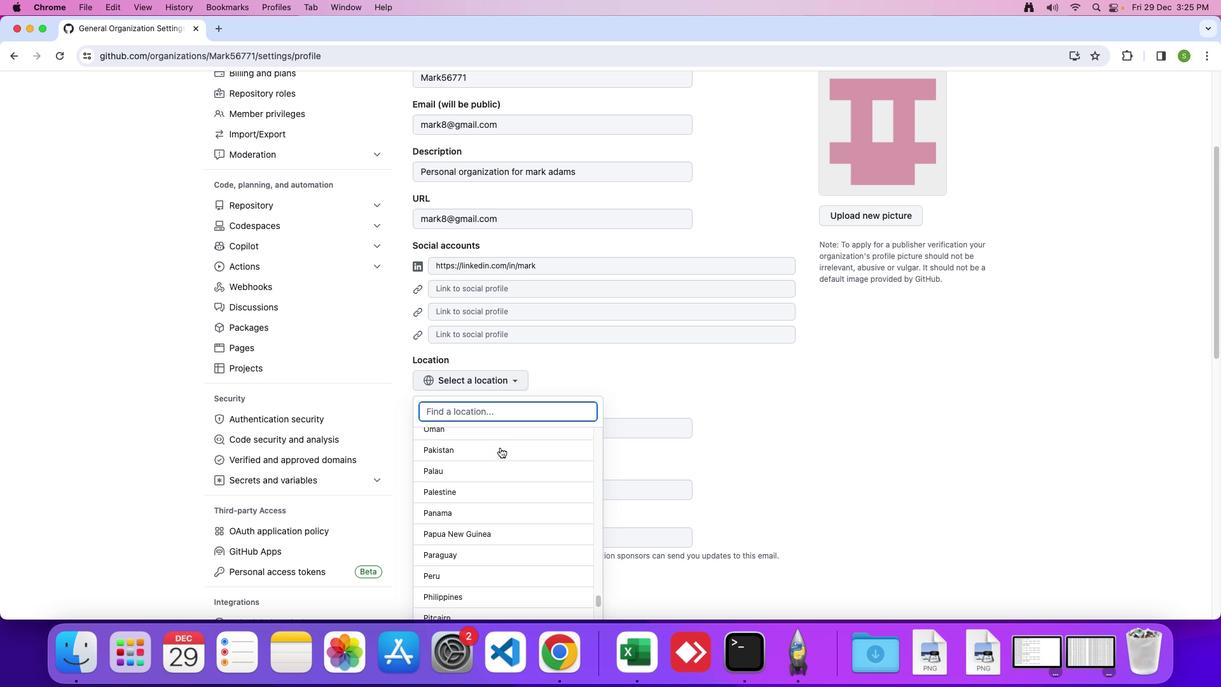
Action: Mouse scrolled (500, 447) with delta (0, 0)
Screenshot: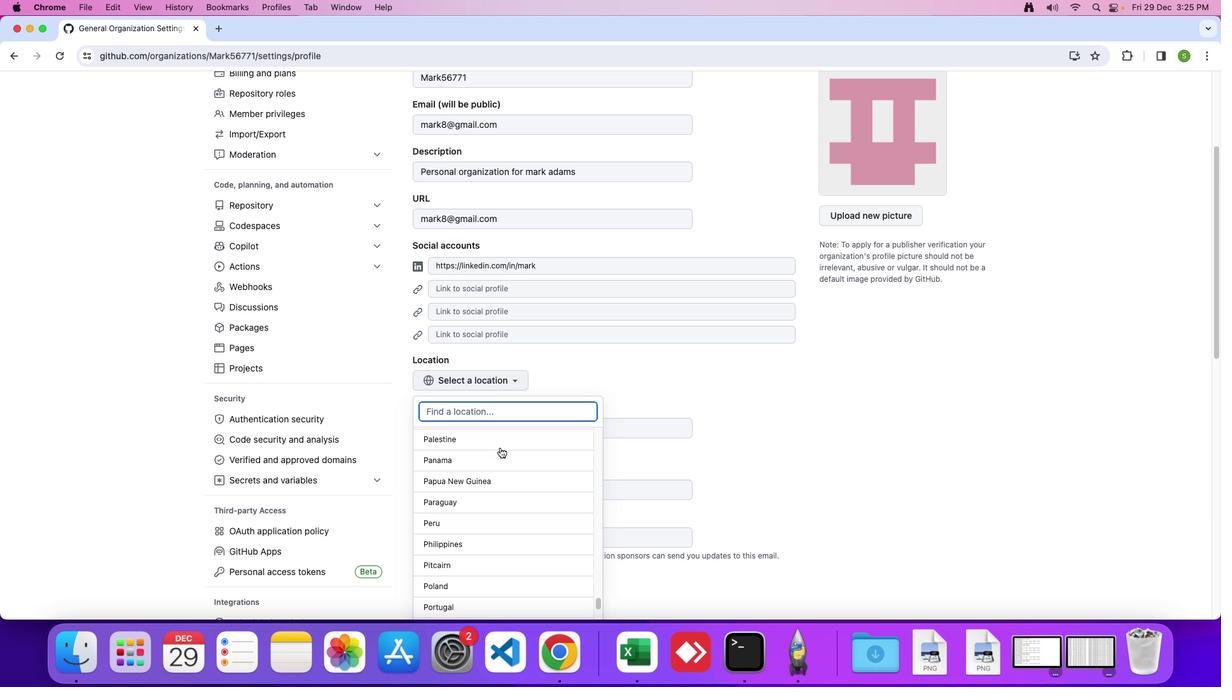 
Action: Mouse scrolled (500, 447) with delta (0, -2)
Screenshot: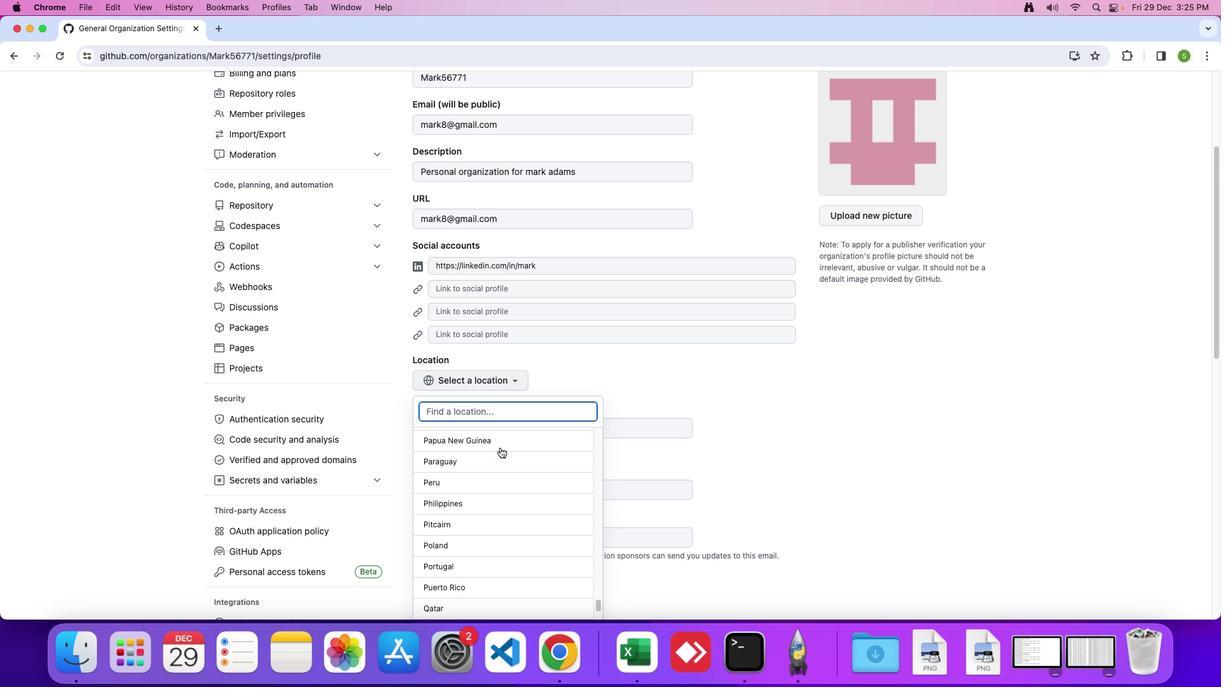 
Action: Mouse scrolled (500, 447) with delta (0, 0)
Screenshot: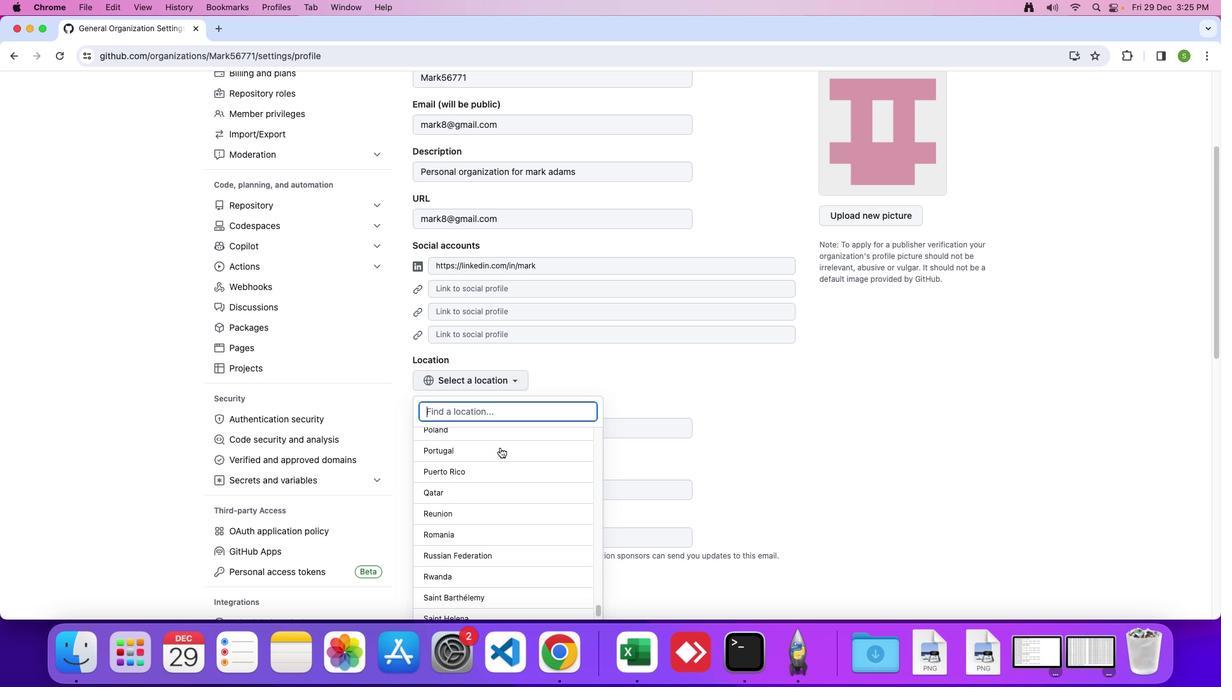 
Action: Mouse scrolled (500, 447) with delta (0, 0)
Screenshot: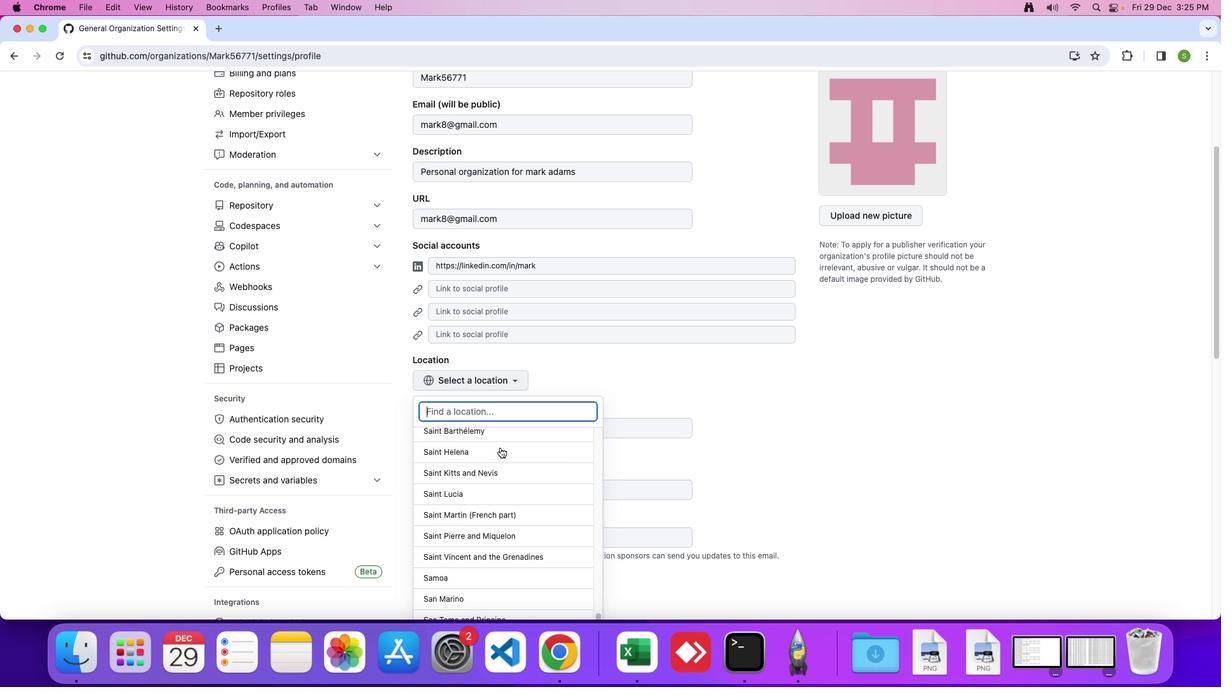 
Action: Mouse scrolled (500, 447) with delta (0, -2)
Screenshot: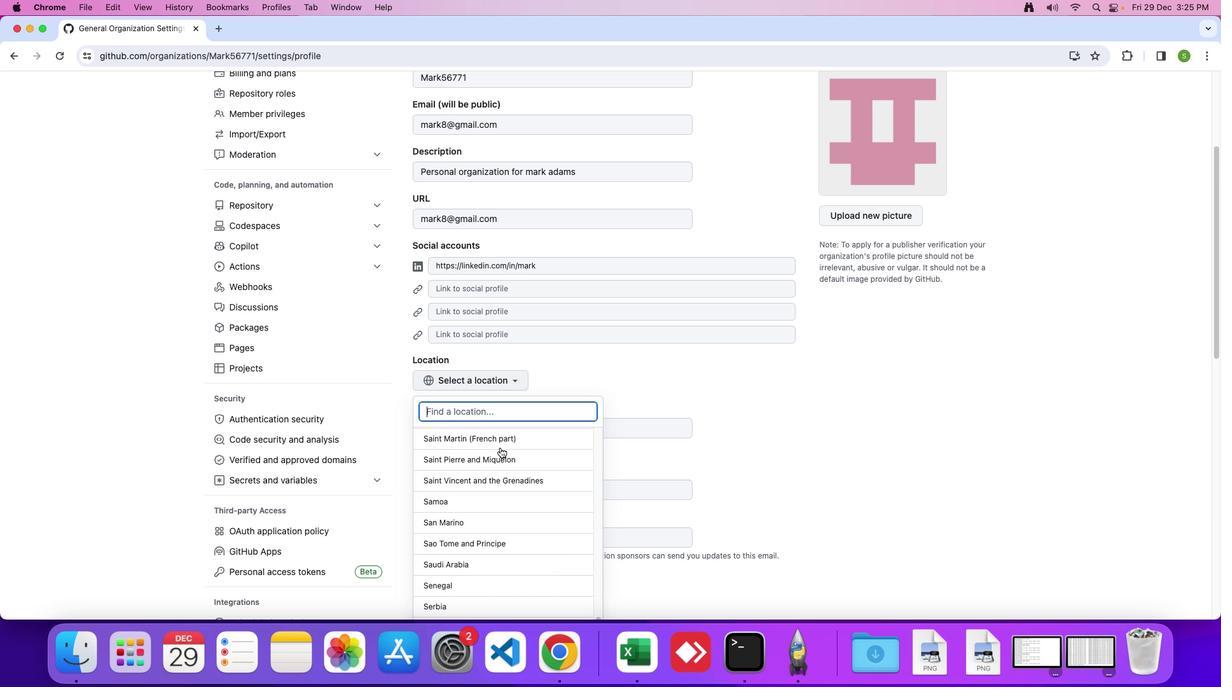 
Action: Mouse scrolled (500, 447) with delta (0, -4)
Screenshot: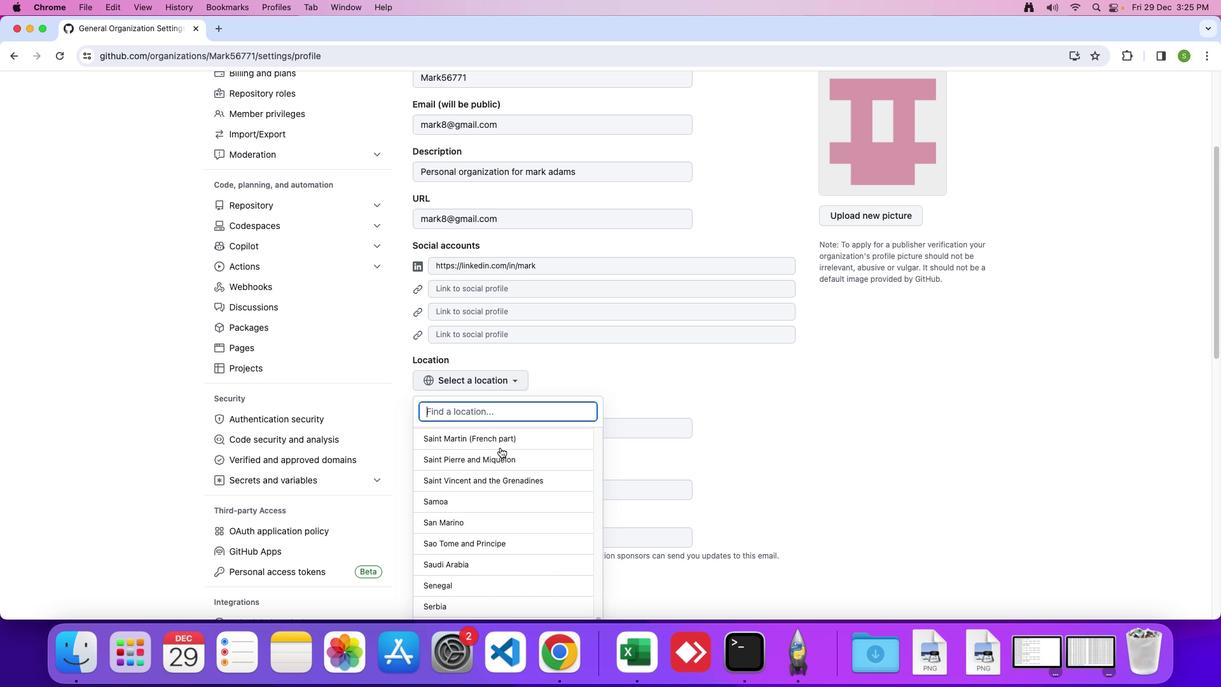 
Action: Mouse scrolled (500, 447) with delta (0, 0)
Screenshot: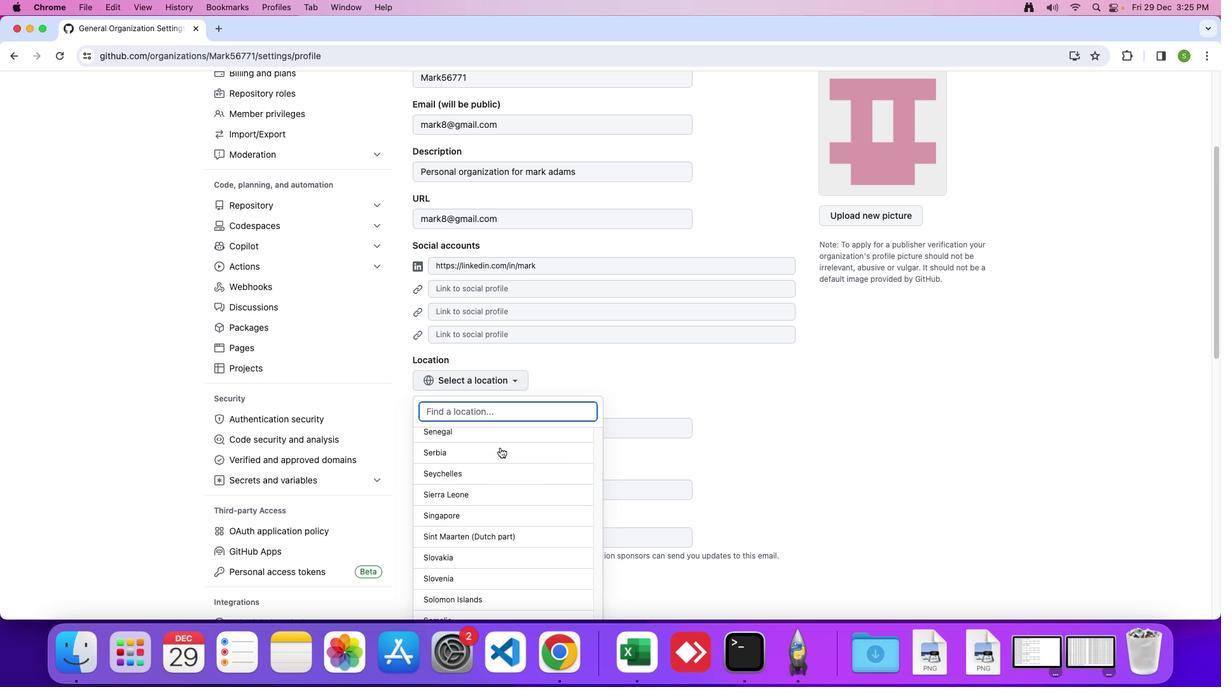 
Action: Mouse scrolled (500, 447) with delta (0, 0)
Screenshot: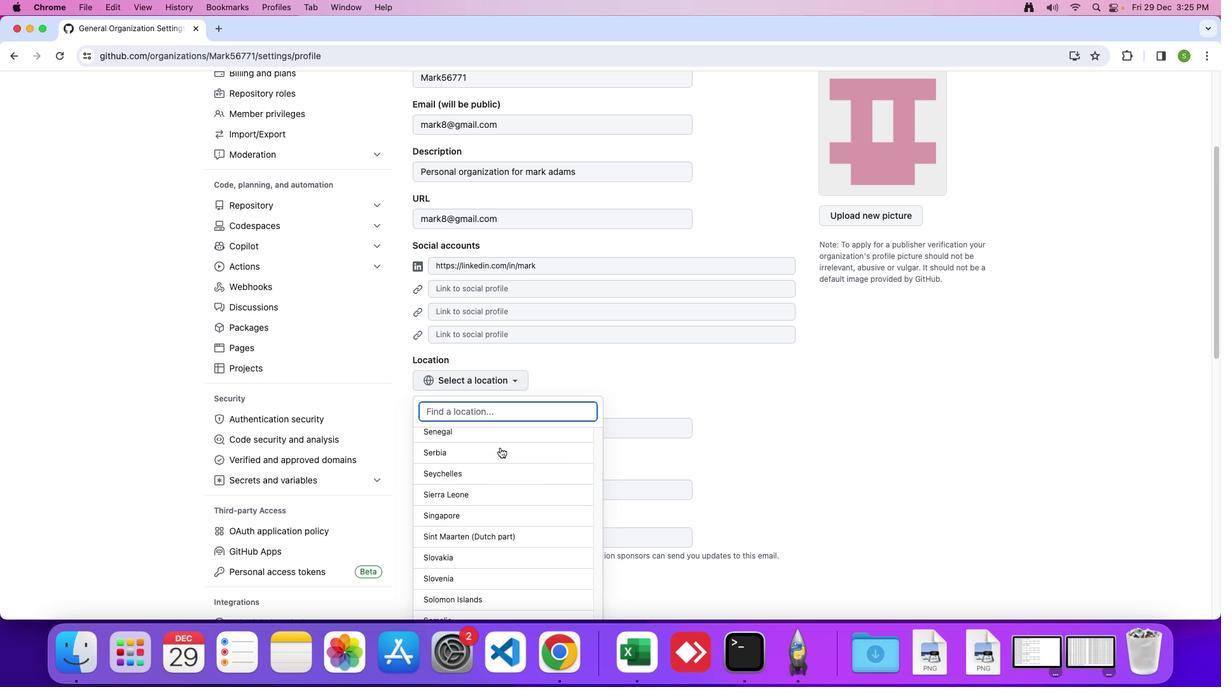 
Action: Mouse scrolled (500, 447) with delta (0, -2)
Screenshot: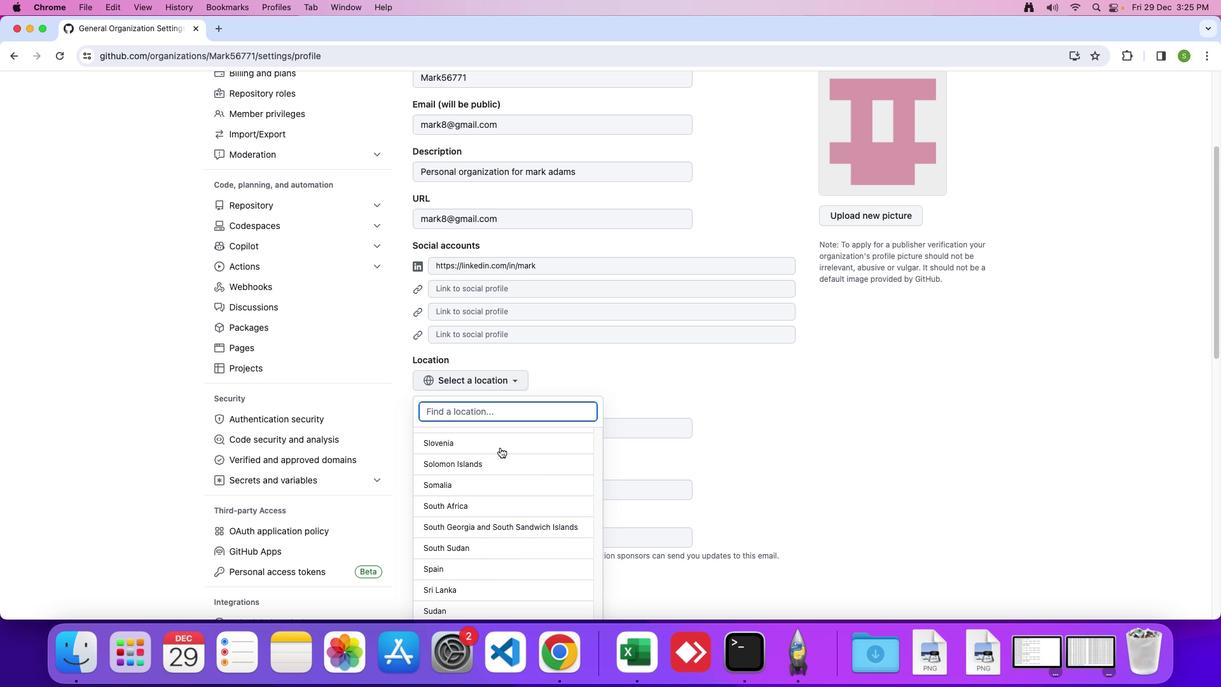 
Action: Mouse scrolled (500, 447) with delta (0, -3)
Screenshot: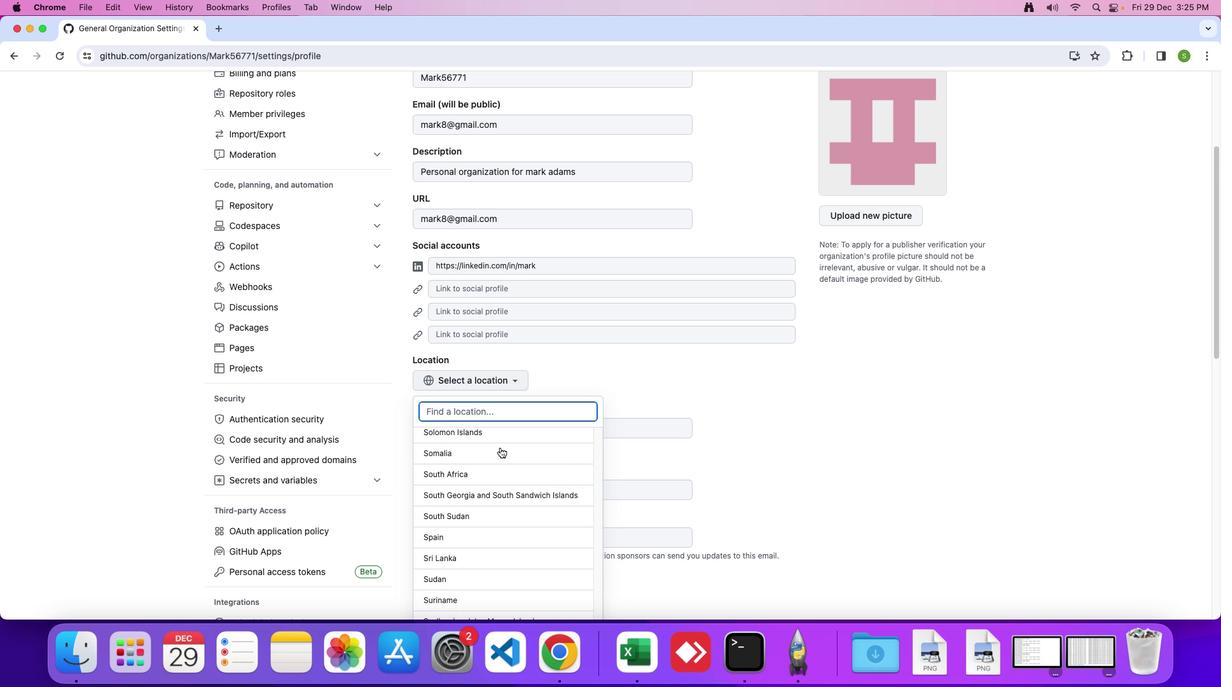
Action: Mouse scrolled (500, 447) with delta (0, 0)
Screenshot: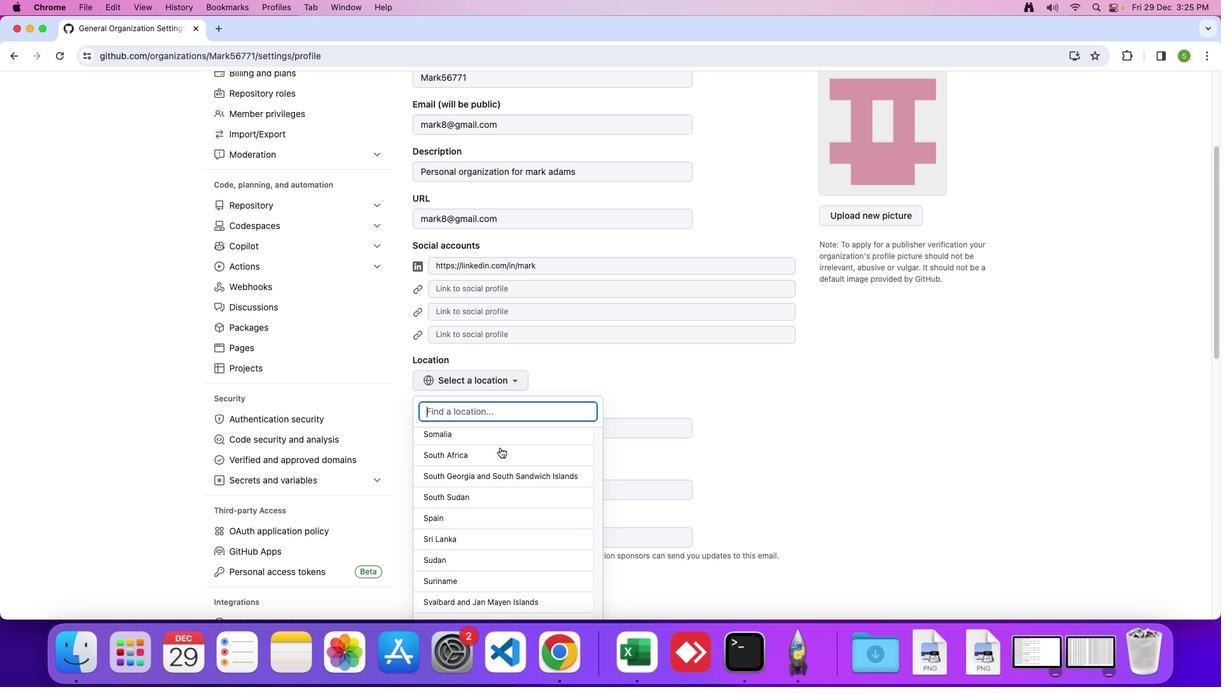 
Action: Mouse scrolled (500, 447) with delta (0, 0)
Screenshot: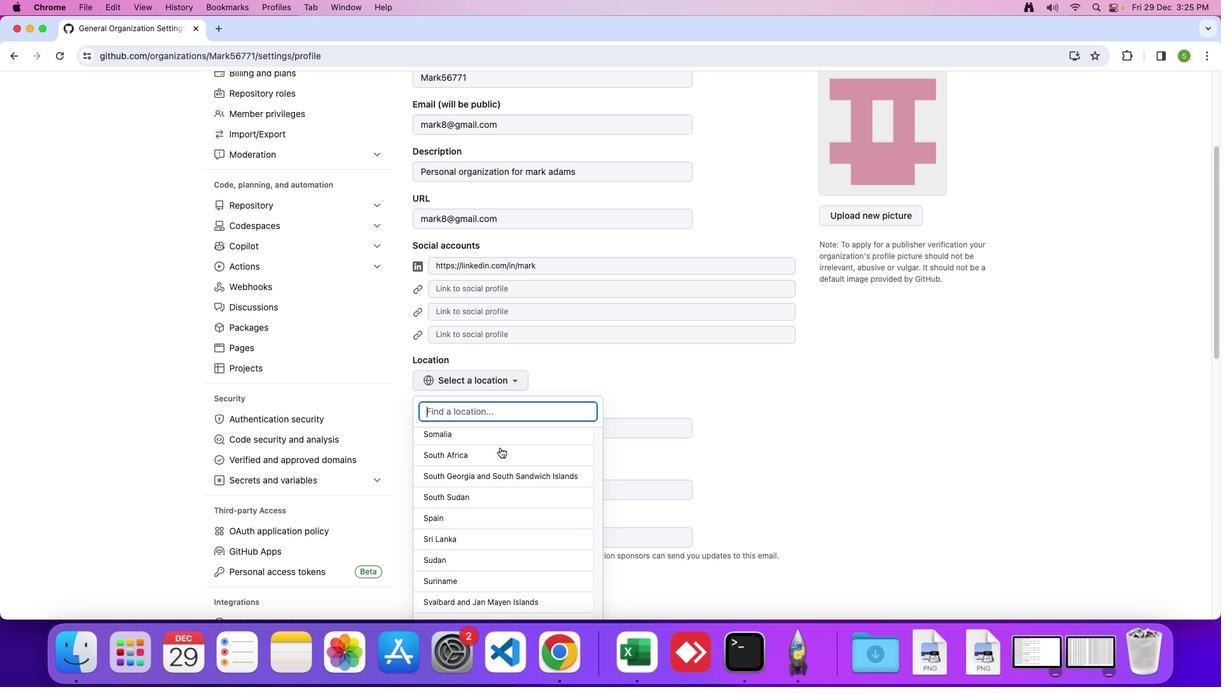 
Action: Mouse scrolled (500, 447) with delta (0, -2)
Screenshot: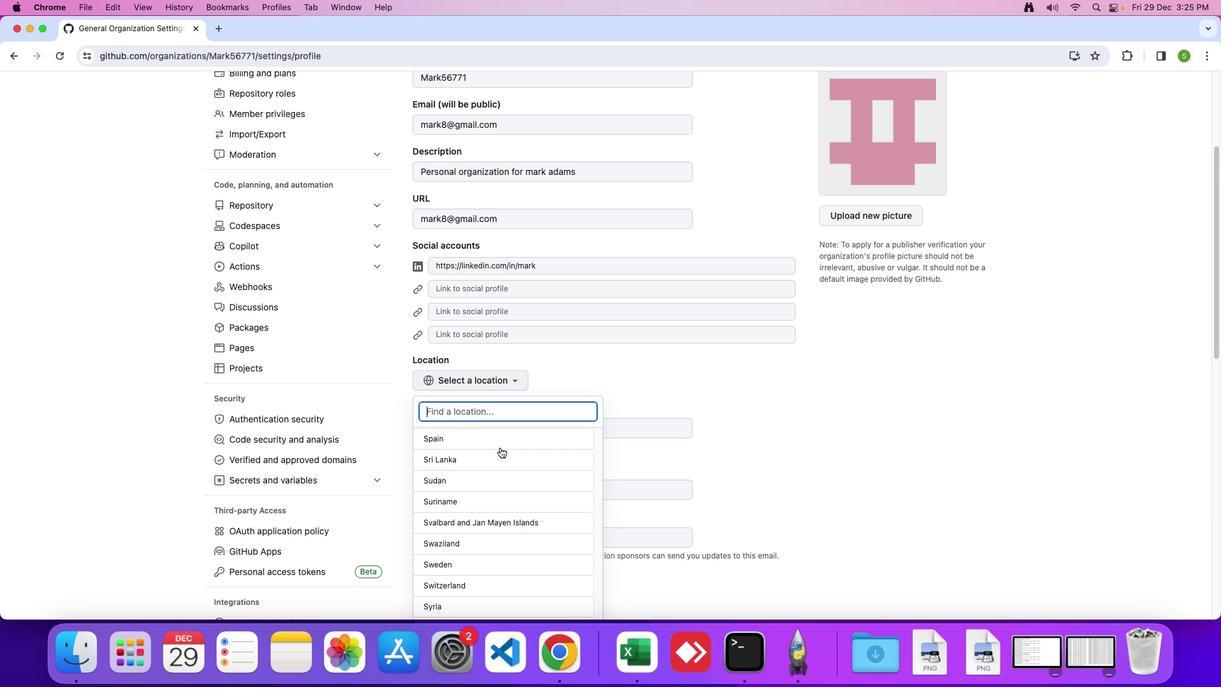 
Action: Mouse scrolled (500, 447) with delta (0, 0)
Screenshot: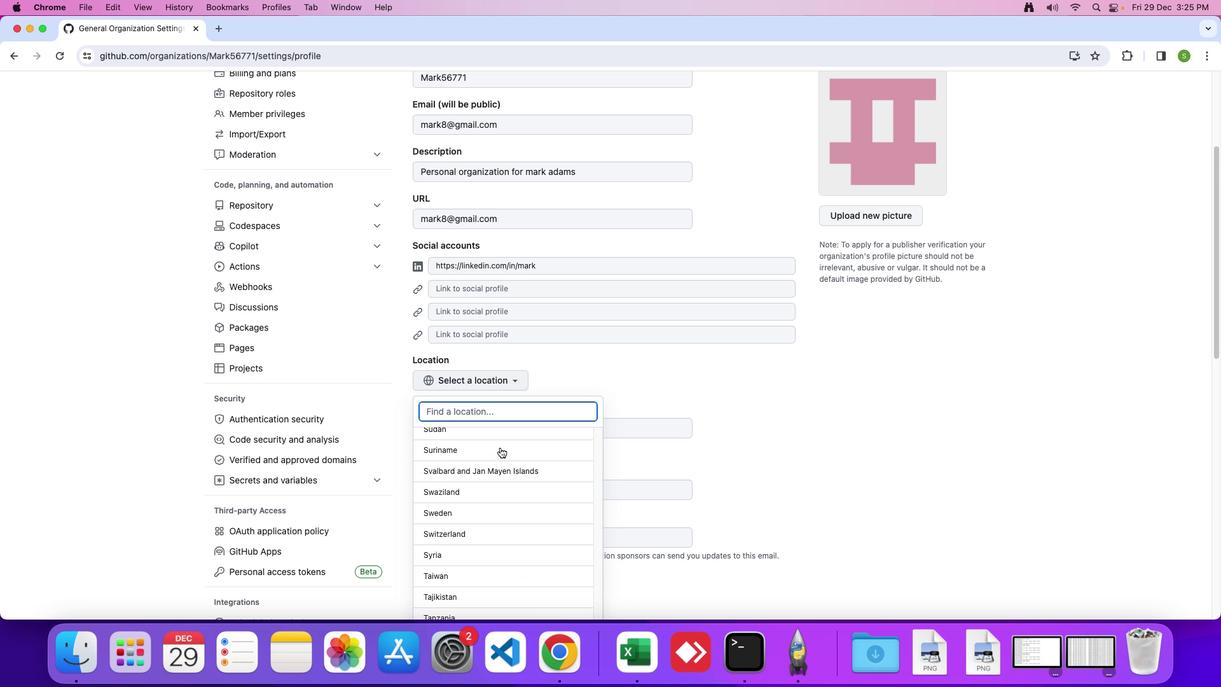 
Action: Mouse scrolled (500, 447) with delta (0, 0)
Screenshot: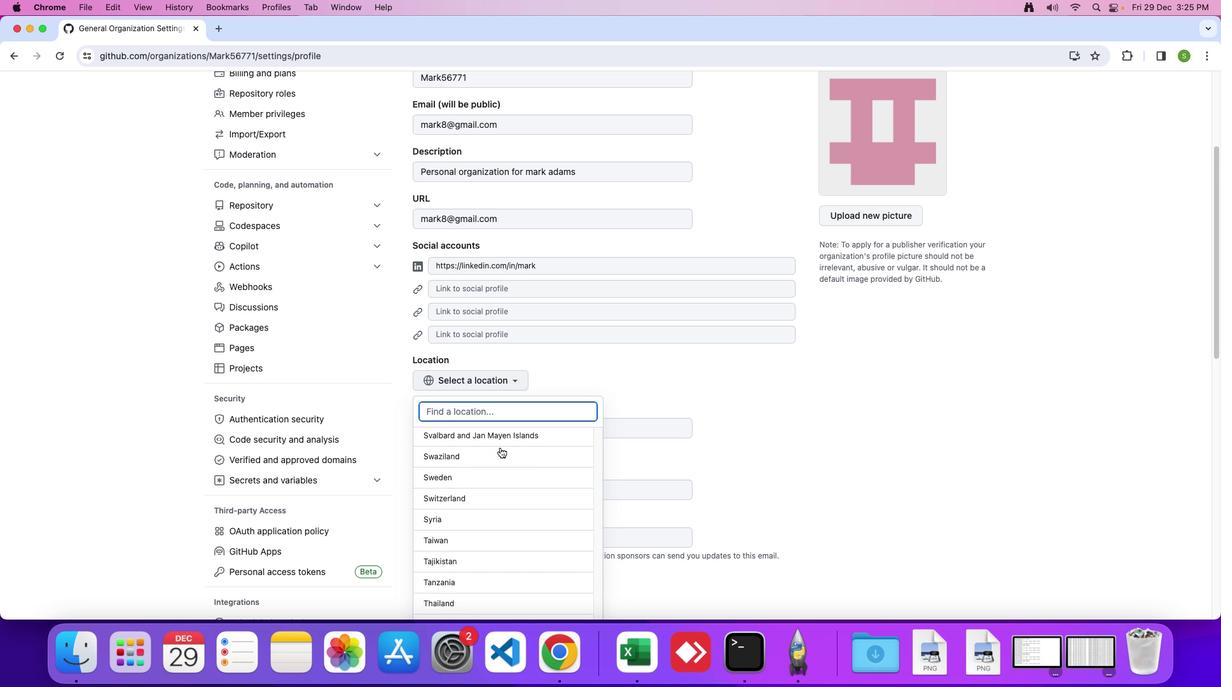 
Action: Mouse scrolled (500, 447) with delta (0, -1)
Screenshot: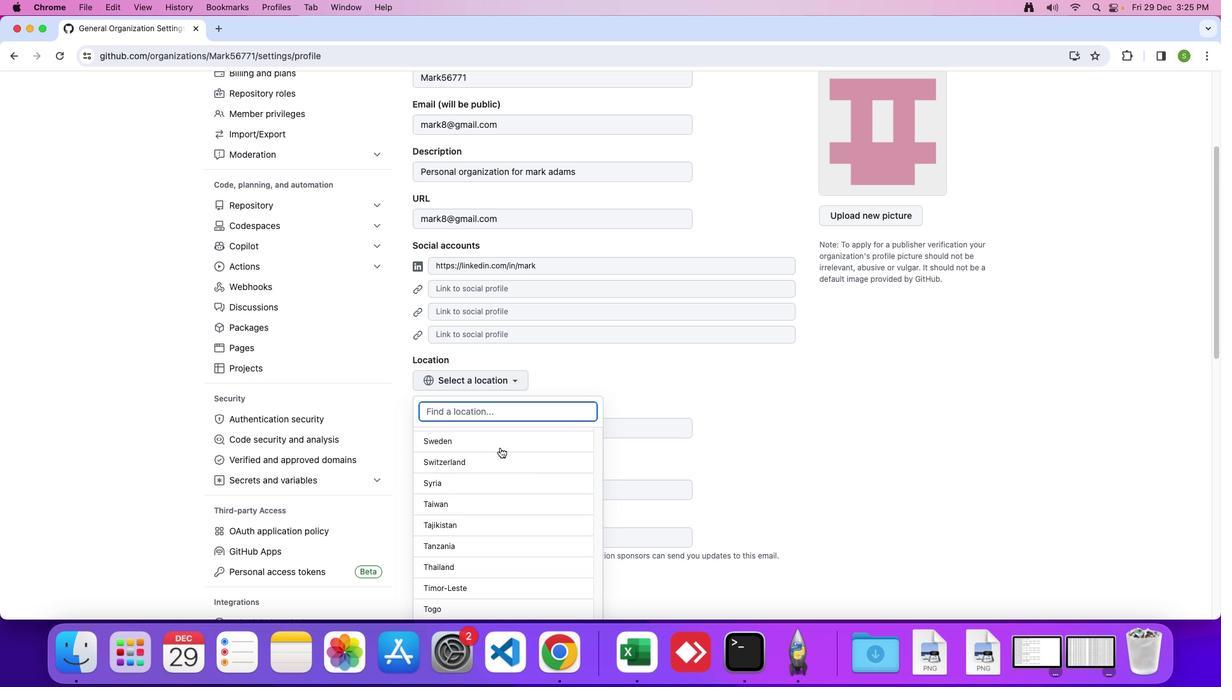 
Action: Mouse scrolled (500, 447) with delta (0, 0)
Screenshot: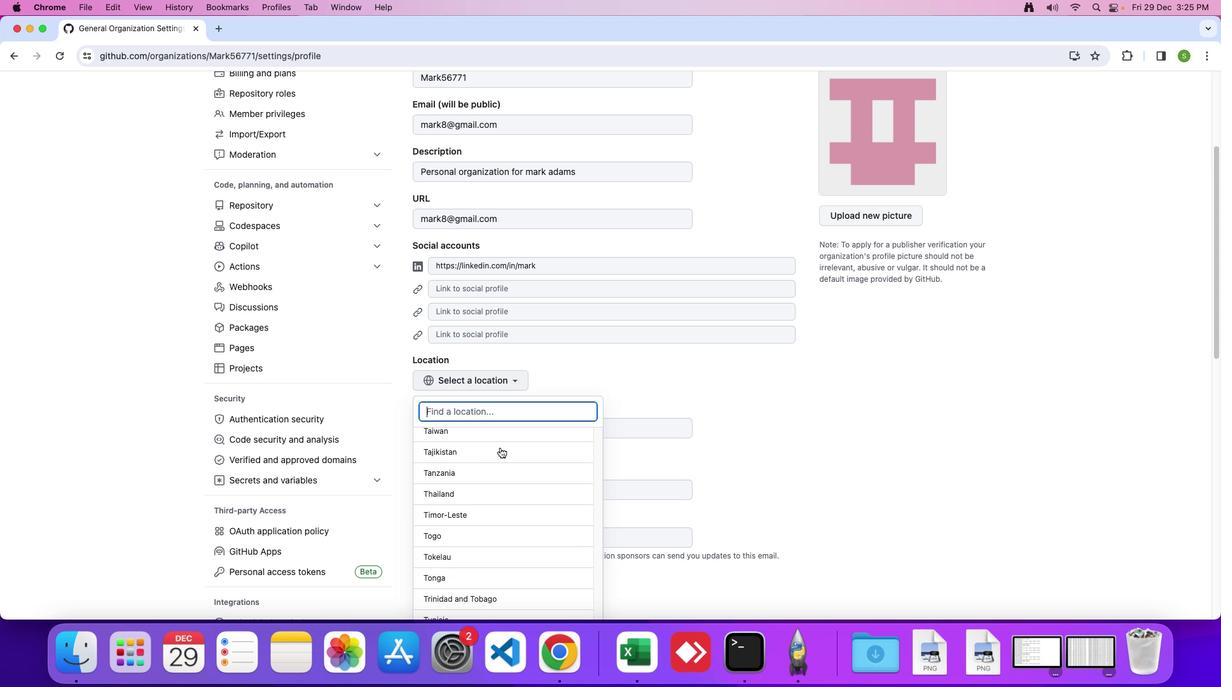 
Action: Mouse scrolled (500, 447) with delta (0, 0)
Screenshot: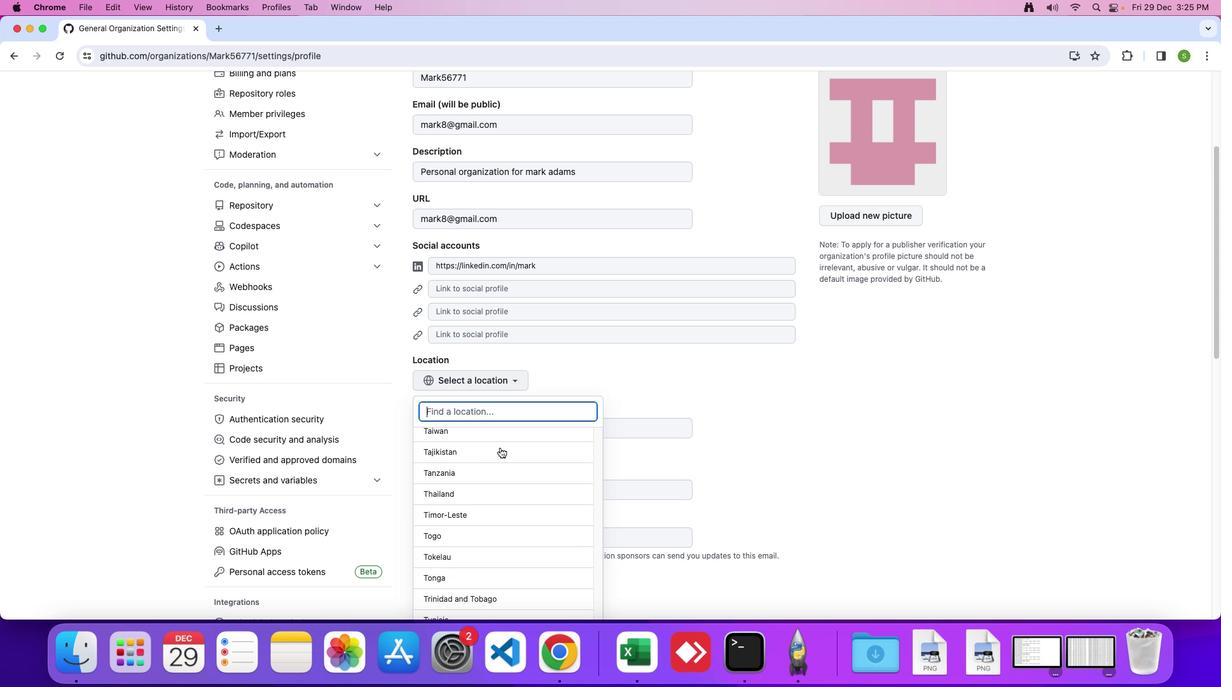 
Action: Mouse scrolled (500, 447) with delta (0, -2)
Screenshot: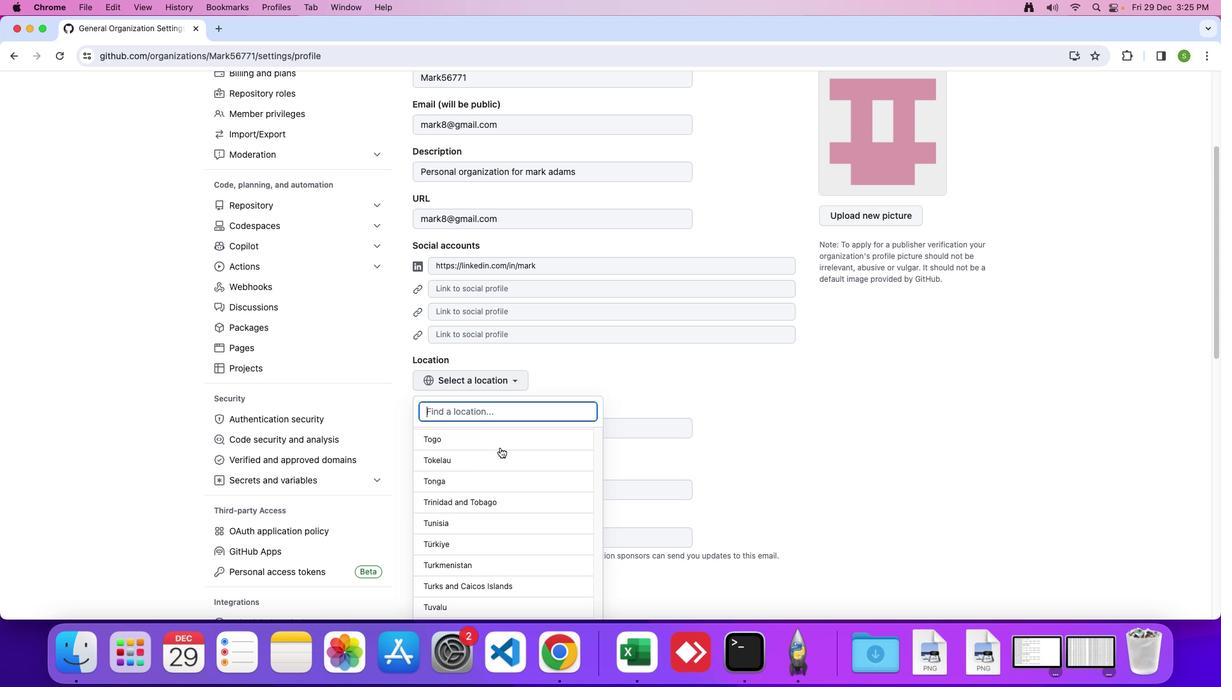 
Action: Mouse scrolled (500, 447) with delta (0, -3)
Screenshot: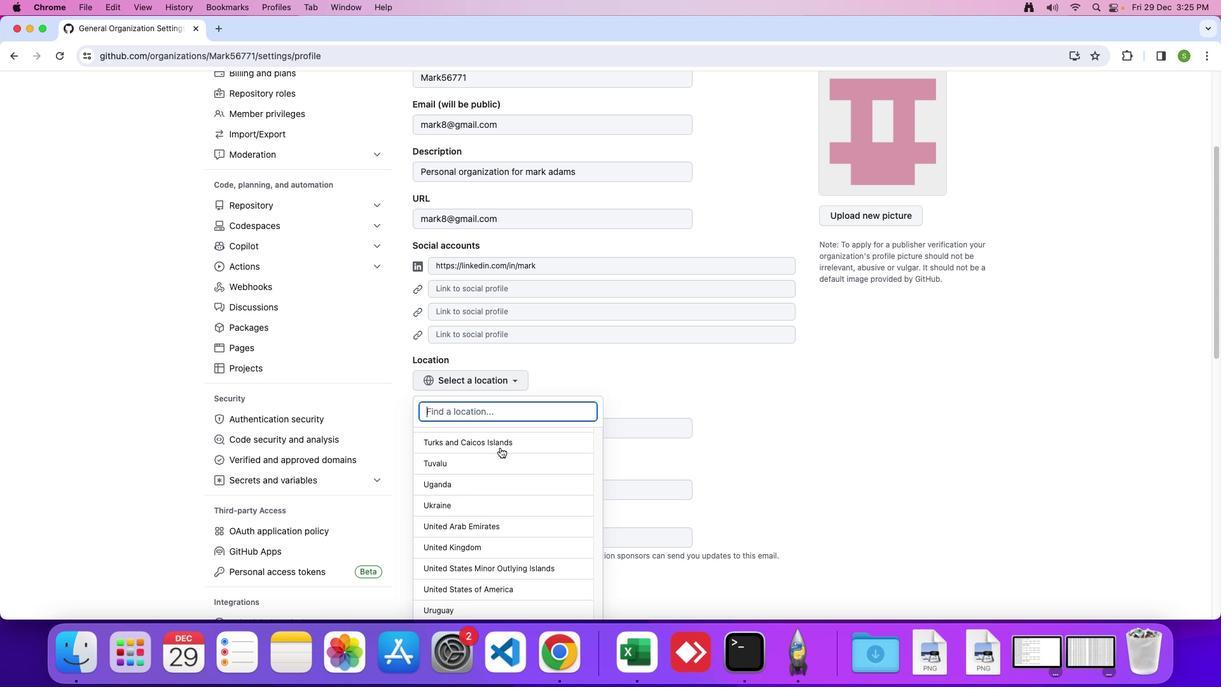 
Action: Mouse scrolled (500, 447) with delta (0, 0)
Screenshot: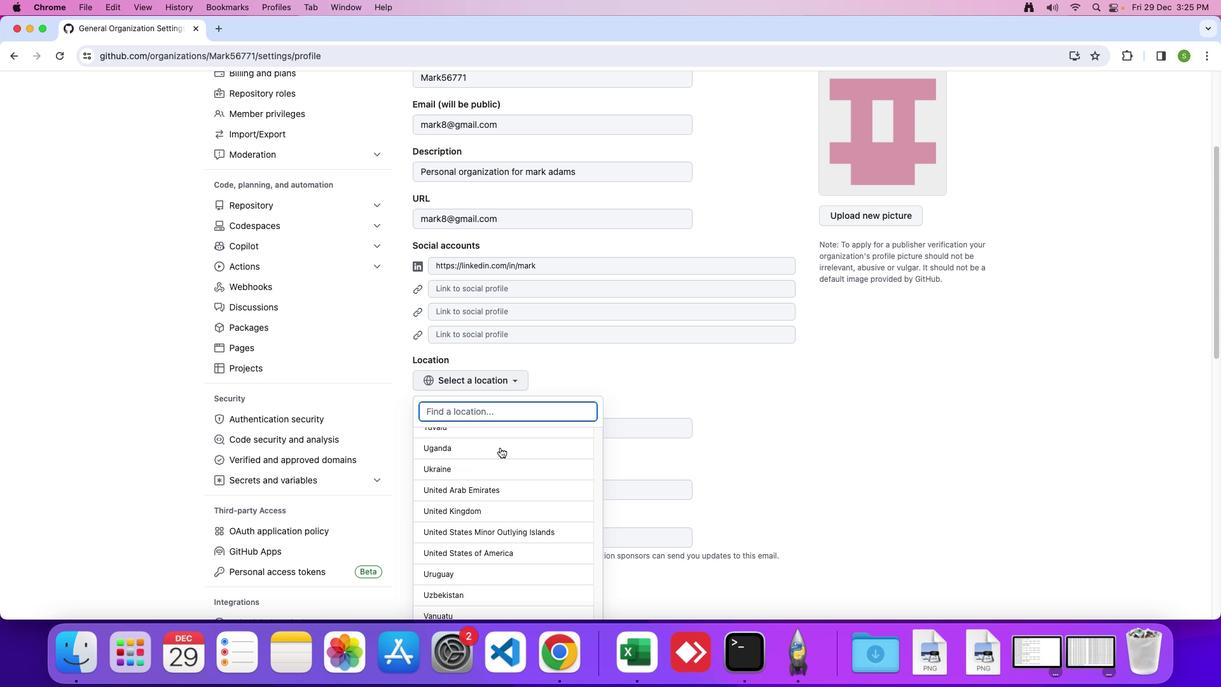 
Action: Mouse scrolled (500, 447) with delta (0, 0)
Screenshot: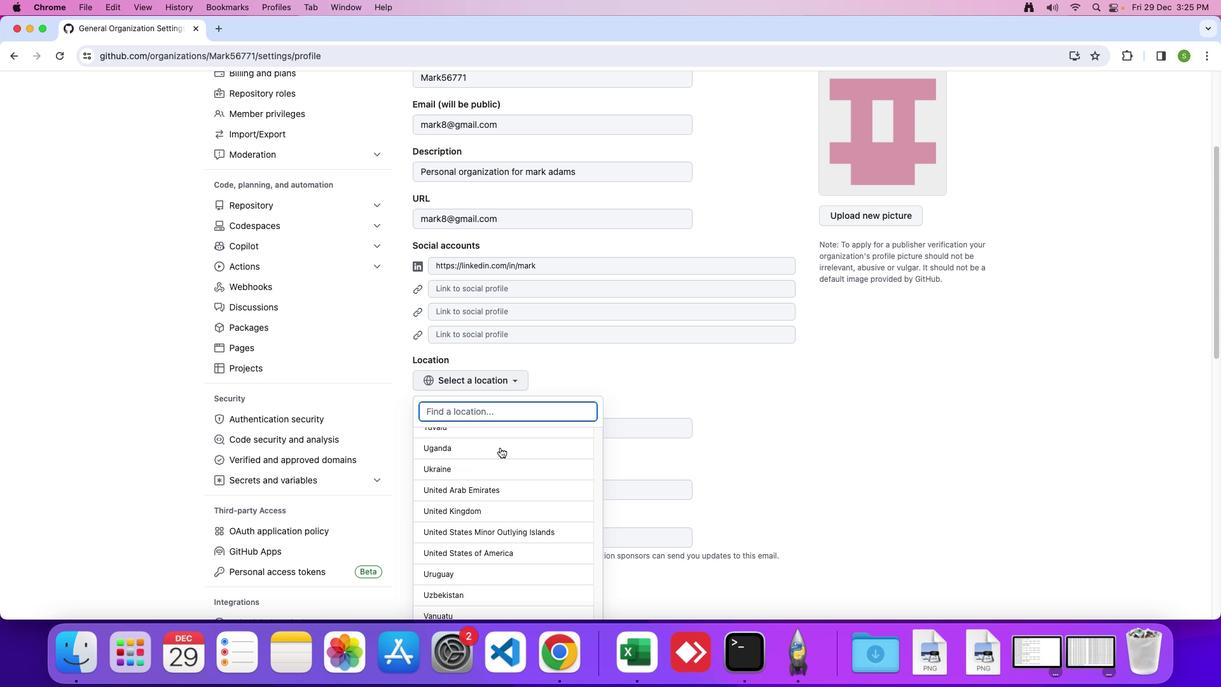 
Action: Mouse scrolled (500, 447) with delta (0, -1)
Screenshot: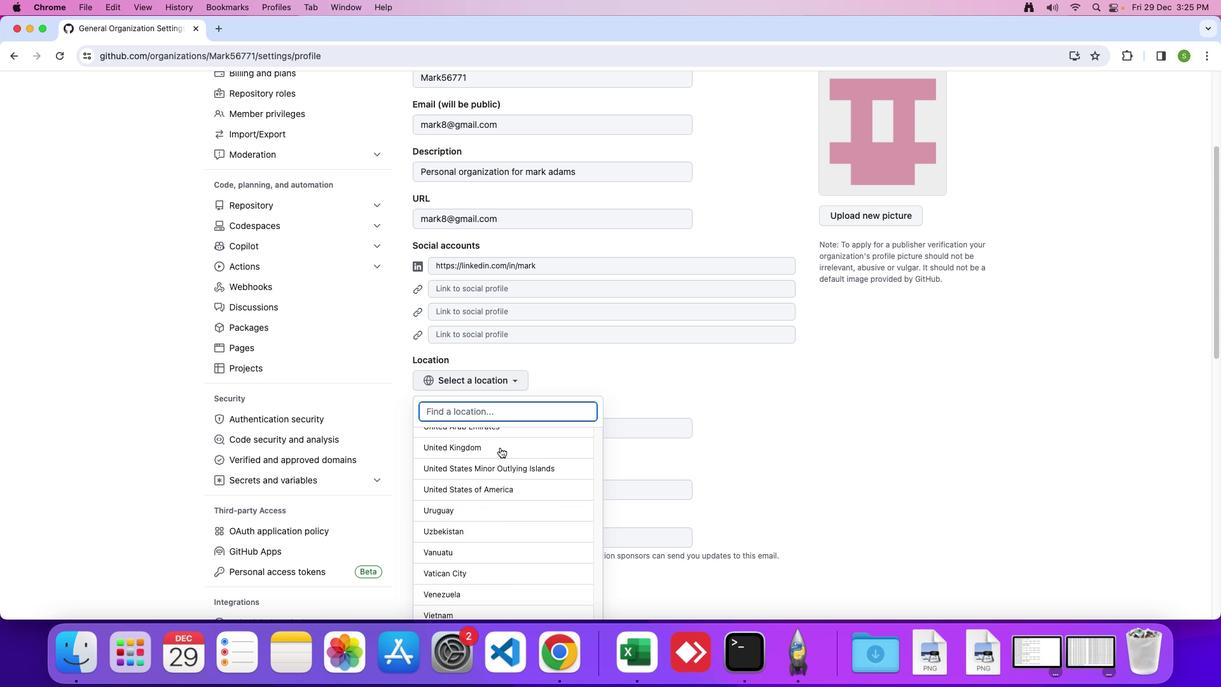 
Action: Mouse scrolled (500, 447) with delta (0, 0)
Screenshot: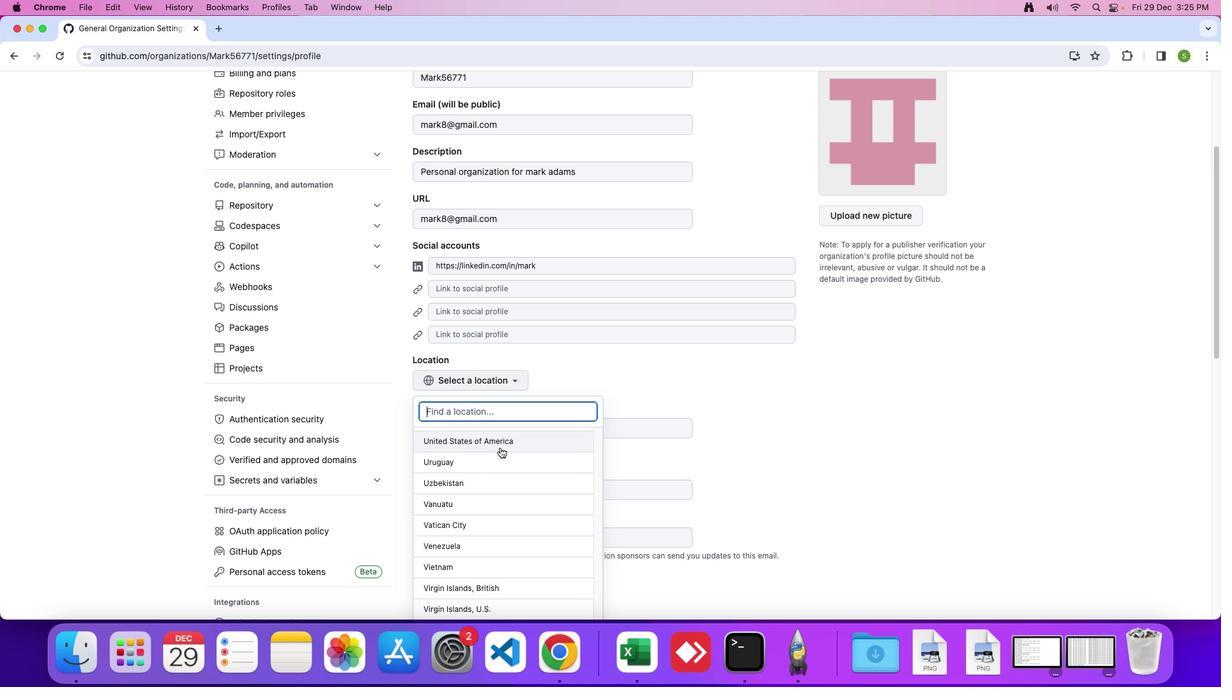 
Action: Mouse scrolled (500, 447) with delta (0, 0)
Screenshot: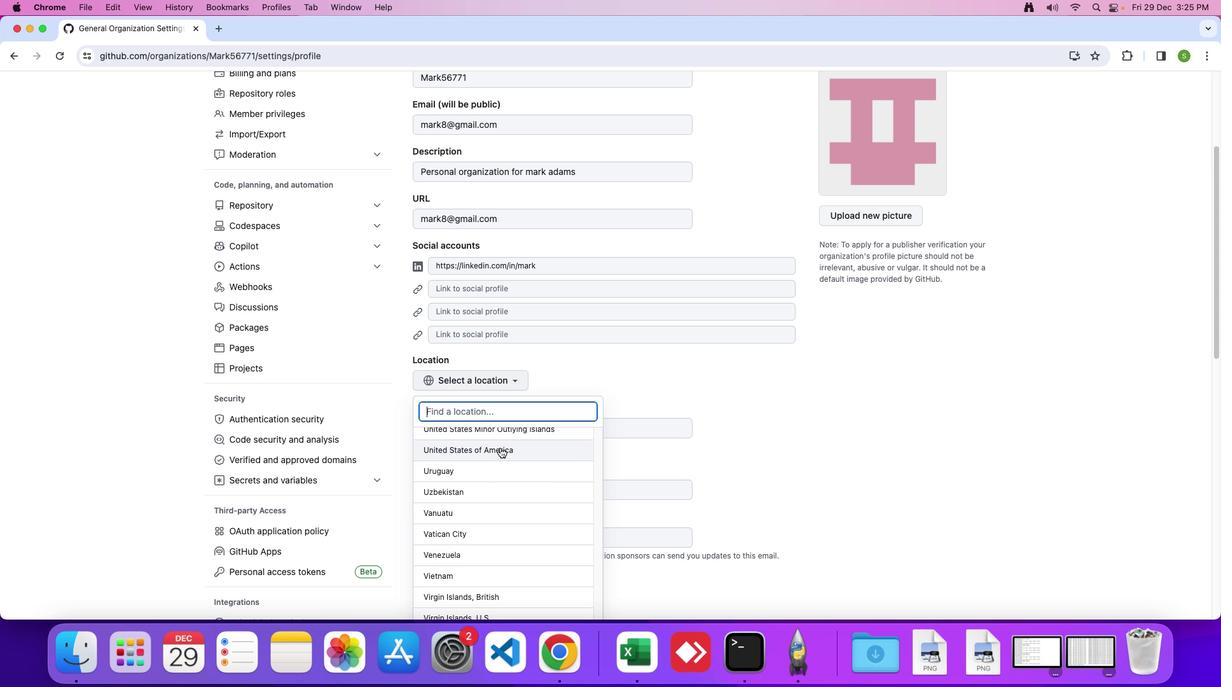 
Action: Mouse moved to (490, 459)
Screenshot: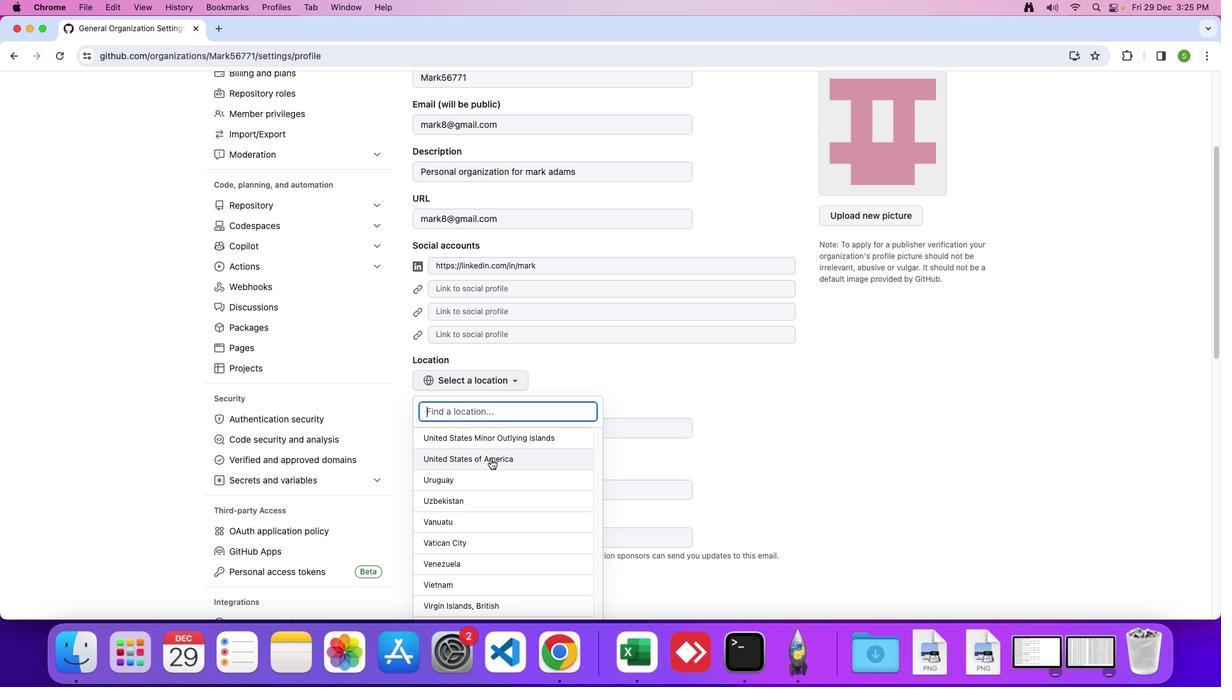 
Action: Mouse pressed left at (490, 459)
Screenshot: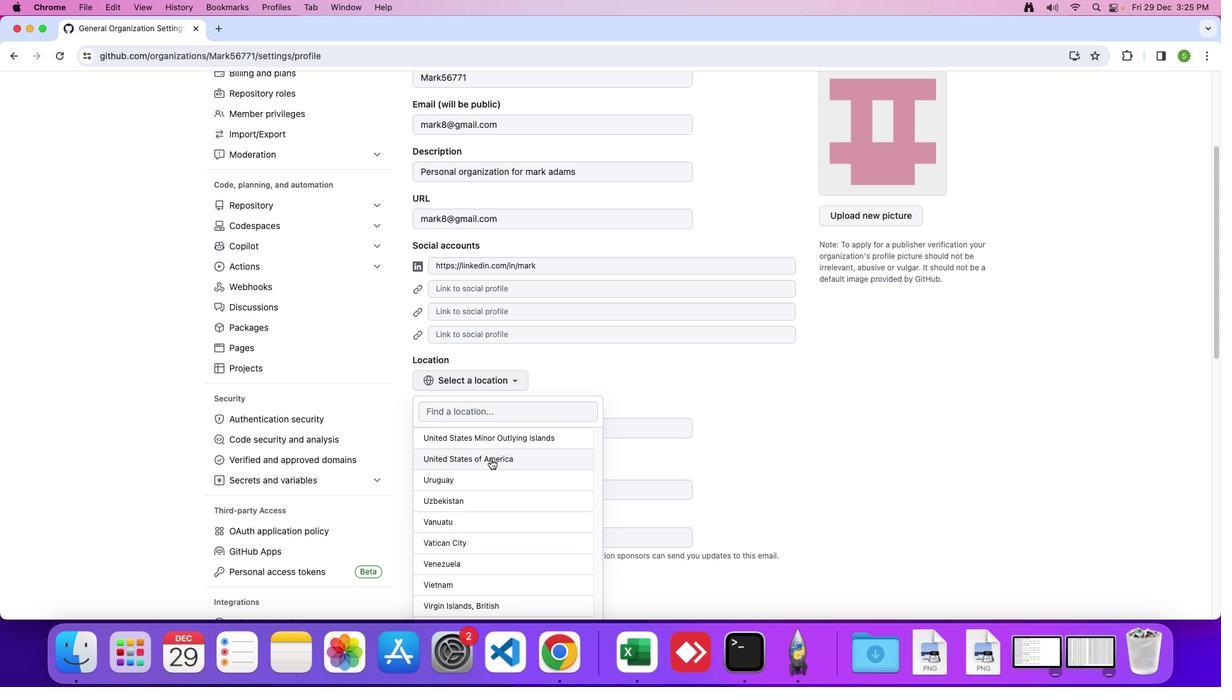
Action: Mouse moved to (498, 453)
Screenshot: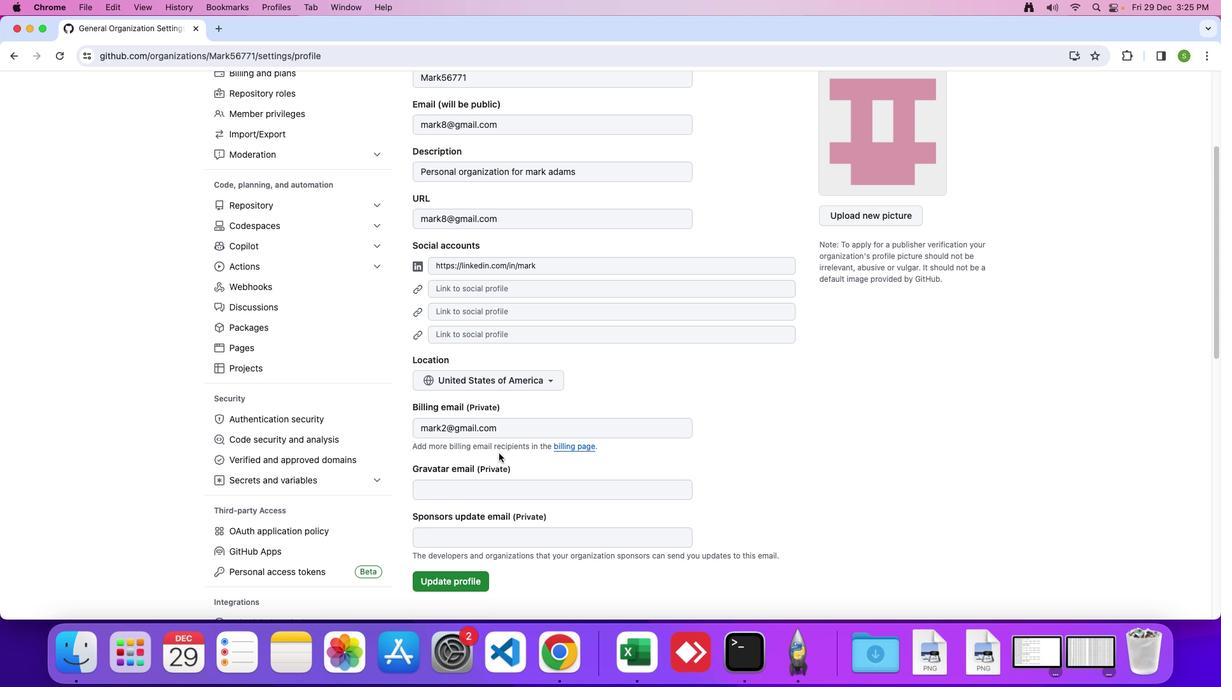 
Action: Mouse scrolled (498, 453) with delta (0, 0)
Screenshot: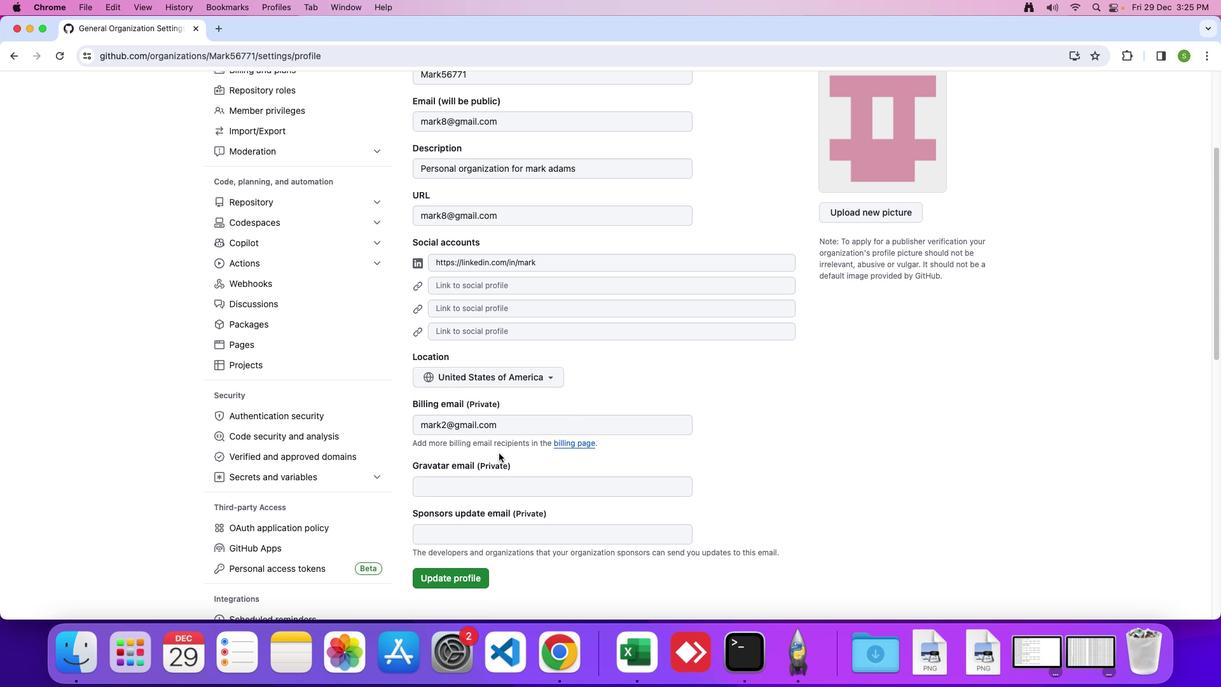 
Action: Mouse scrolled (498, 453) with delta (0, 0)
Screenshot: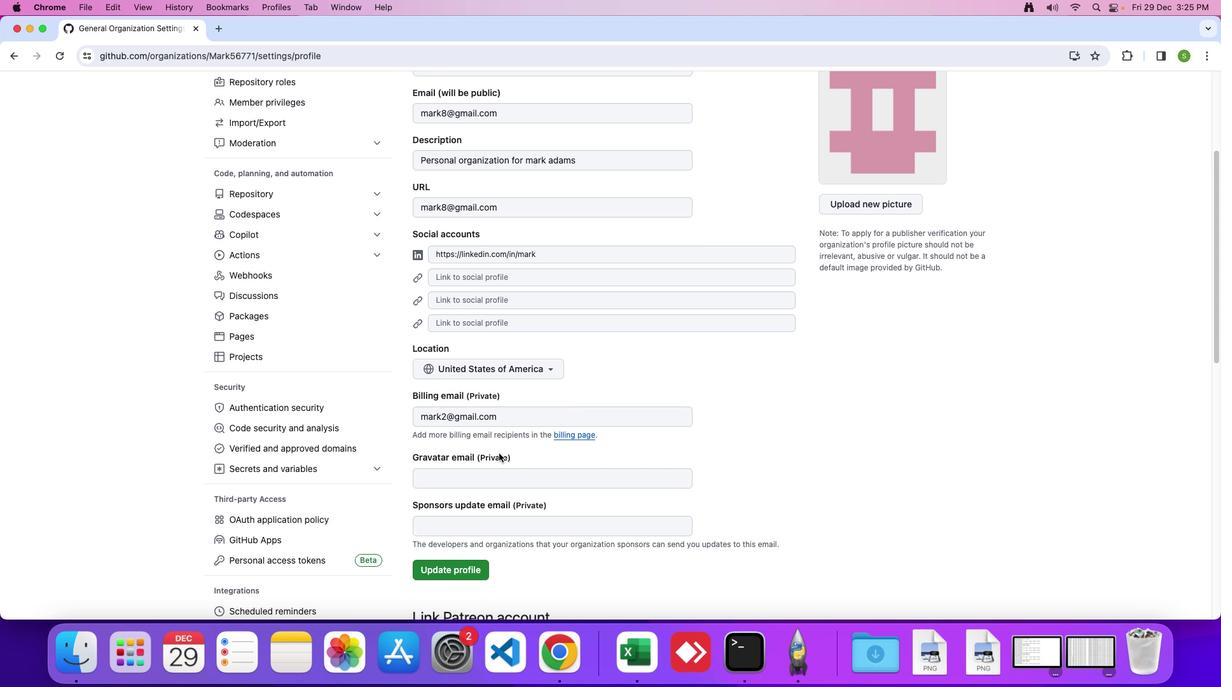 
Action: Mouse scrolled (498, 453) with delta (0, -1)
Screenshot: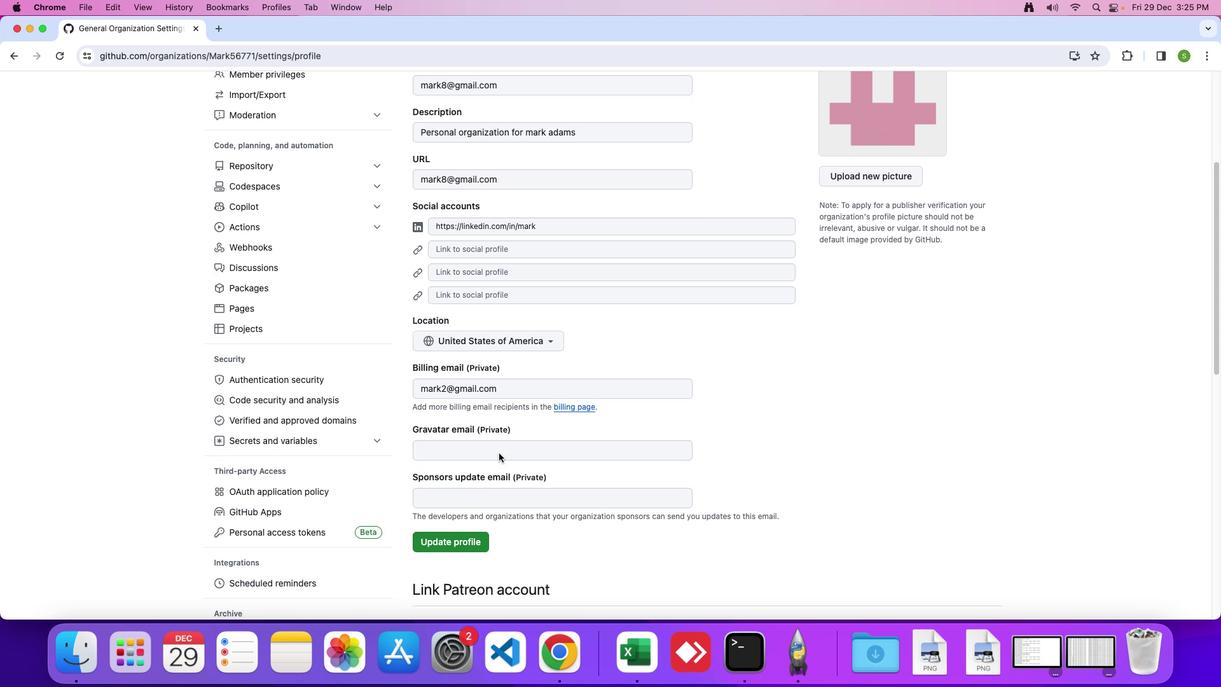 
Action: Mouse moved to (452, 500)
Screenshot: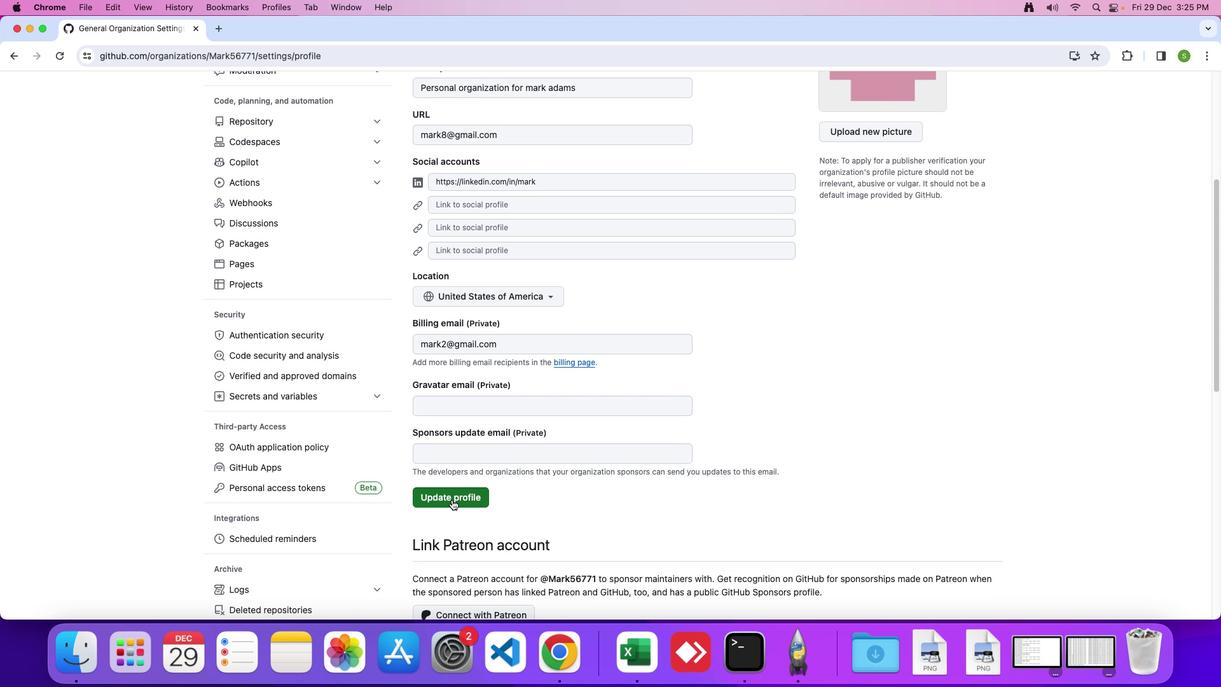 
Action: Mouse pressed left at (452, 500)
Screenshot: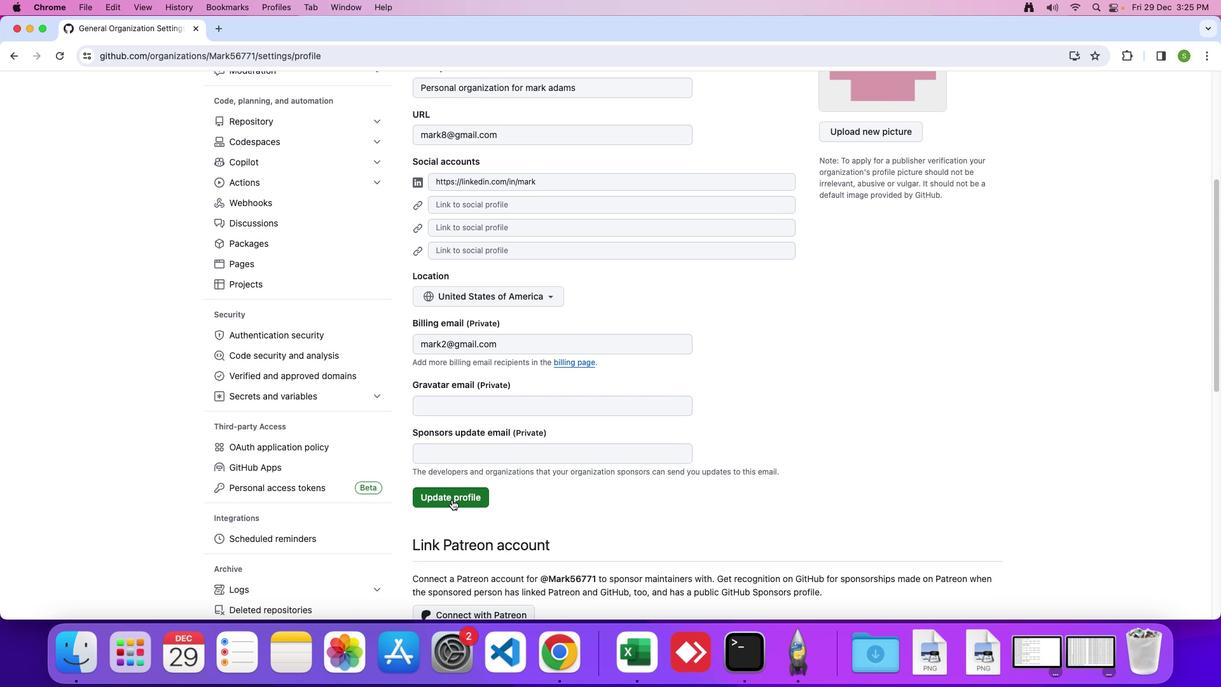 
